 Task: Plan a deep work session for coding from 10 AM to 2 PM.
Action: Mouse moved to (590, 222)
Screenshot: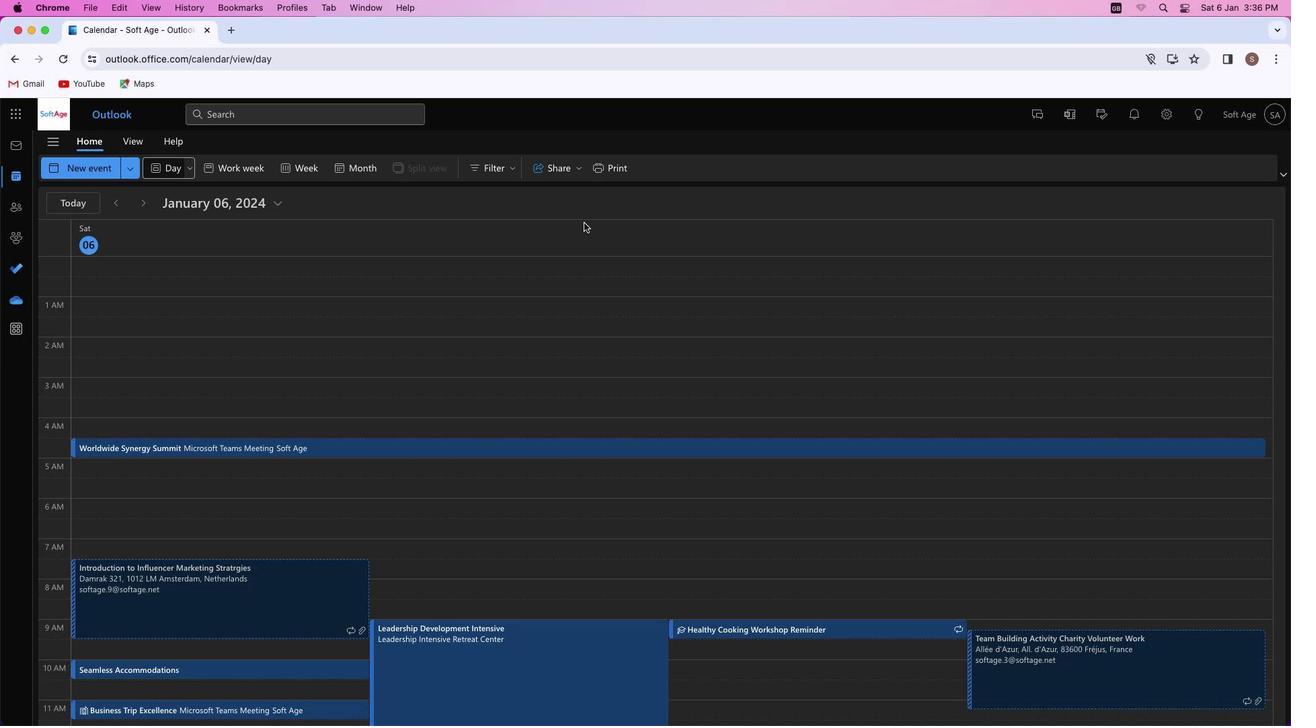 
Action: Mouse pressed left at (590, 222)
Screenshot: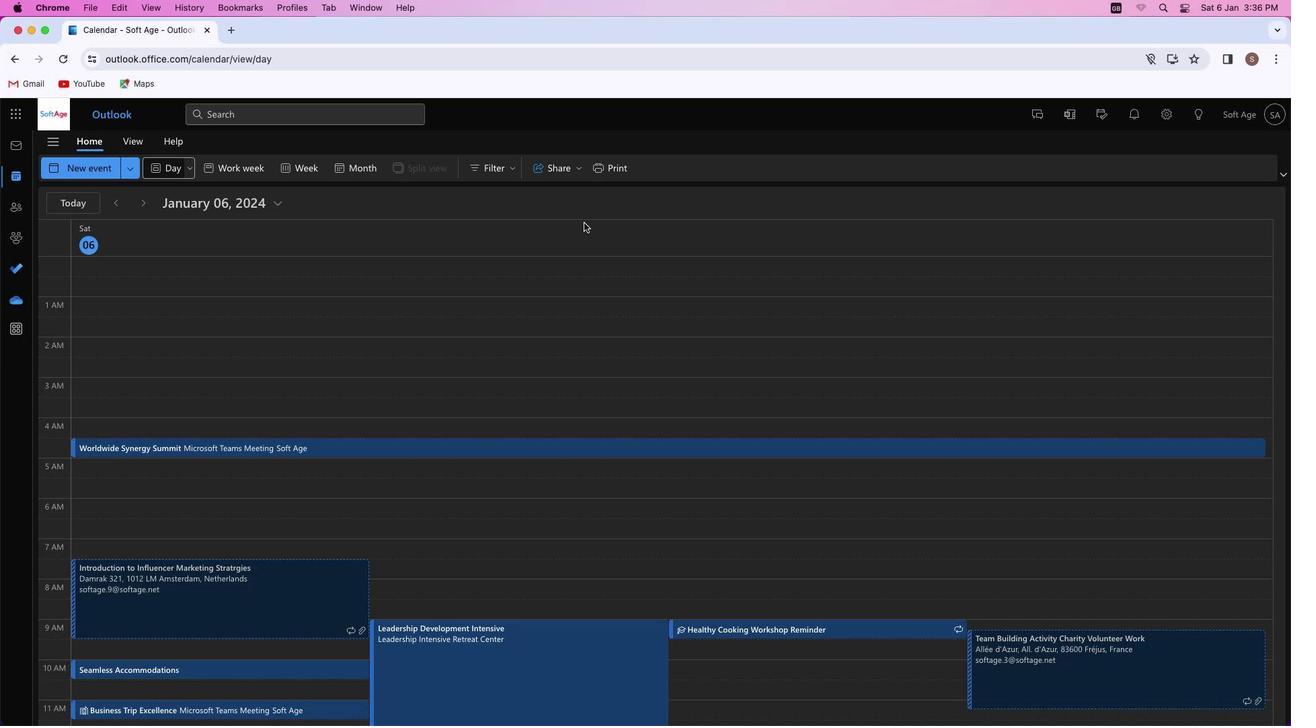 
Action: Mouse moved to (61, 168)
Screenshot: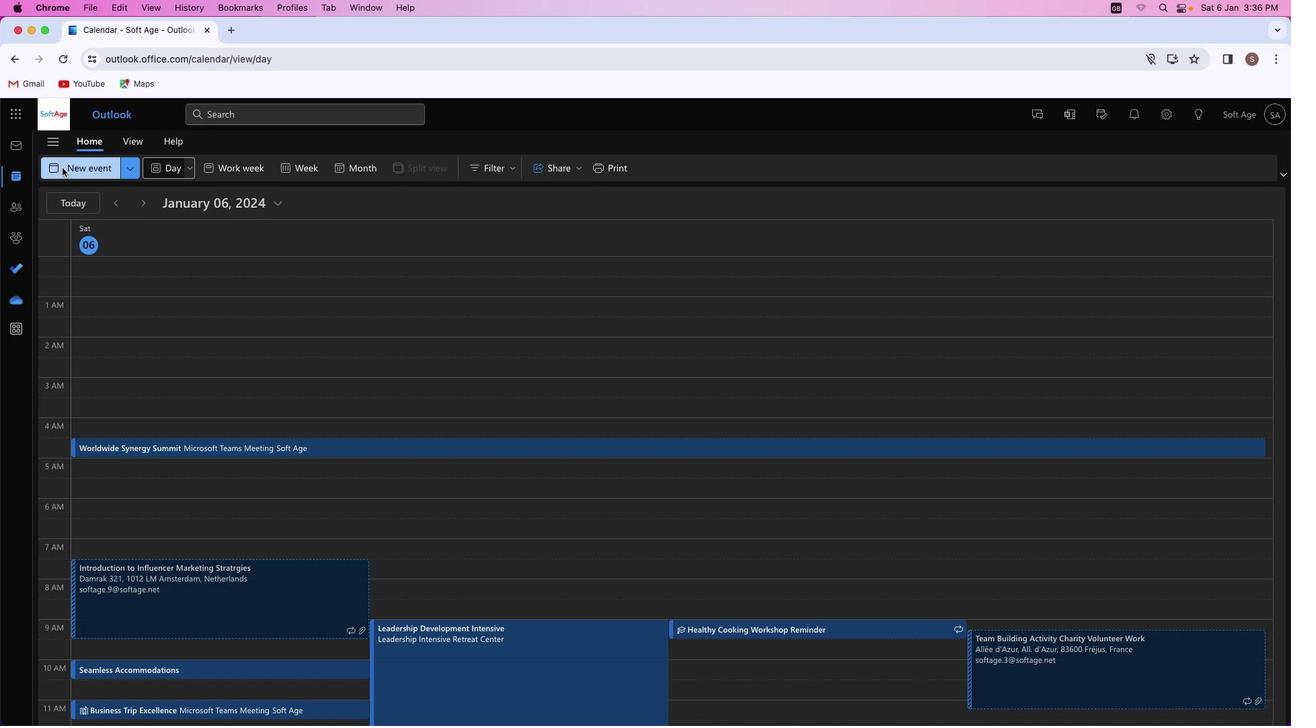 
Action: Mouse pressed left at (61, 168)
Screenshot: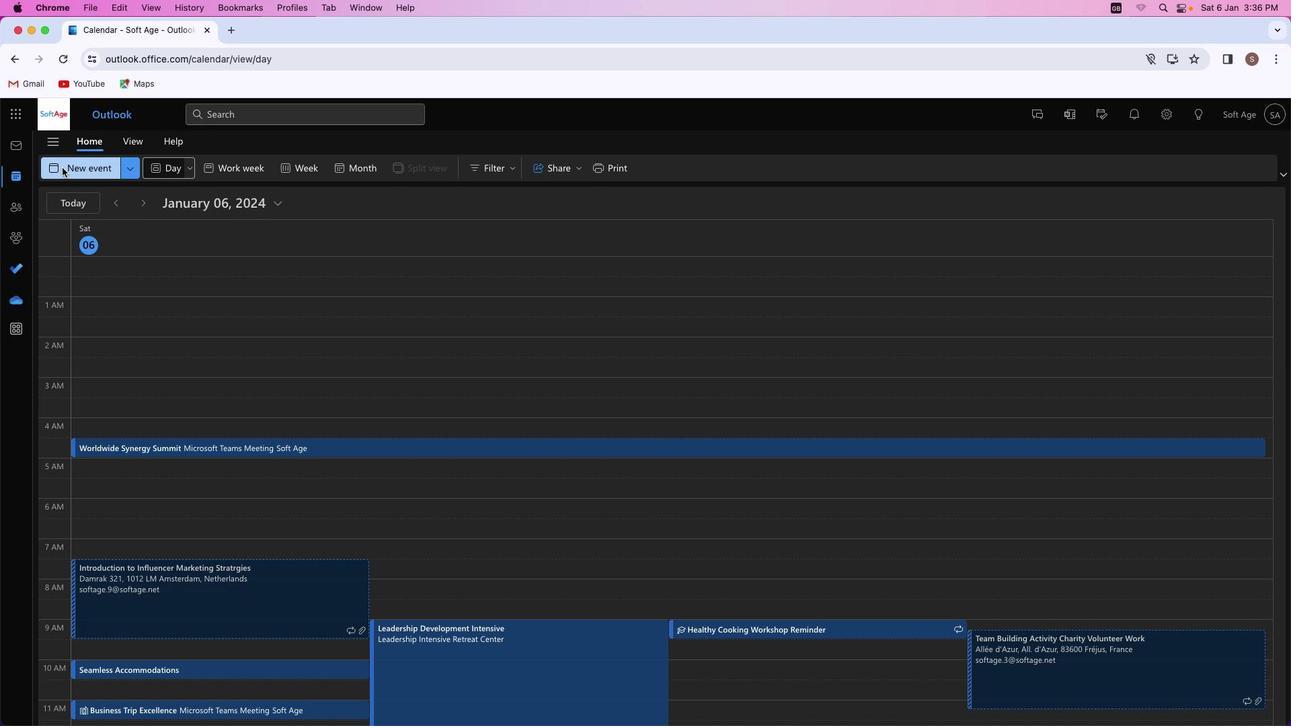 
Action: Mouse moved to (378, 257)
Screenshot: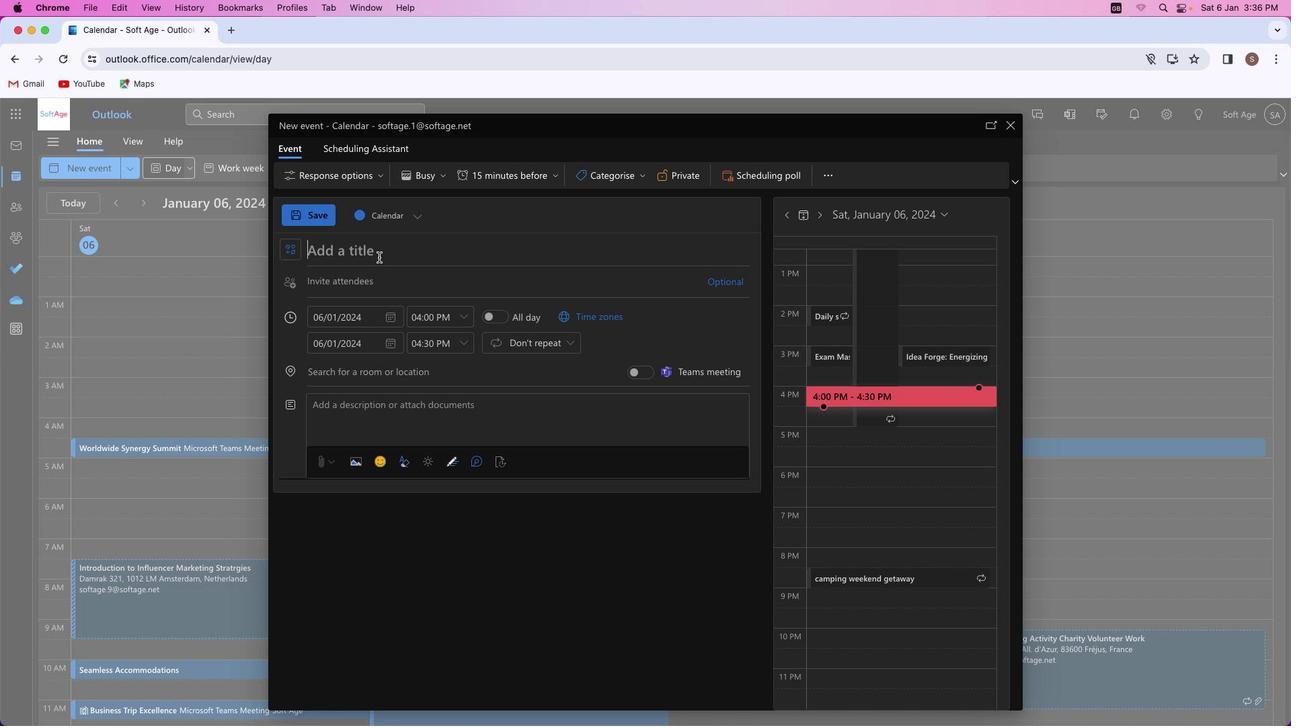 
Action: Key pressed Key.shift'C''o''d''e'Key.shift'C''r''a''f''t'Key.shift_r':'Key.spaceKey.shift'D''e''e''p'Key.spaceKey.shift'W''o''r''k'Key.spaceKey.shift'S''e''s''s''i''o''n'
Screenshot: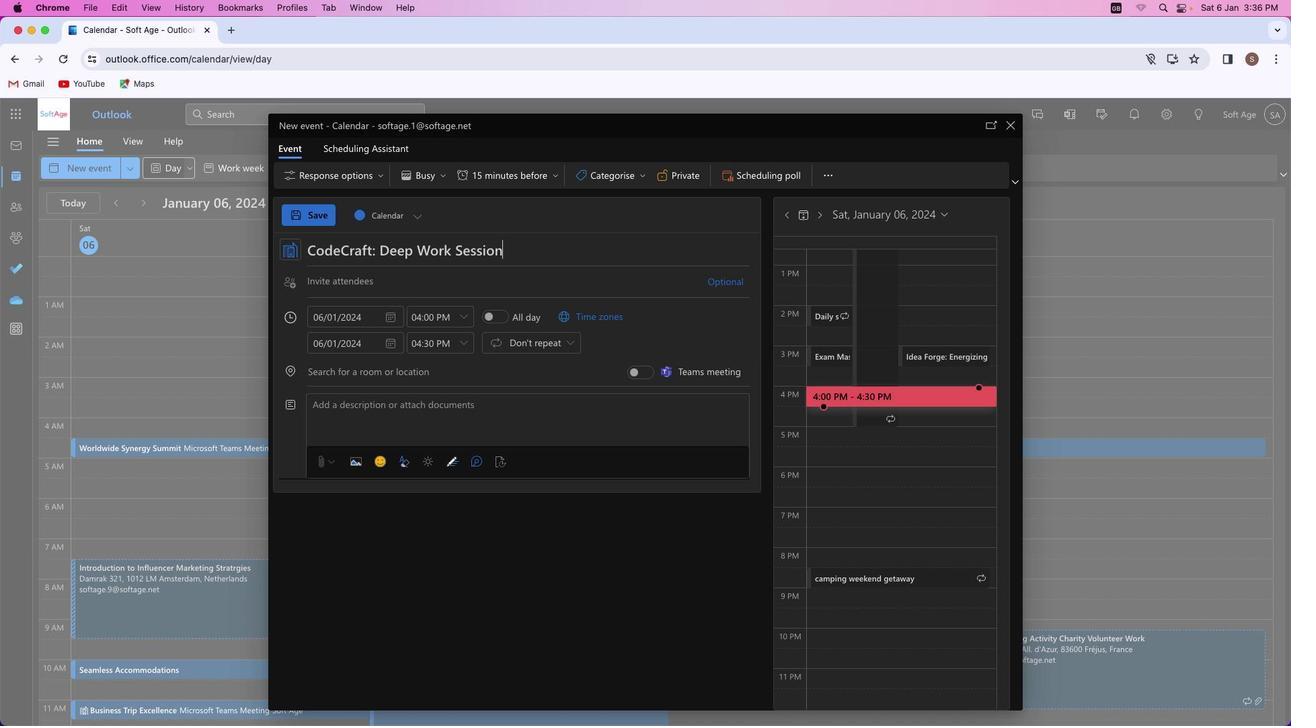 
Action: Mouse moved to (342, 280)
Screenshot: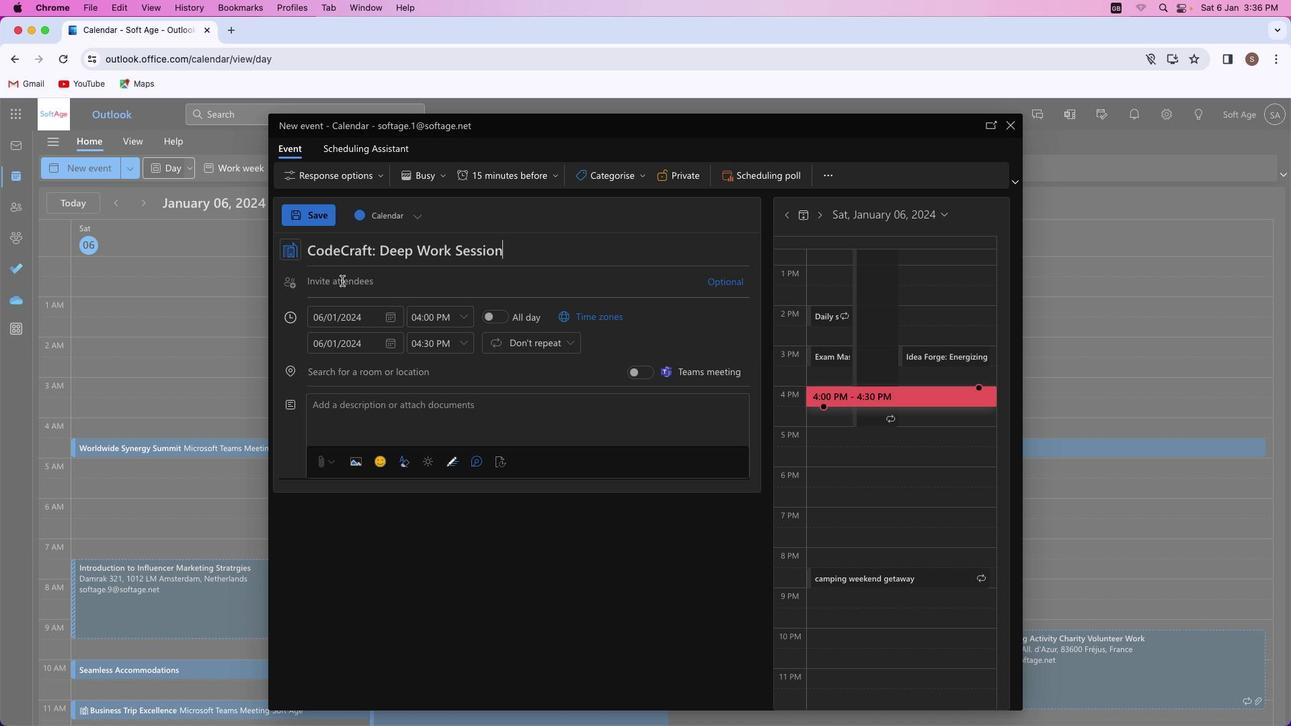 
Action: Mouse pressed left at (342, 280)
Screenshot: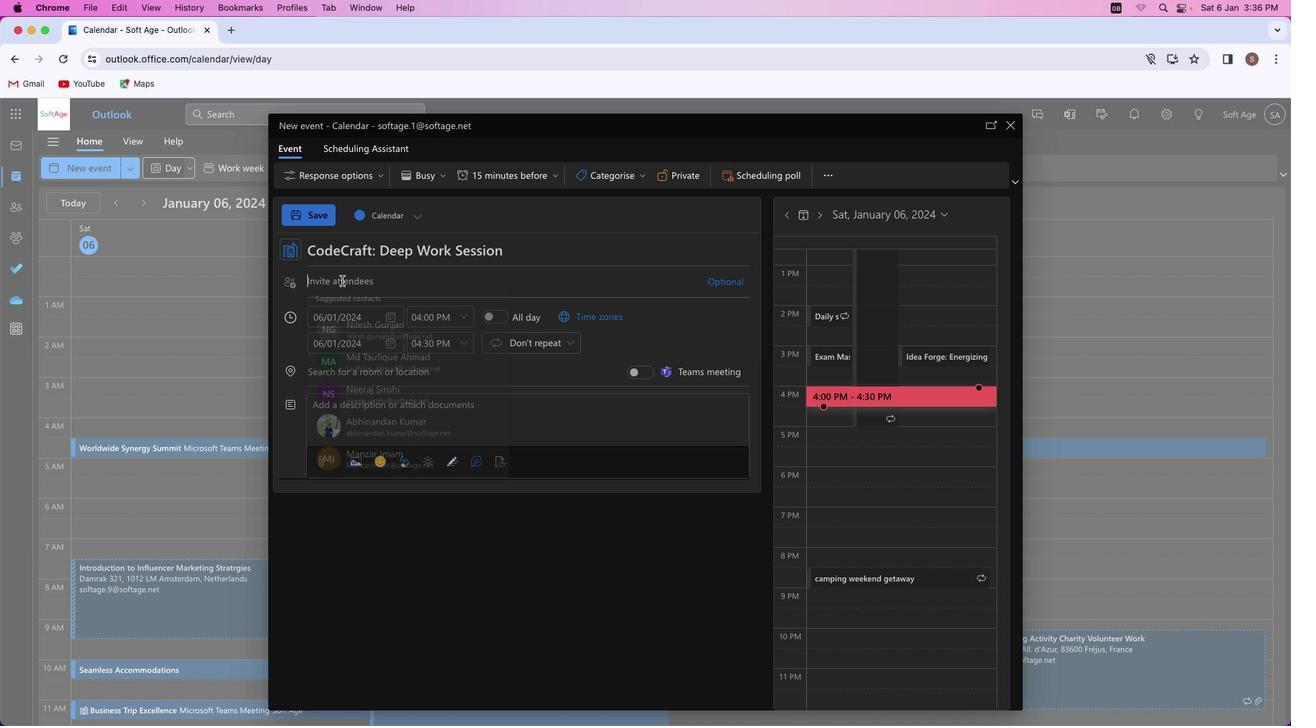 
Action: Mouse moved to (341, 279)
Screenshot: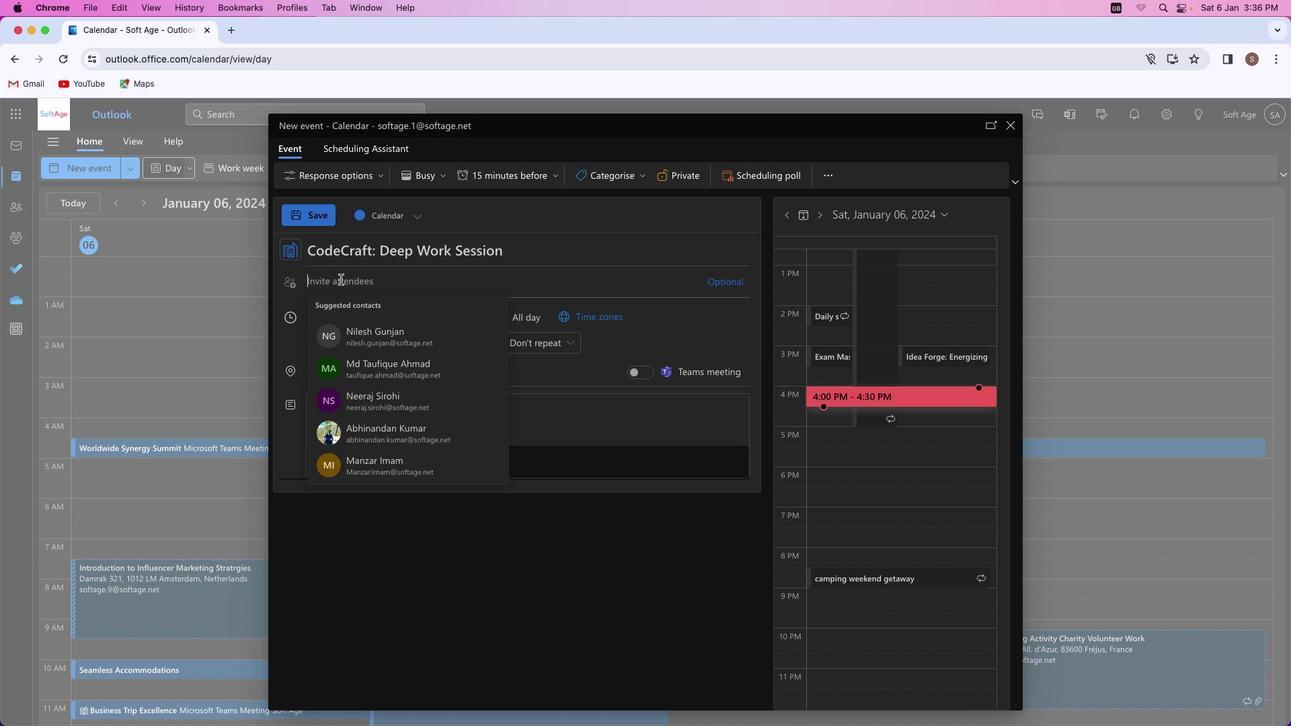 
Action: Key pressed 's''h''i''b'Key.backspace'v''a''m''y''a''d''a''v''s''m''4''1'Key.shift'@''o''u''t''l''o''o''k''.''c''o''m'
Screenshot: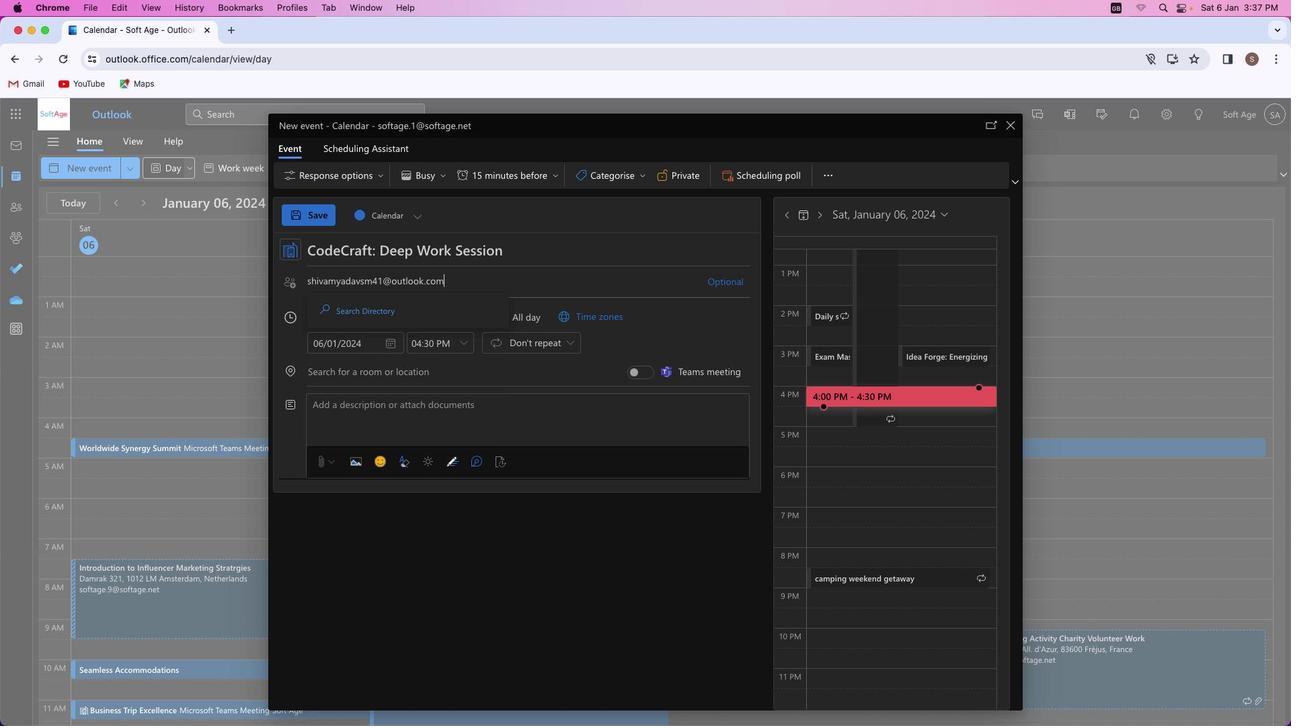 
Action: Mouse moved to (424, 308)
Screenshot: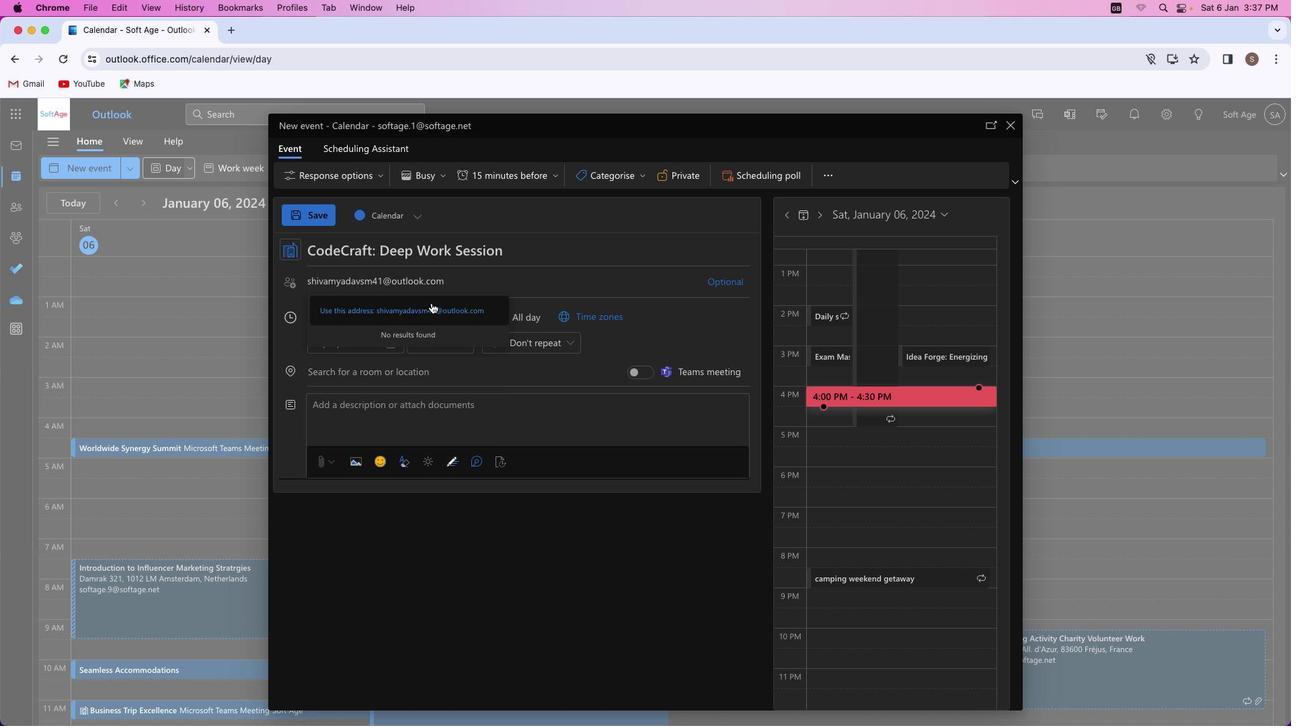 
Action: Mouse pressed left at (424, 308)
Screenshot: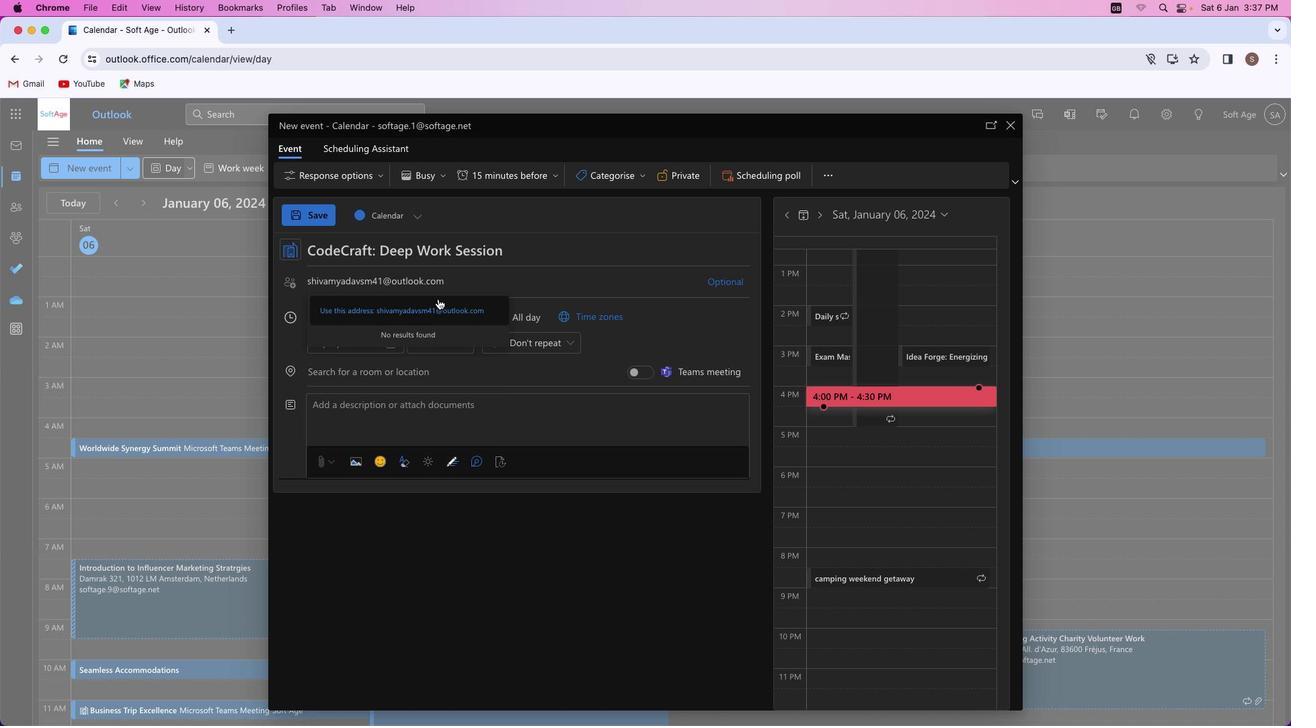 
Action: Mouse moved to (478, 307)
Screenshot: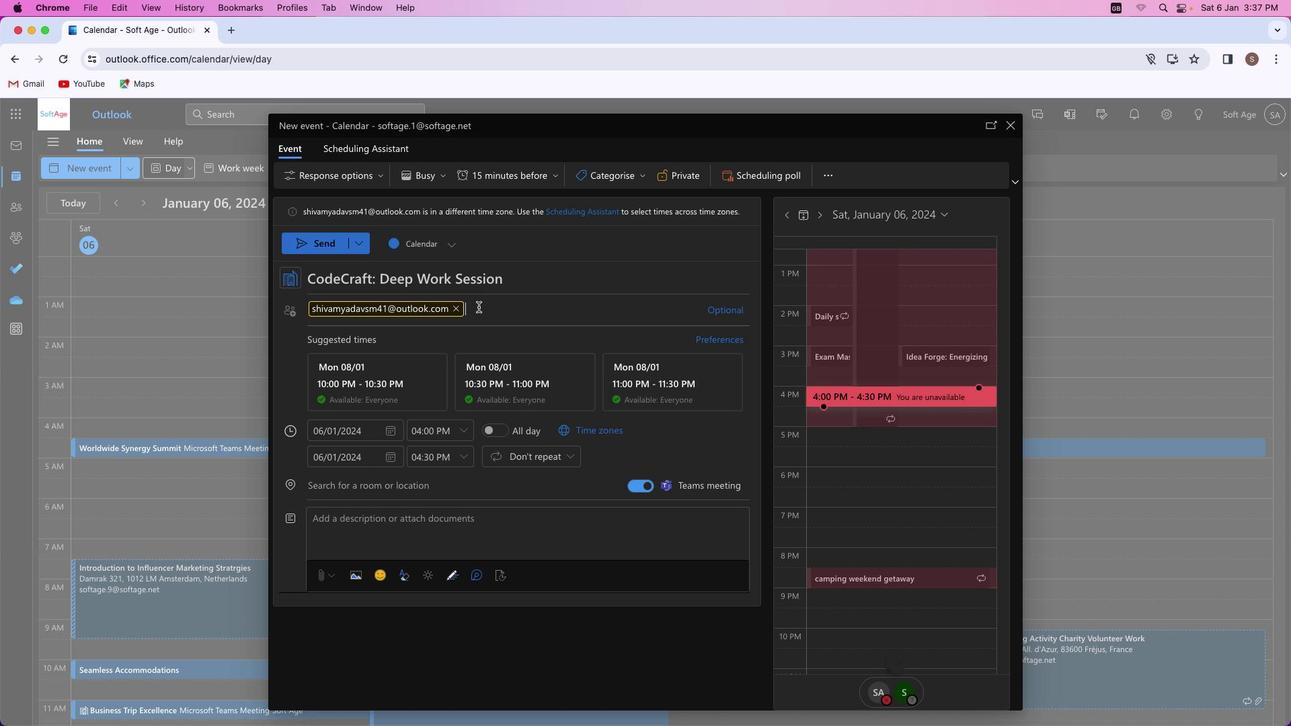 
Action: Key pressed Key.shift'A''k''a''s''h''r''a''j''p''u''t'Key.shift'@''o''u''t''l''o''o''k''.''c''o''m'
Screenshot: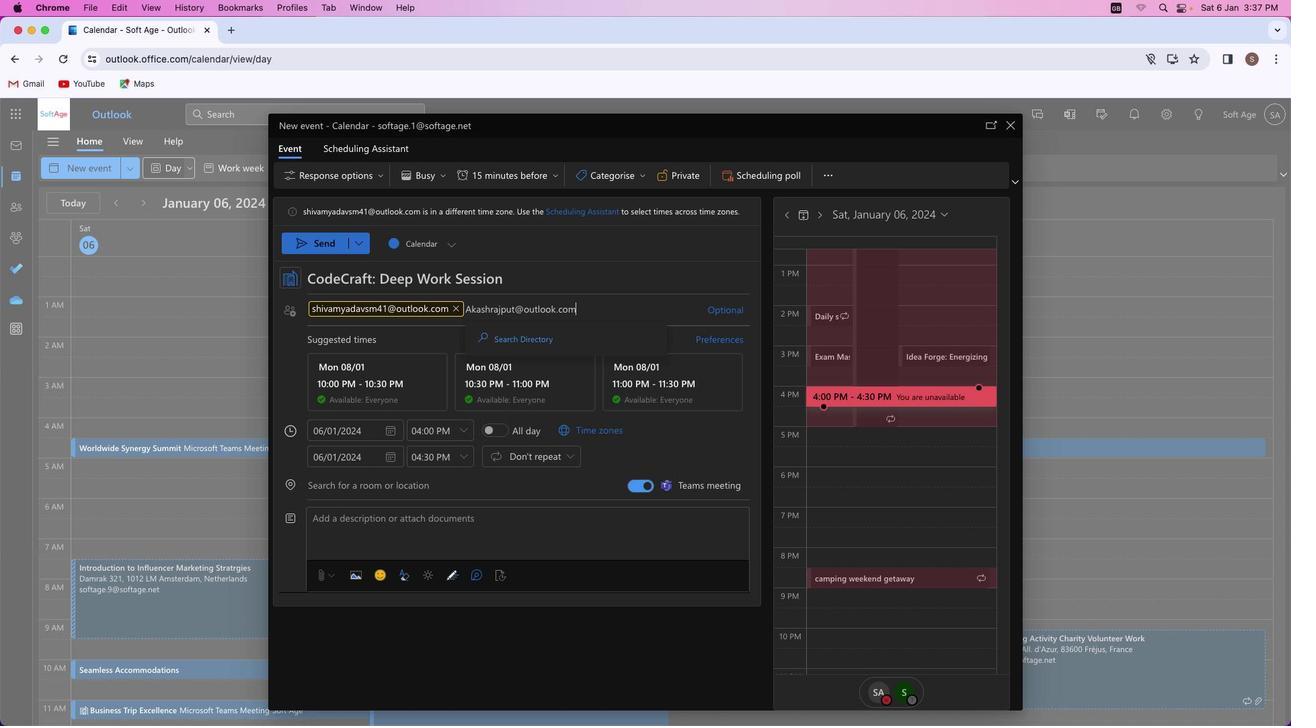 
Action: Mouse moved to (591, 345)
Screenshot: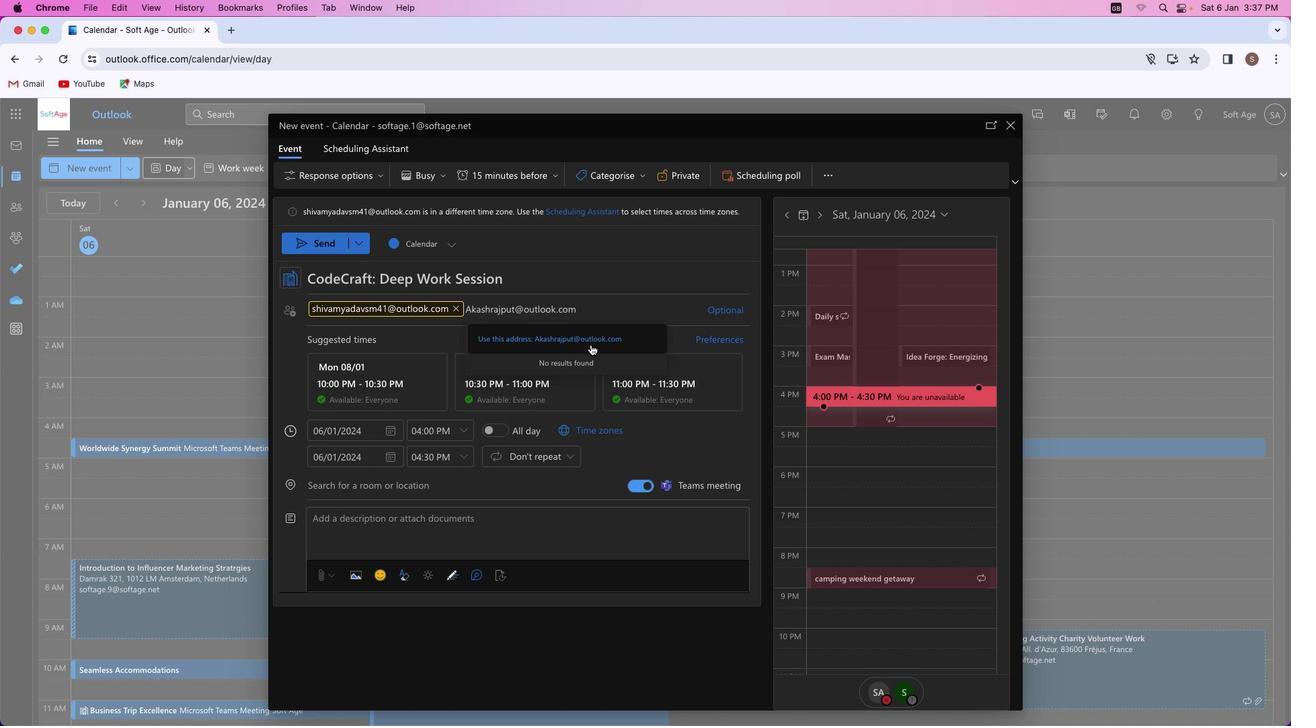 
Action: Mouse pressed left at (591, 345)
Screenshot: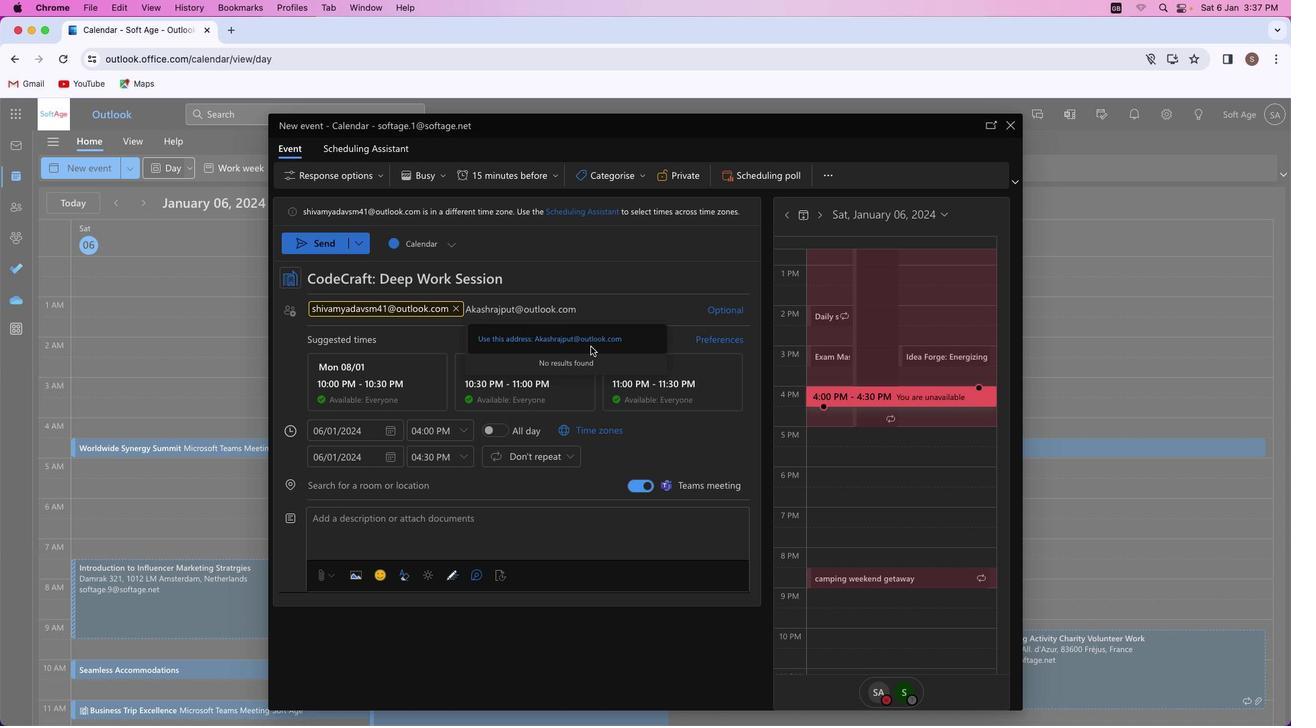 
Action: Mouse moved to (464, 438)
Screenshot: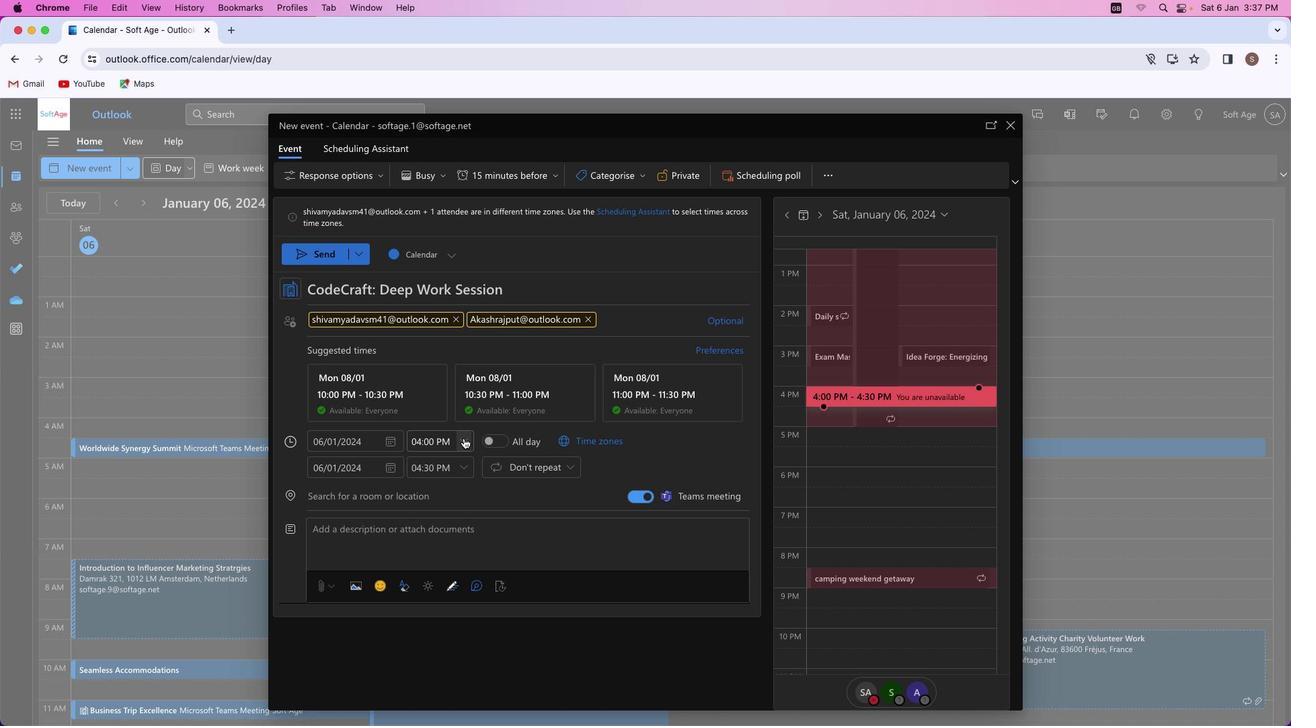 
Action: Mouse pressed left at (464, 438)
Screenshot: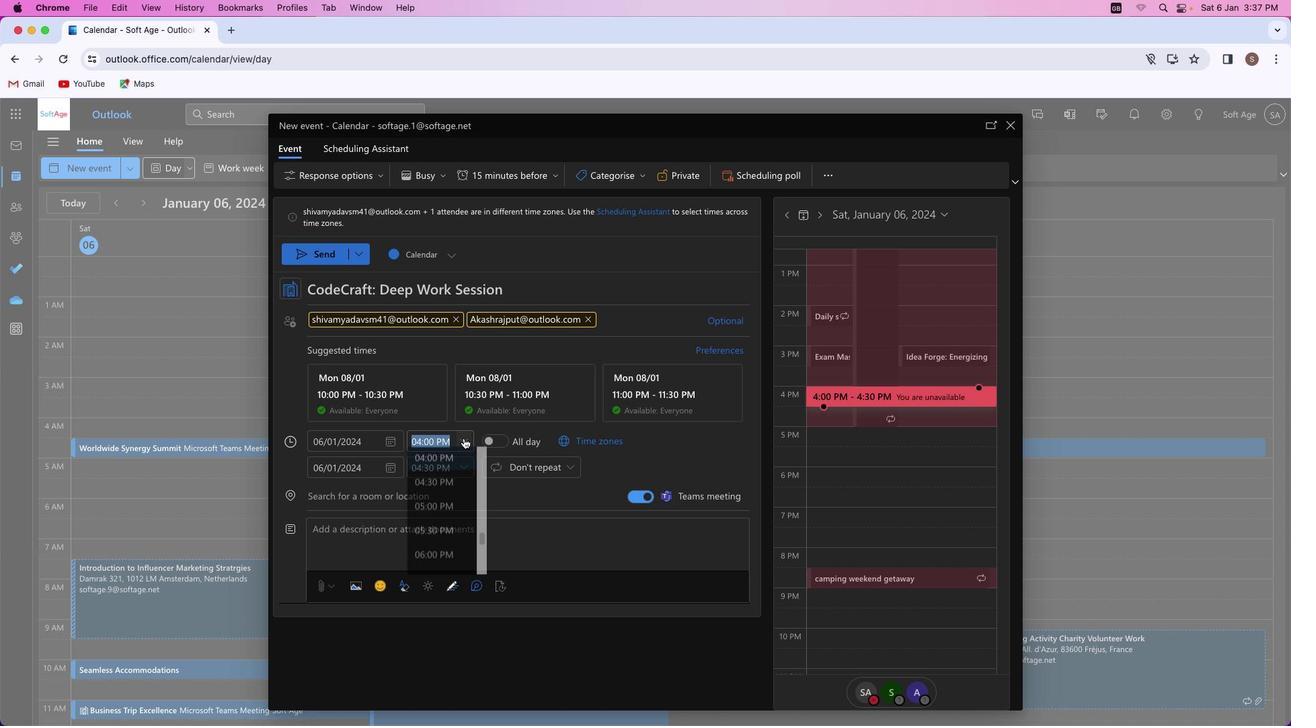 
Action: Mouse moved to (390, 440)
Screenshot: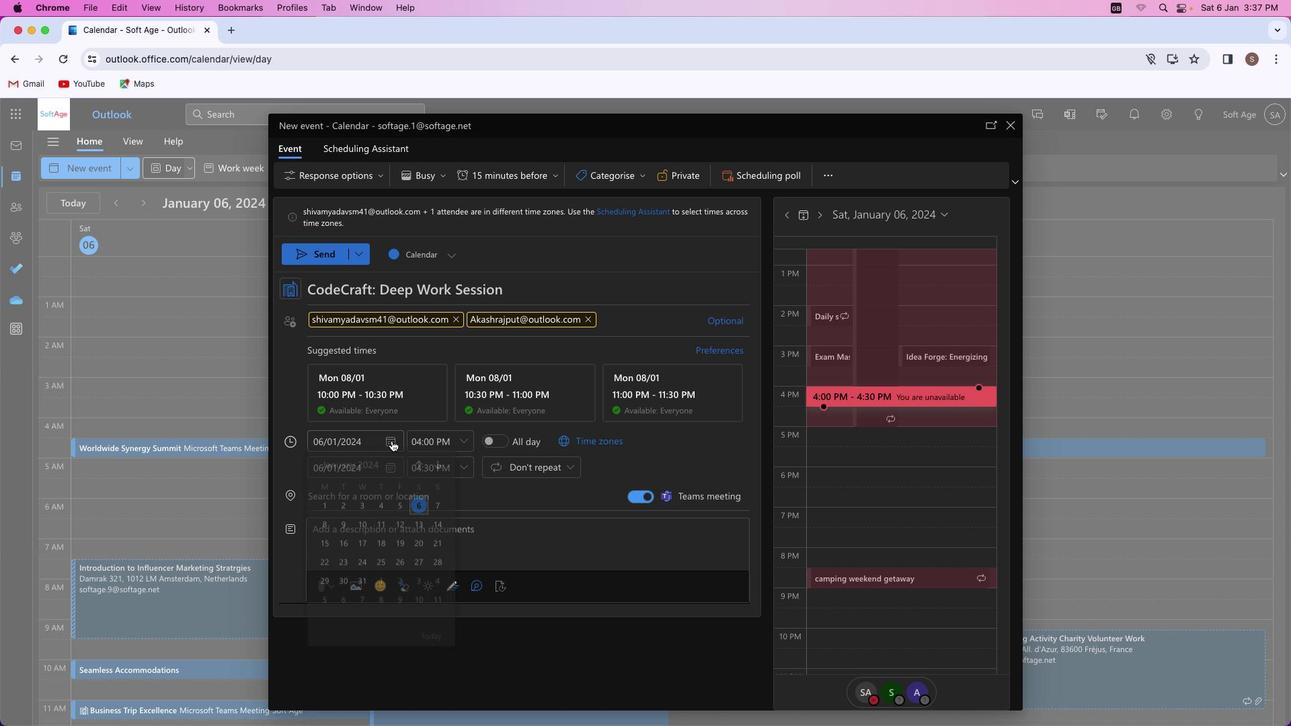 
Action: Mouse pressed left at (390, 440)
Screenshot: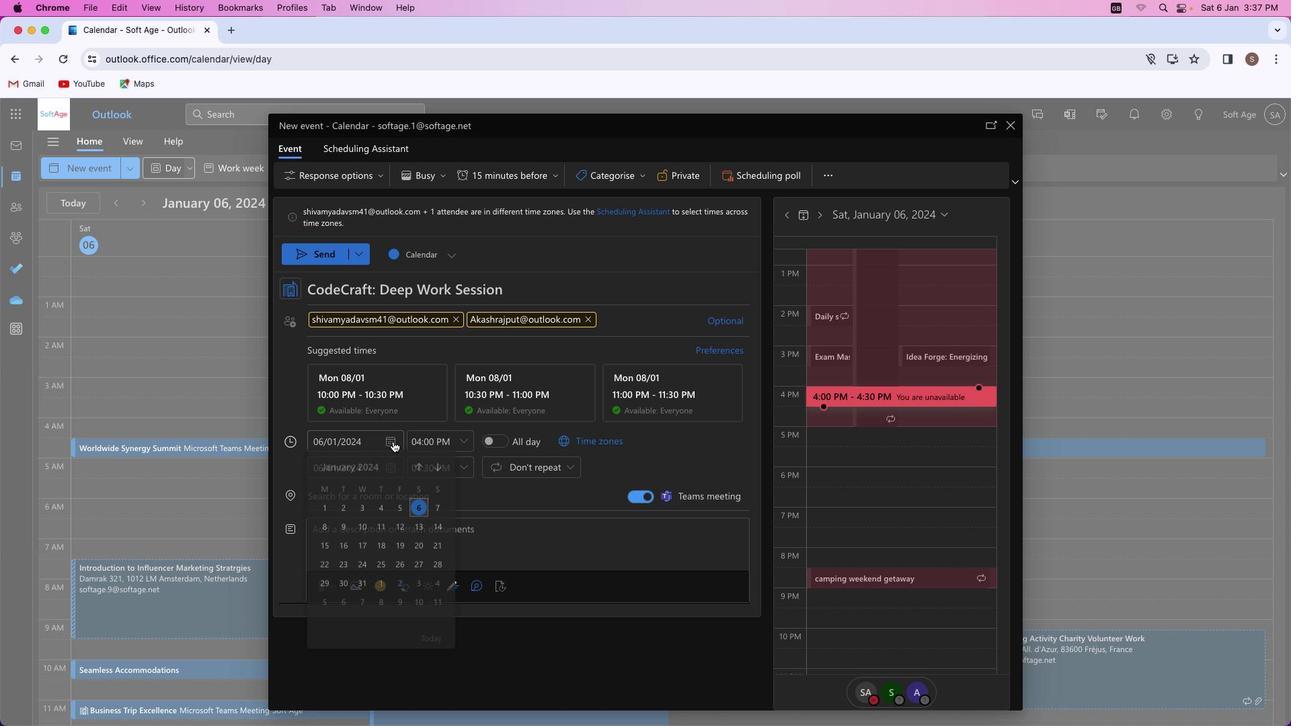 
Action: Mouse moved to (438, 507)
Screenshot: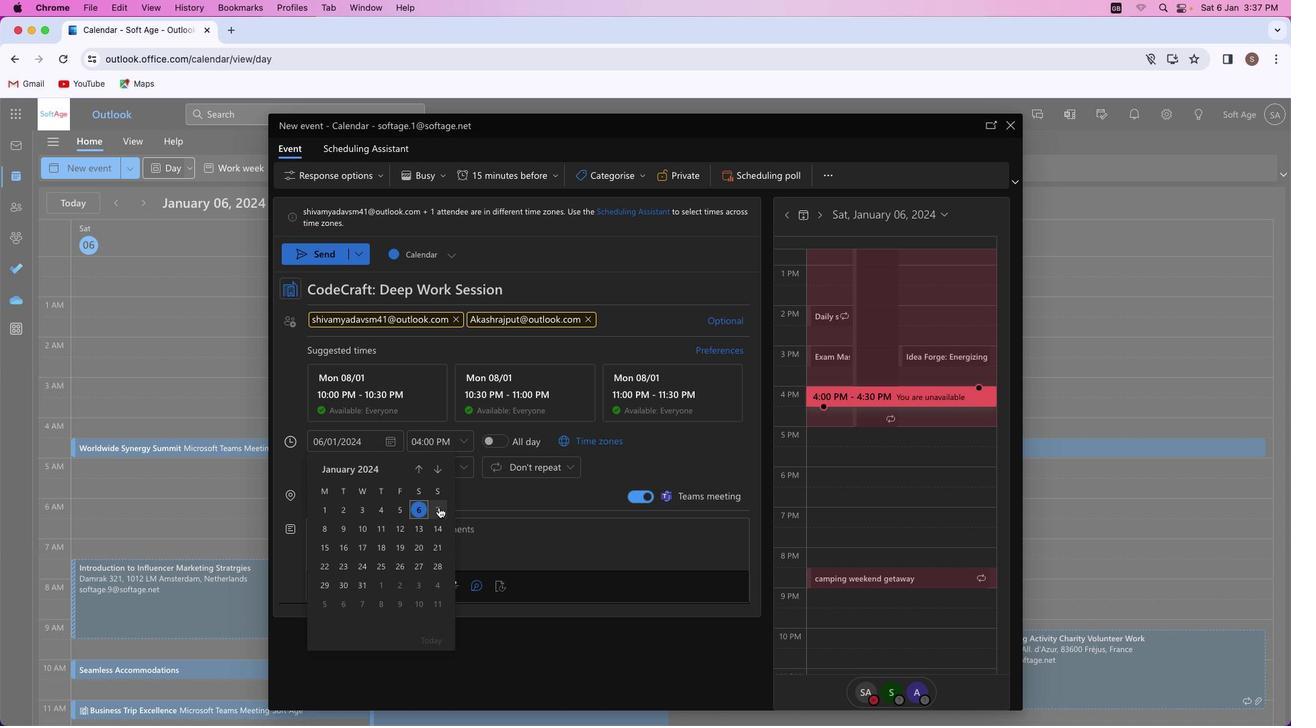 
Action: Mouse pressed left at (438, 507)
Screenshot: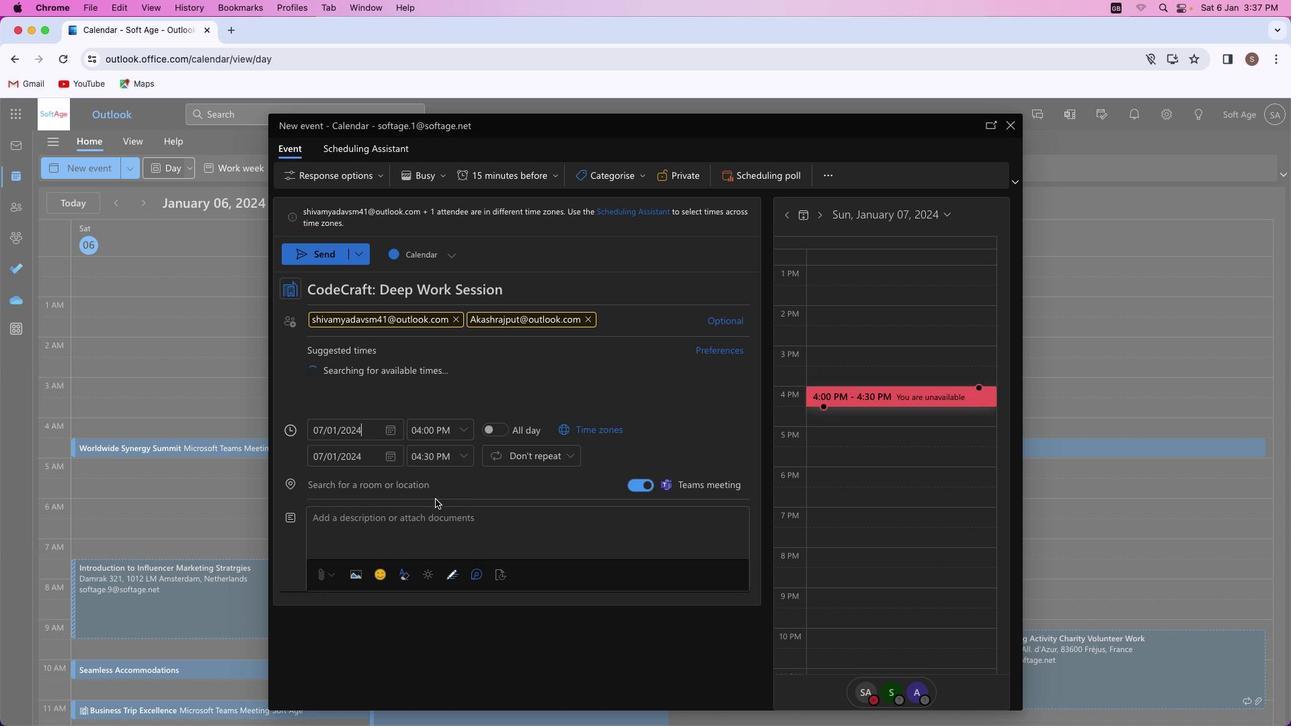 
Action: Mouse moved to (464, 429)
Screenshot: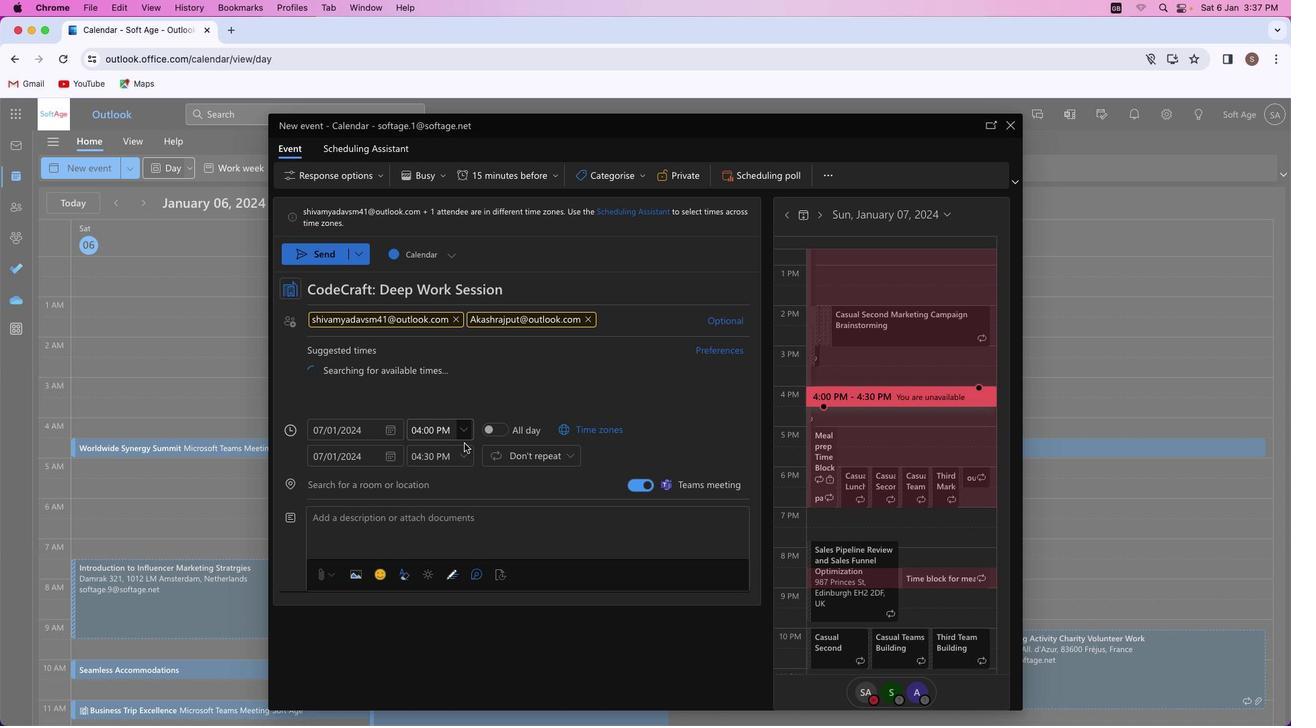 
Action: Mouse pressed left at (464, 429)
Screenshot: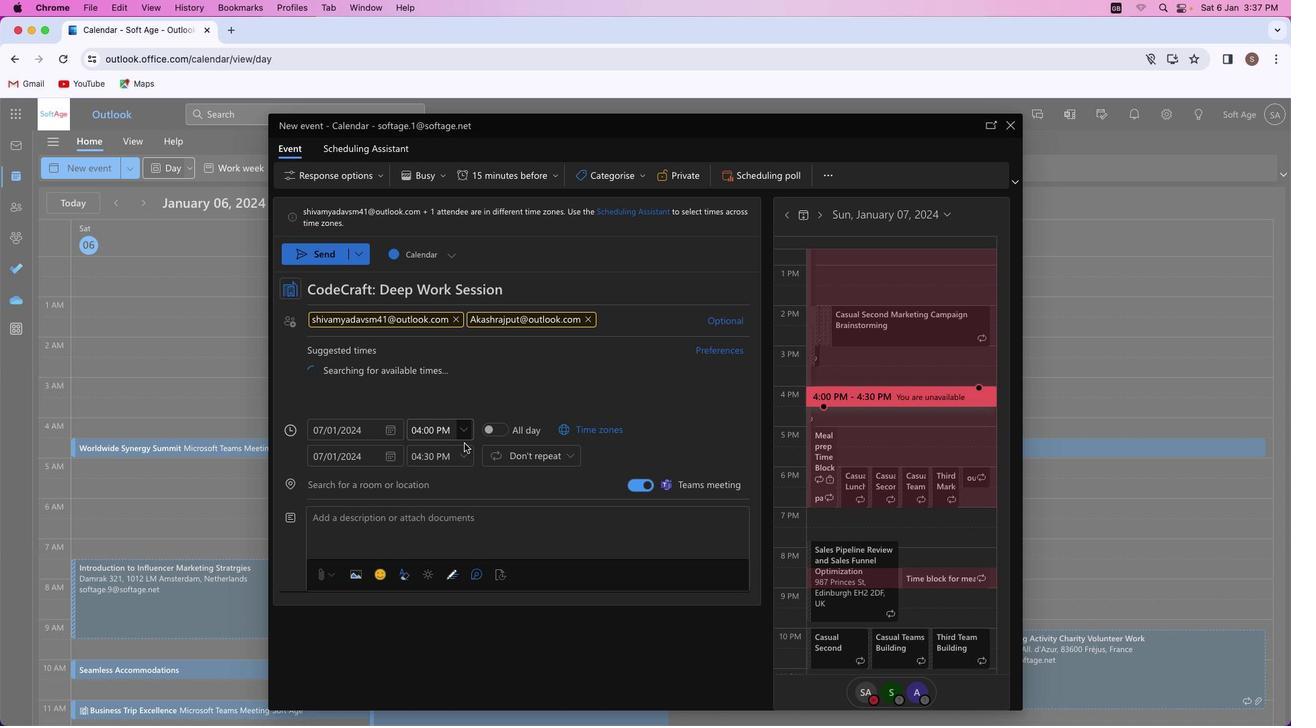 
Action: Mouse moved to (465, 444)
Screenshot: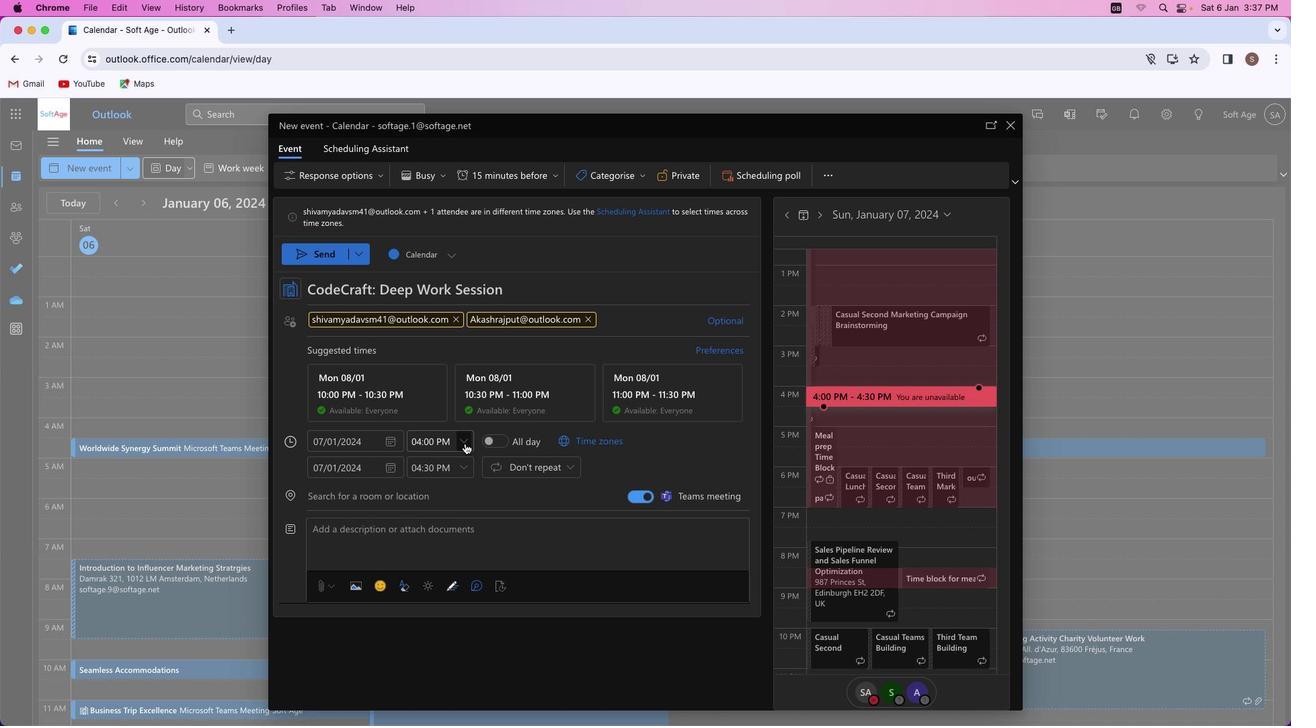 
Action: Mouse pressed left at (465, 444)
Screenshot: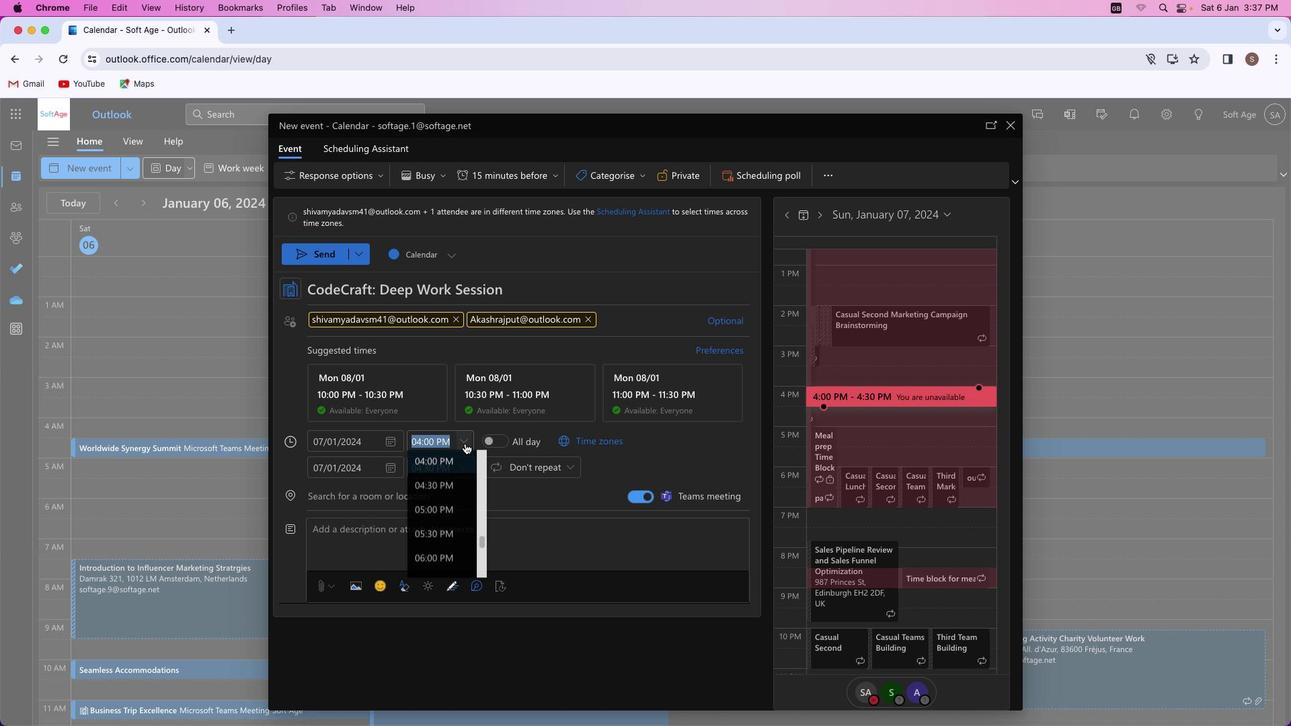 
Action: Mouse moved to (434, 512)
Screenshot: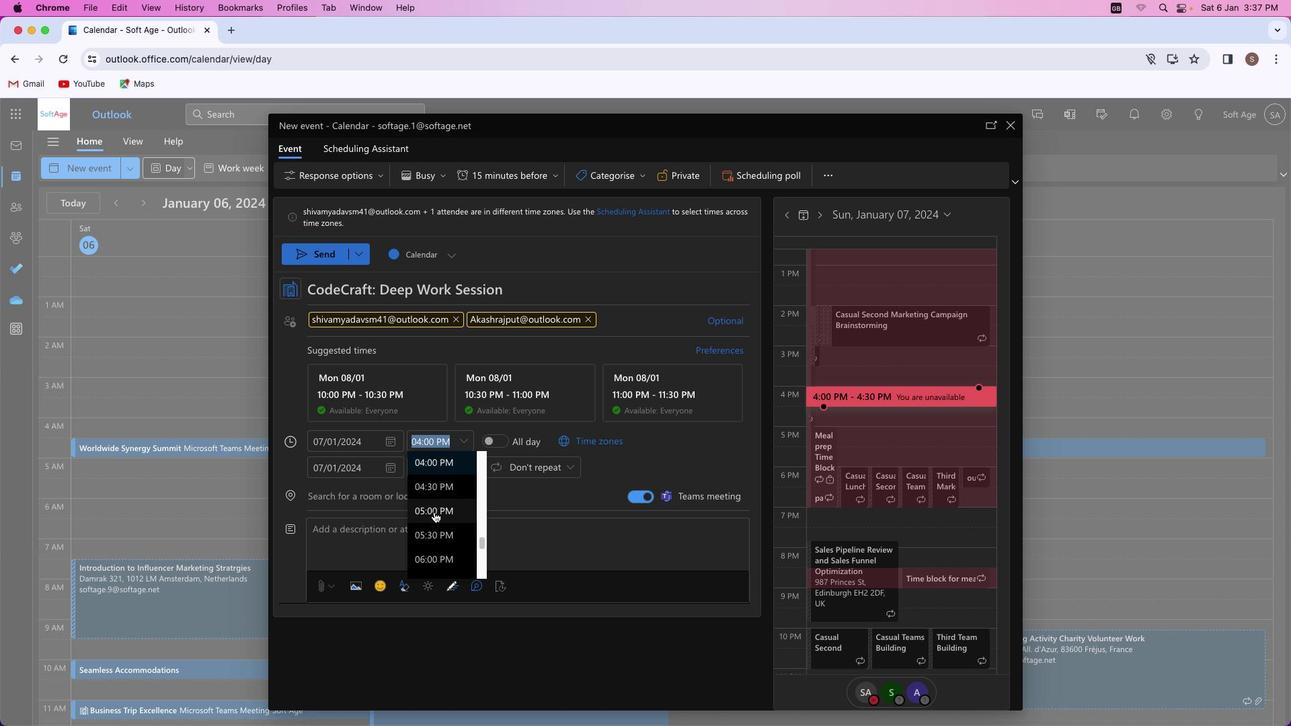 
Action: Mouse scrolled (434, 512) with delta (0, 0)
Screenshot: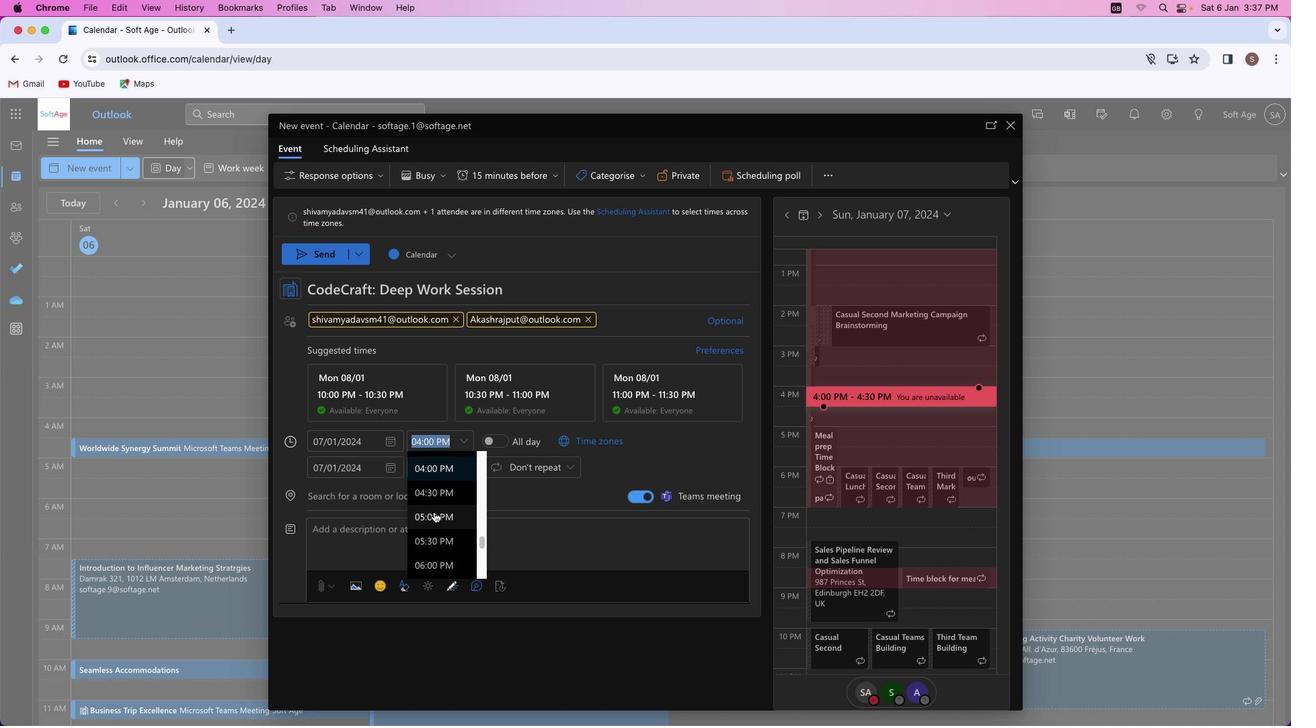 
Action: Mouse scrolled (434, 512) with delta (0, 0)
Screenshot: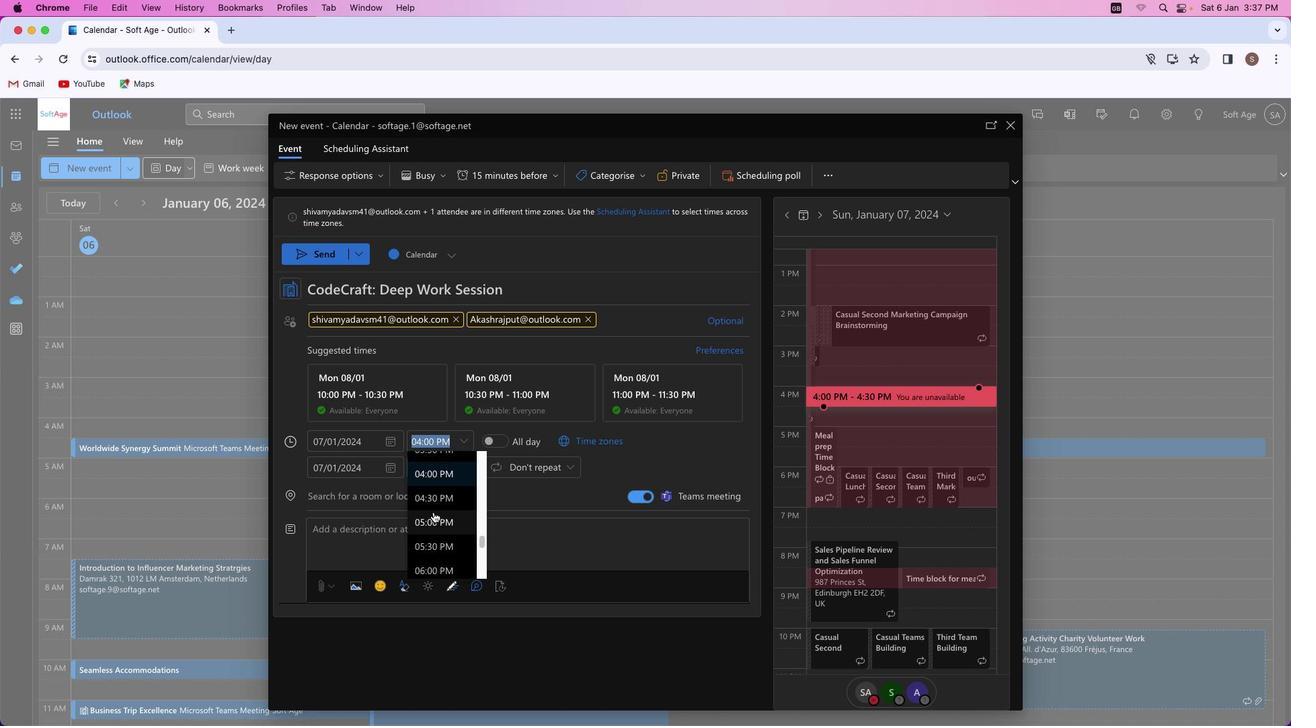
Action: Mouse scrolled (434, 512) with delta (0, 0)
Screenshot: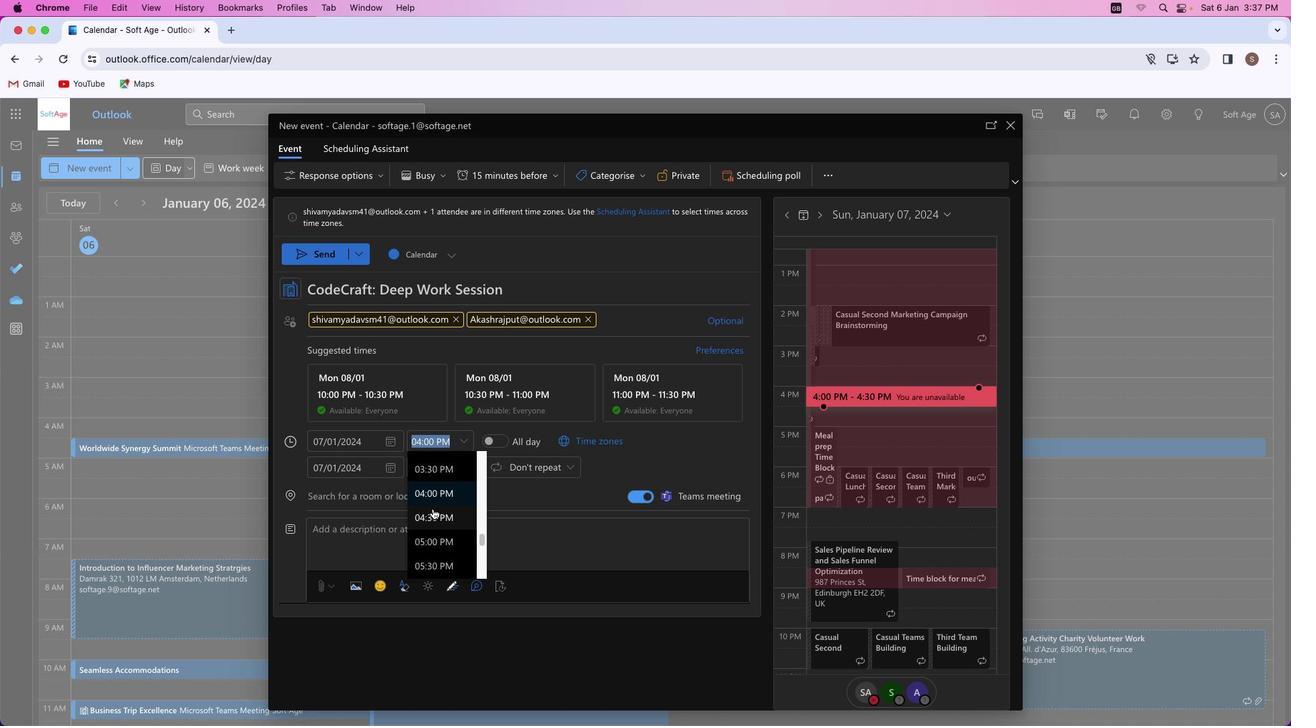 
Action: Mouse moved to (433, 512)
Screenshot: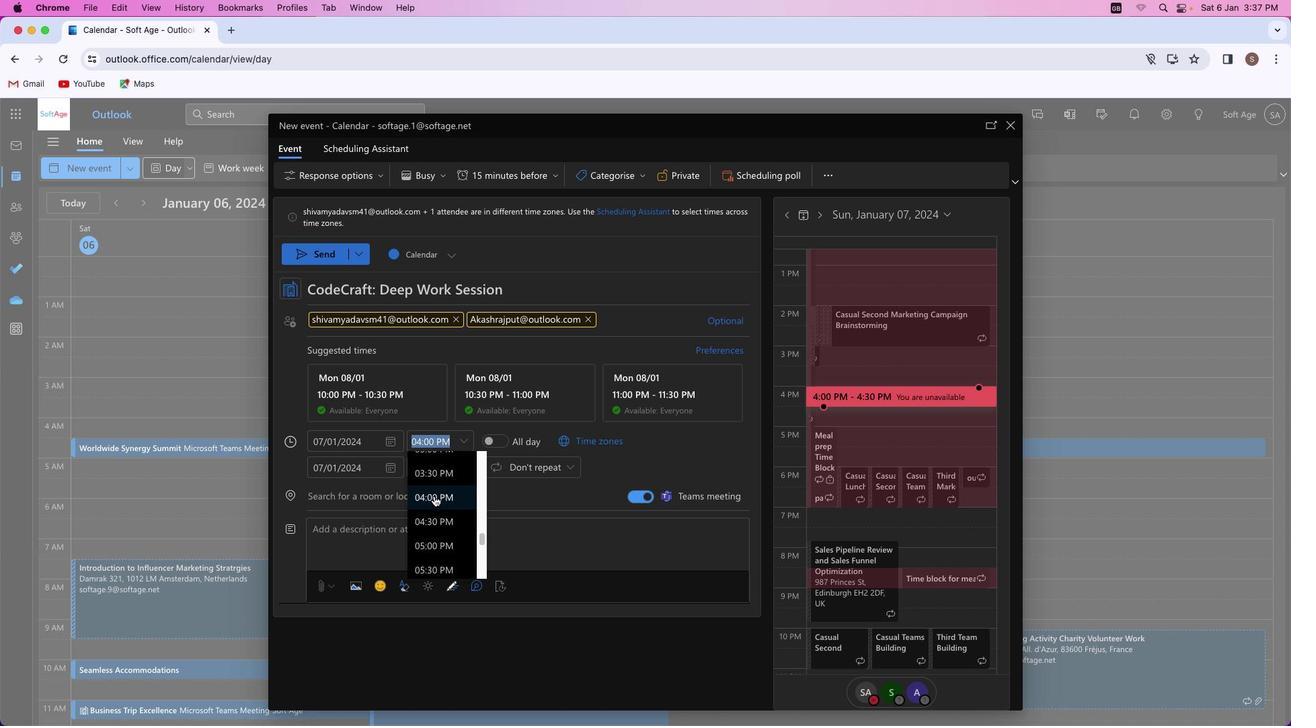 
Action: Mouse scrolled (433, 512) with delta (0, 0)
Screenshot: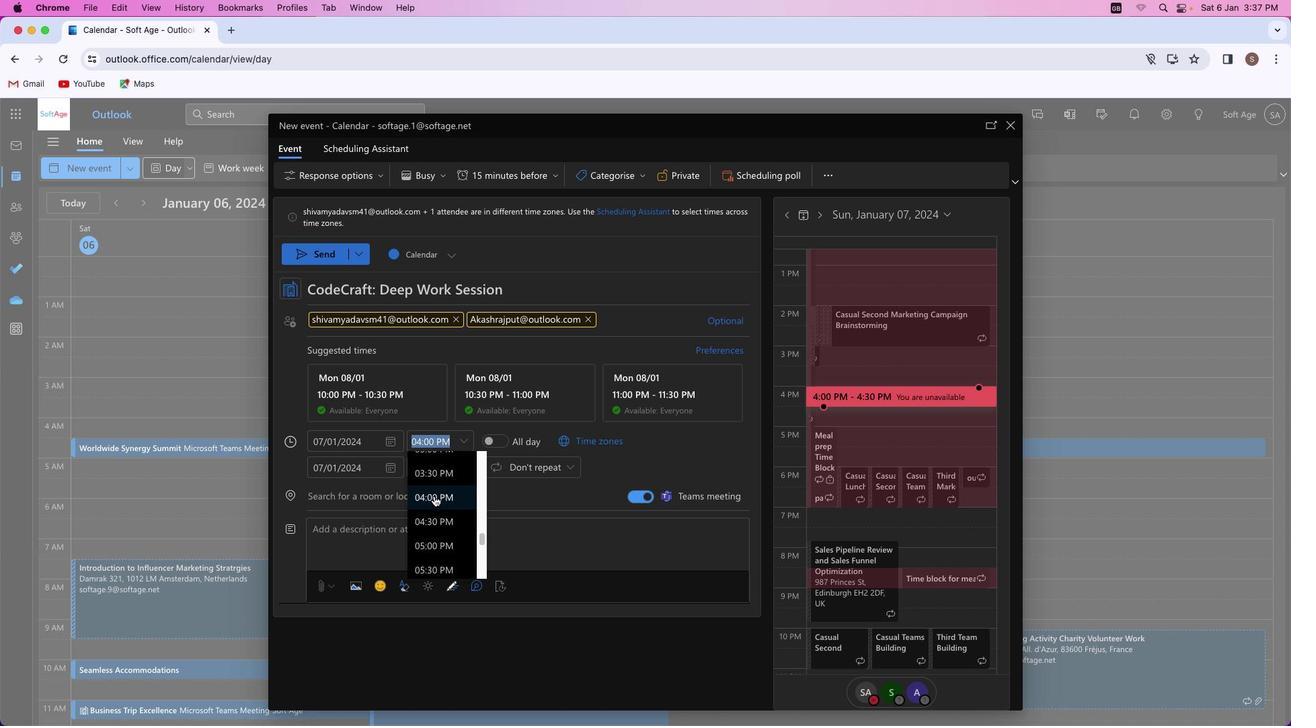 
Action: Mouse moved to (434, 495)
Screenshot: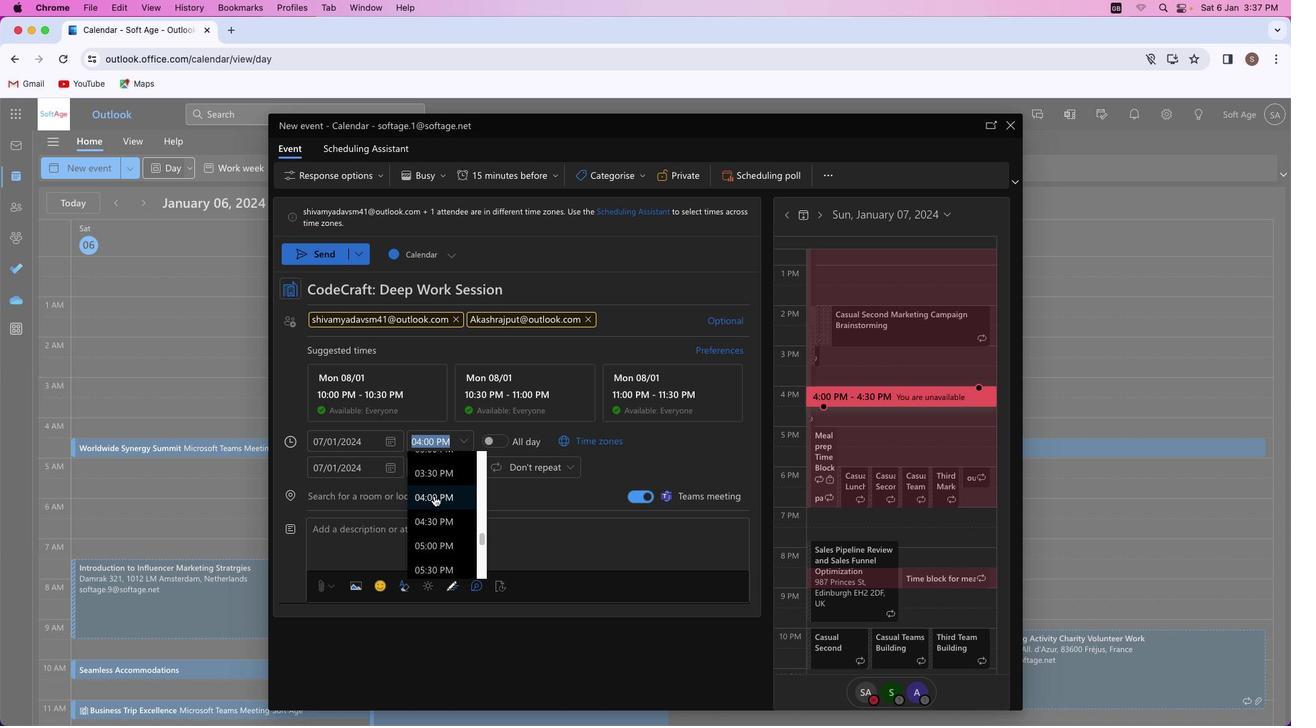 
Action: Mouse scrolled (434, 495) with delta (0, 0)
Screenshot: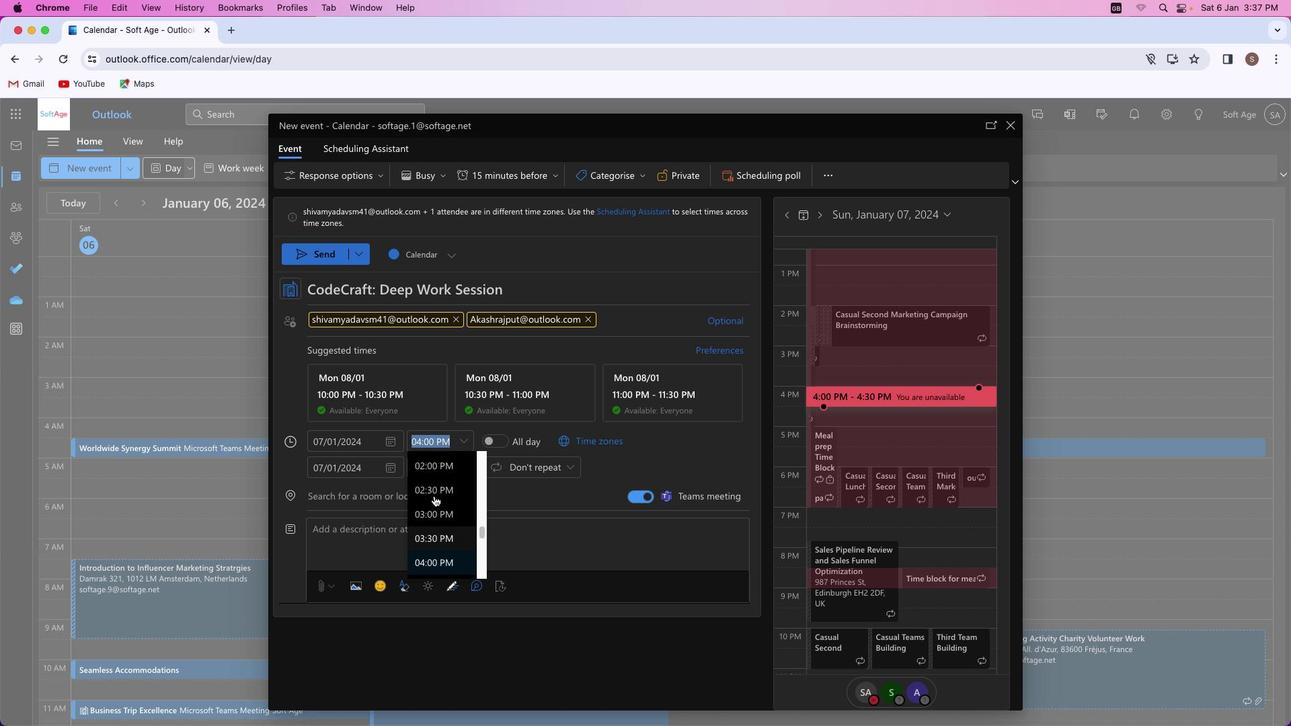 
Action: Mouse scrolled (434, 495) with delta (0, 0)
Screenshot: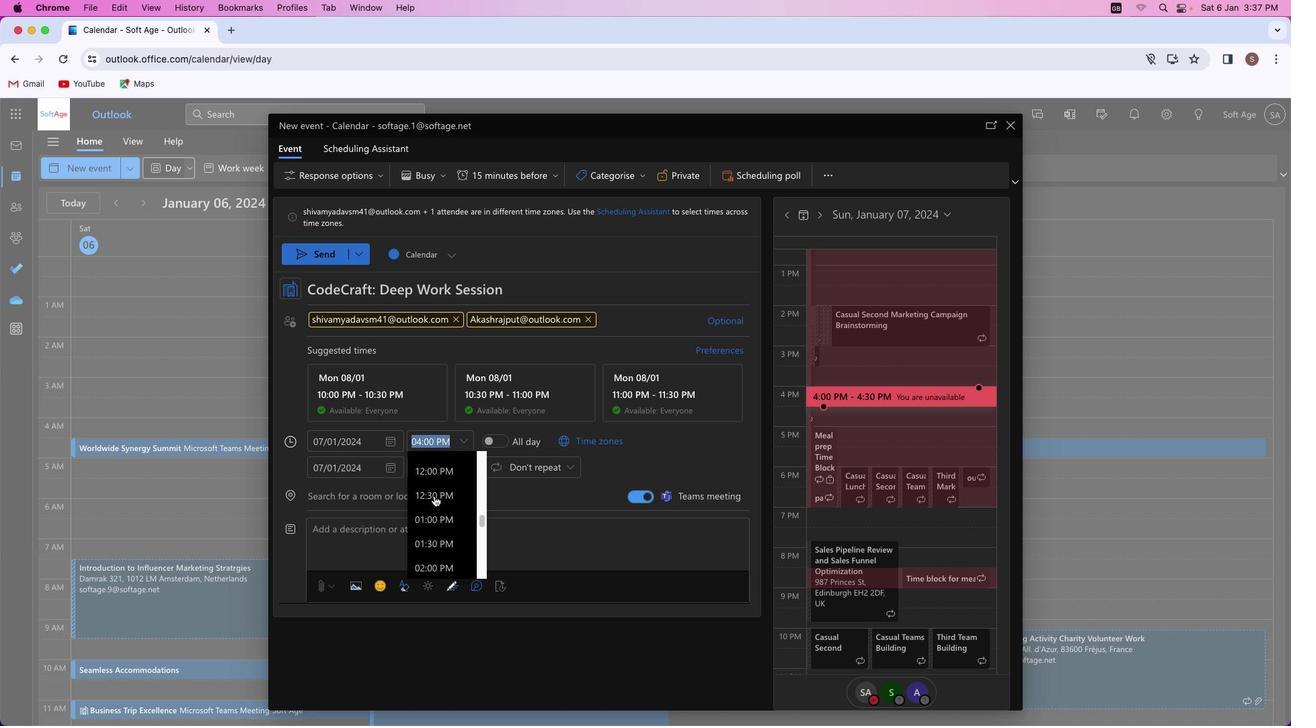 
Action: Mouse scrolled (434, 495) with delta (0, 1)
Screenshot: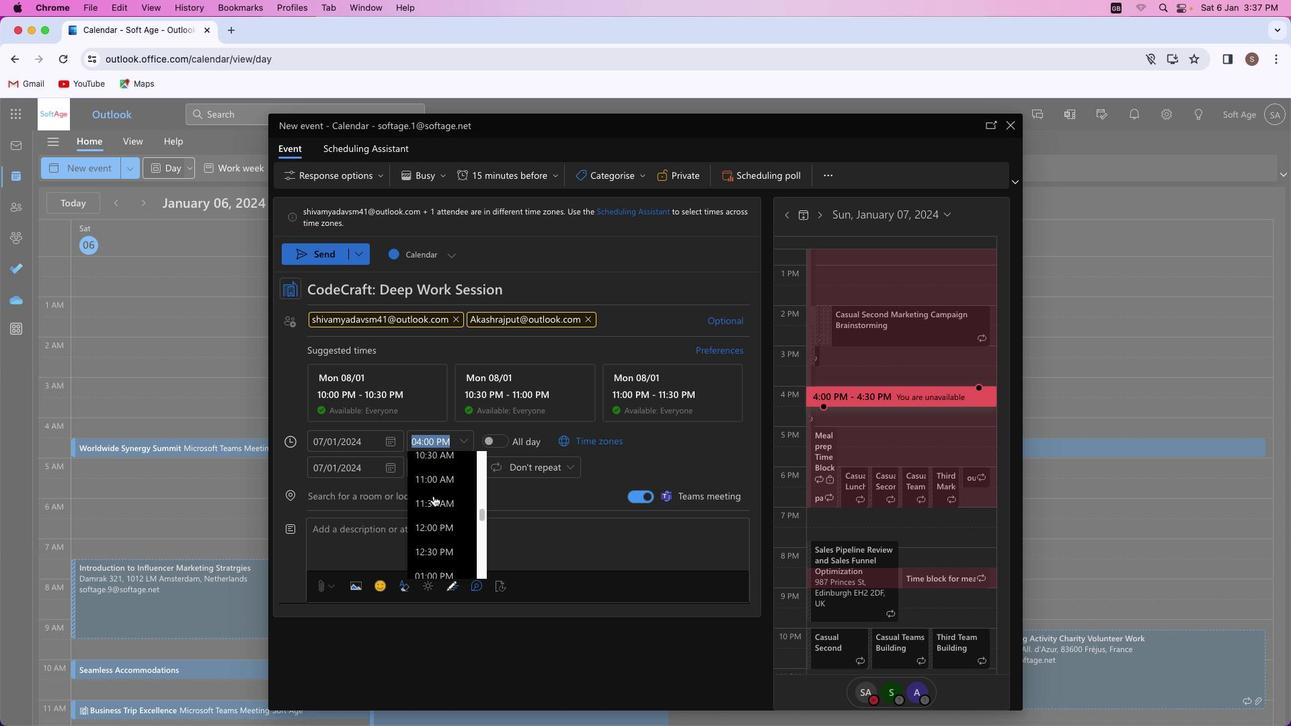 
Action: Mouse moved to (434, 495)
Screenshot: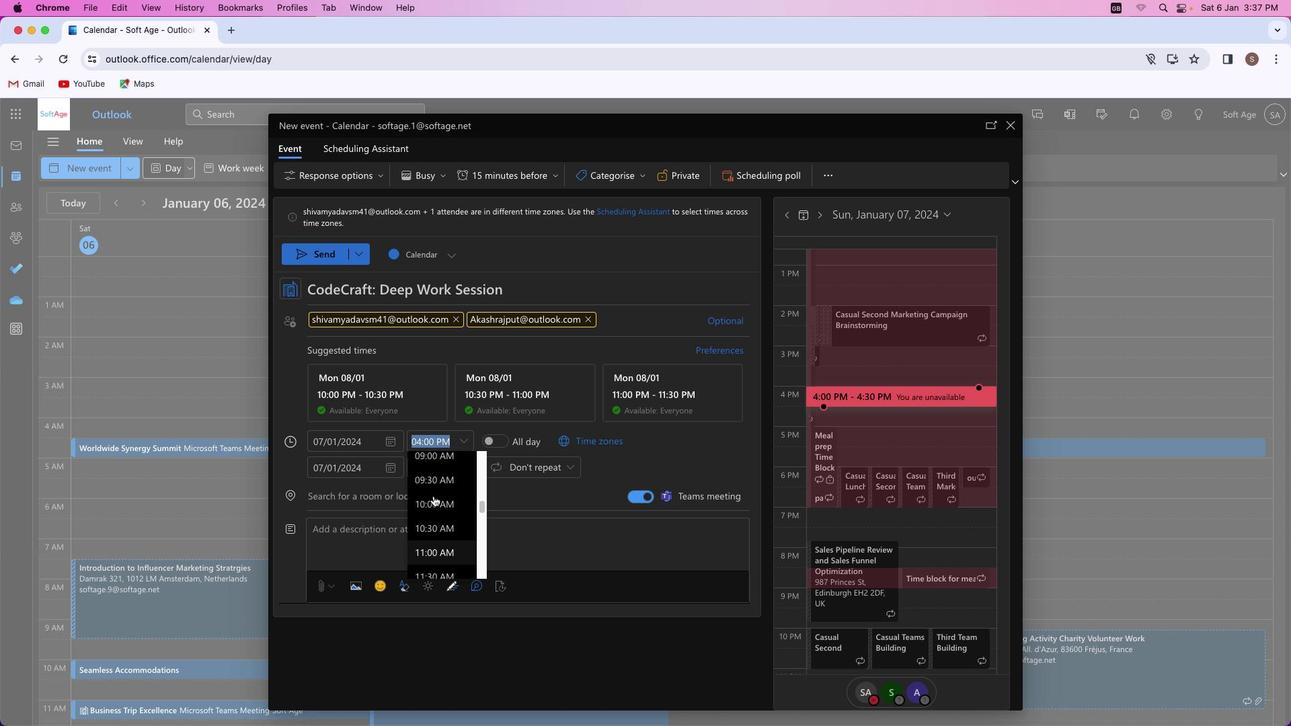 
Action: Mouse scrolled (434, 495) with delta (0, 2)
Screenshot: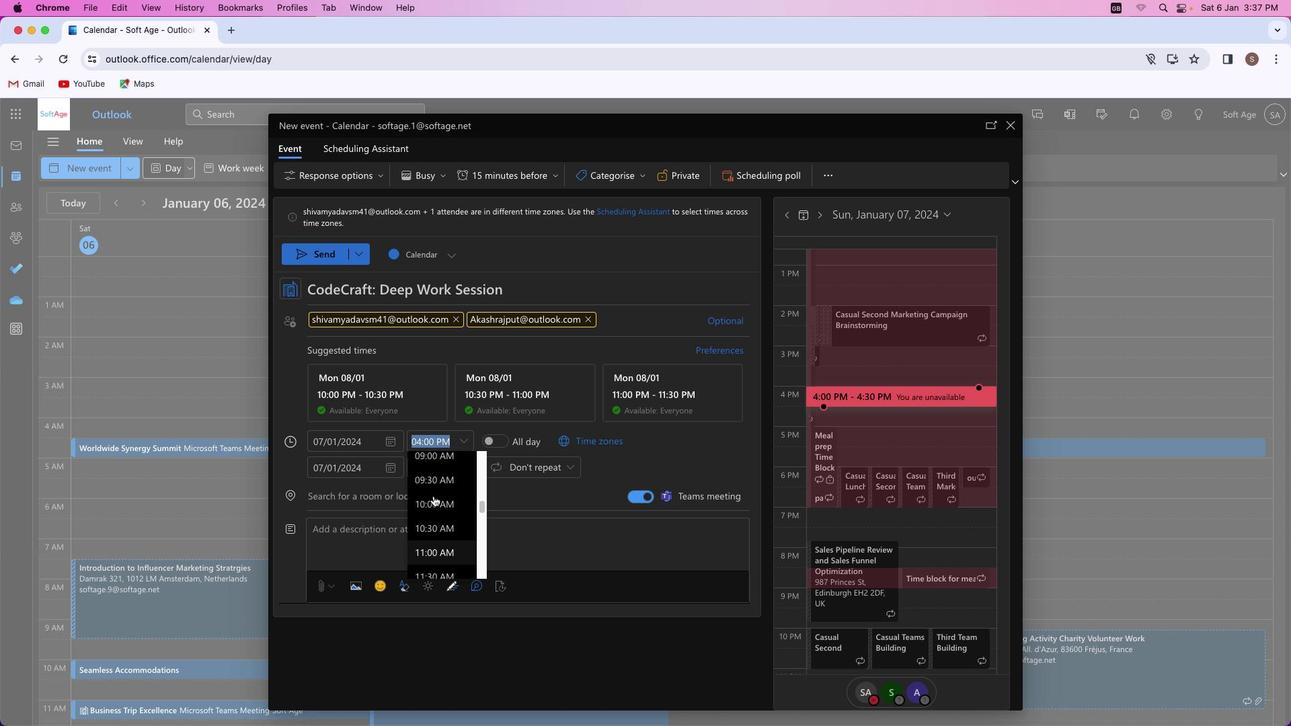 
Action: Mouse scrolled (434, 495) with delta (0, 2)
Screenshot: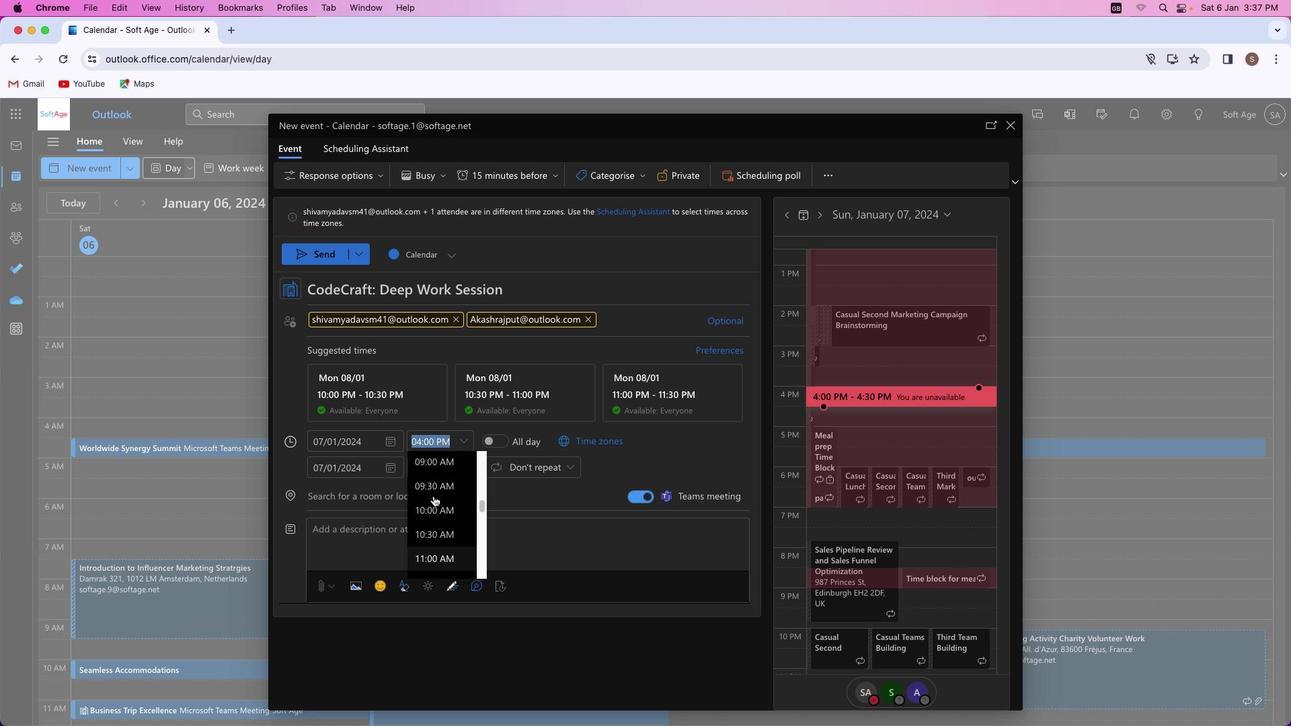 
Action: Mouse moved to (434, 495)
Screenshot: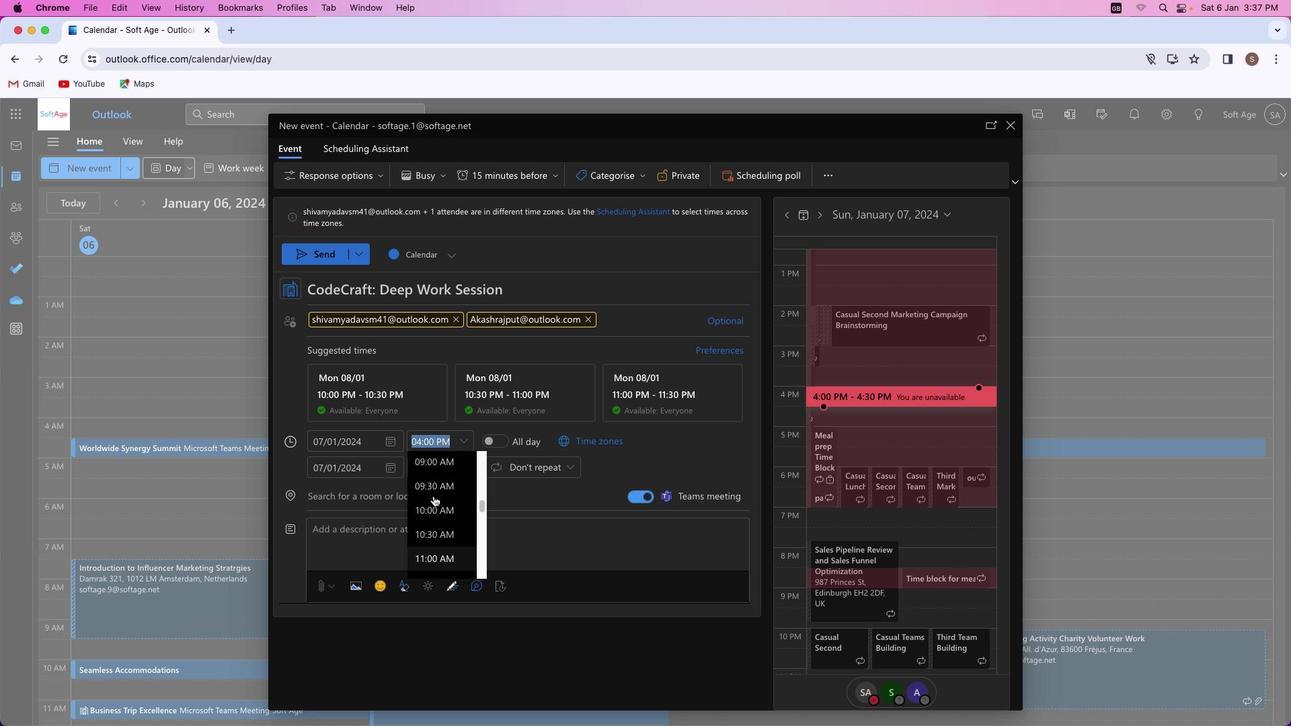 
Action: Mouse scrolled (434, 495) with delta (0, 0)
Screenshot: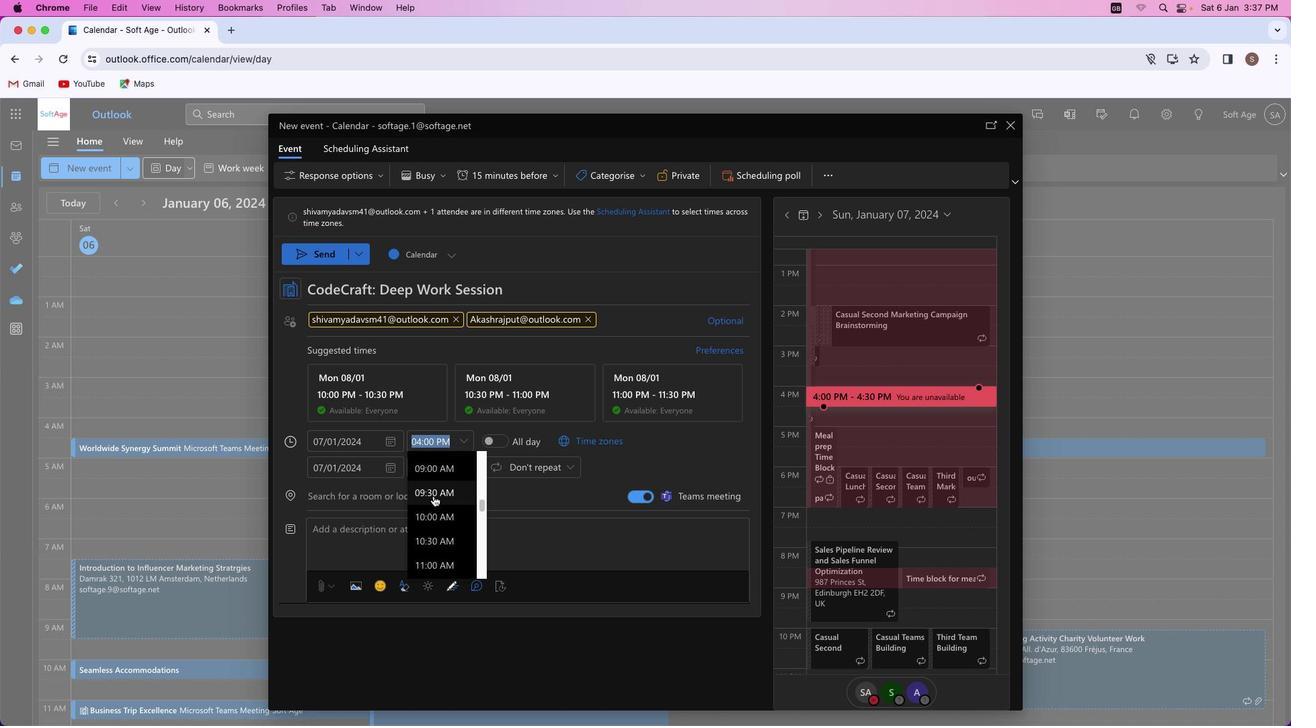
Action: Mouse scrolled (434, 495) with delta (0, 0)
Screenshot: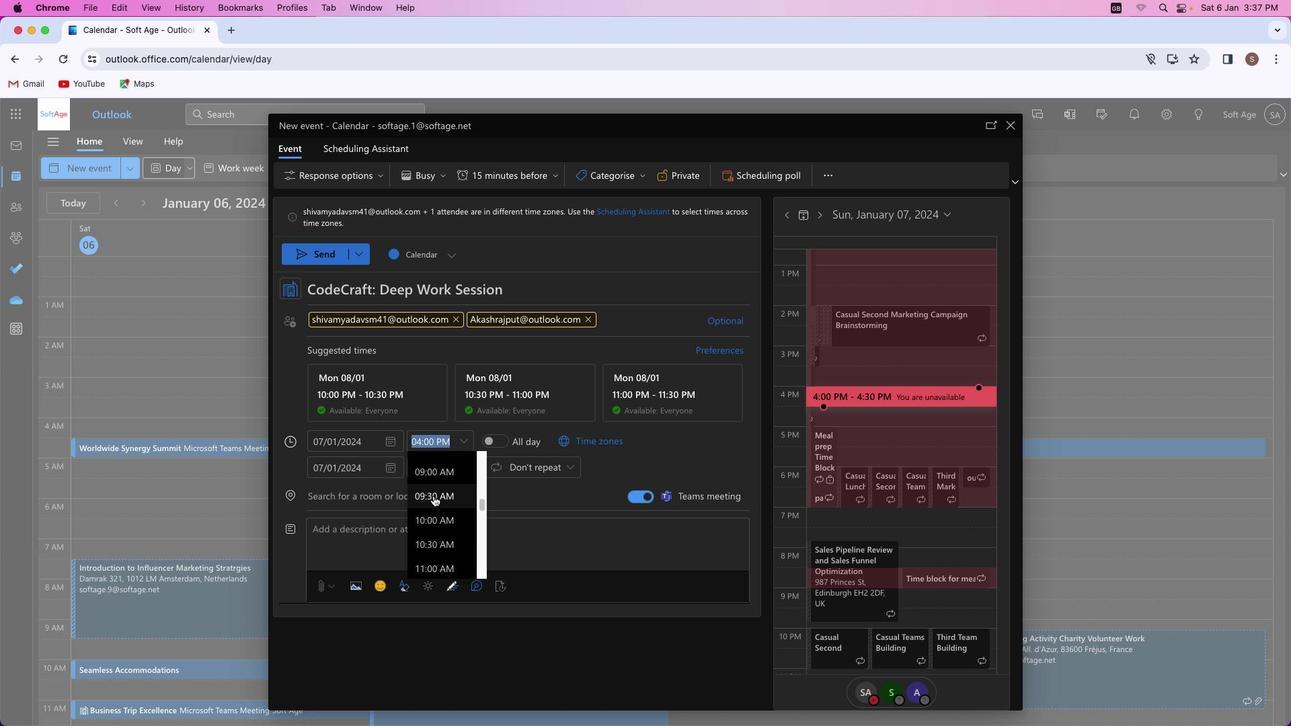 
Action: Mouse scrolled (434, 495) with delta (0, 0)
Screenshot: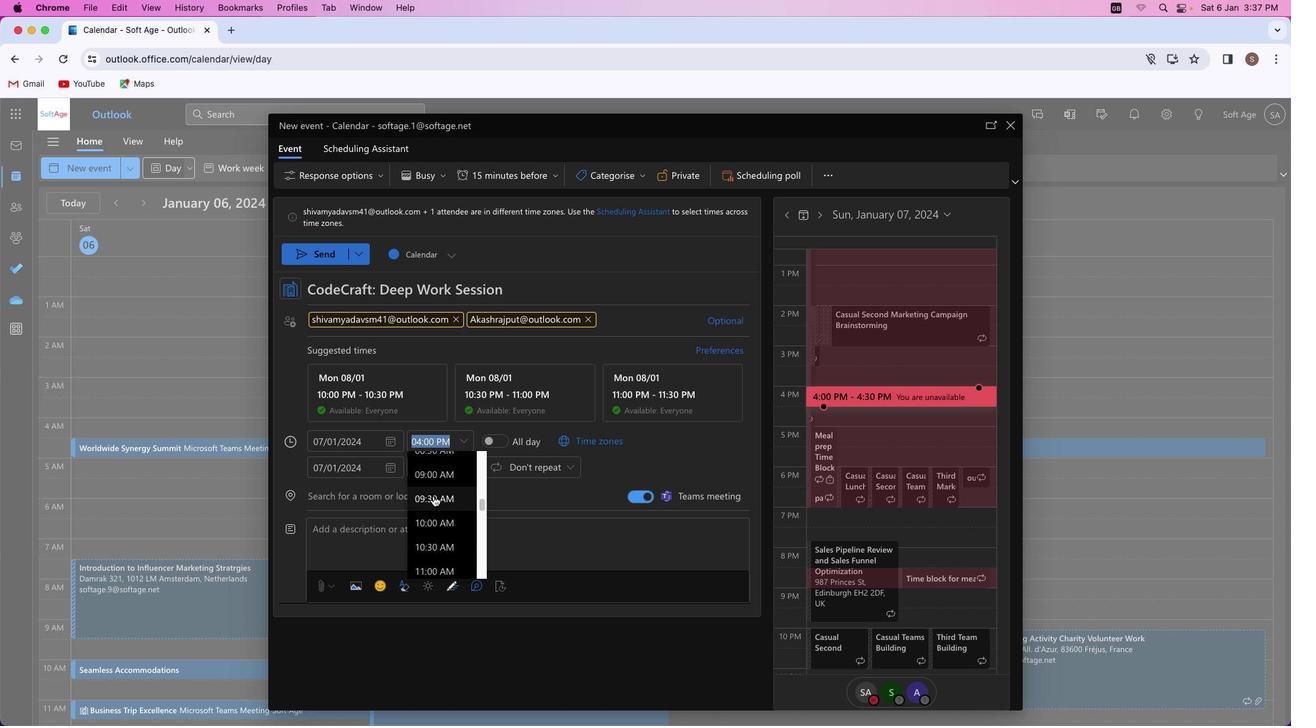 
Action: Mouse moved to (444, 527)
Screenshot: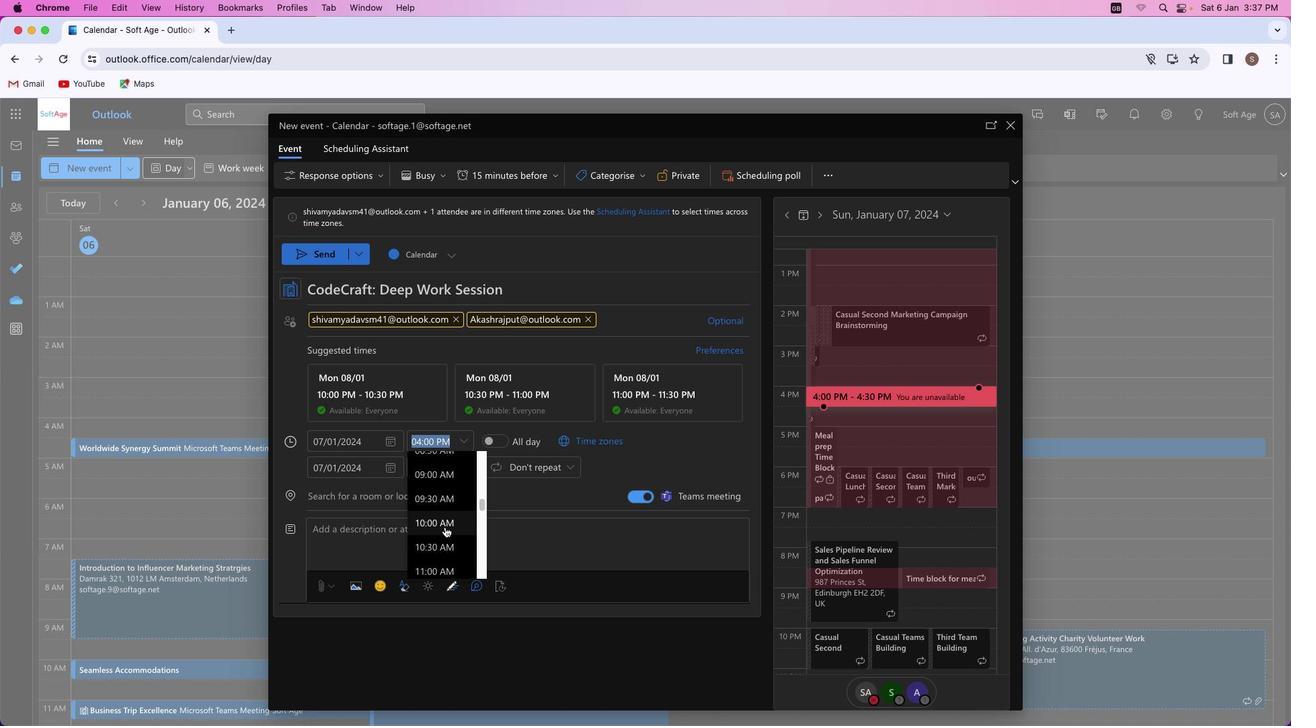 
Action: Mouse pressed left at (444, 527)
Screenshot: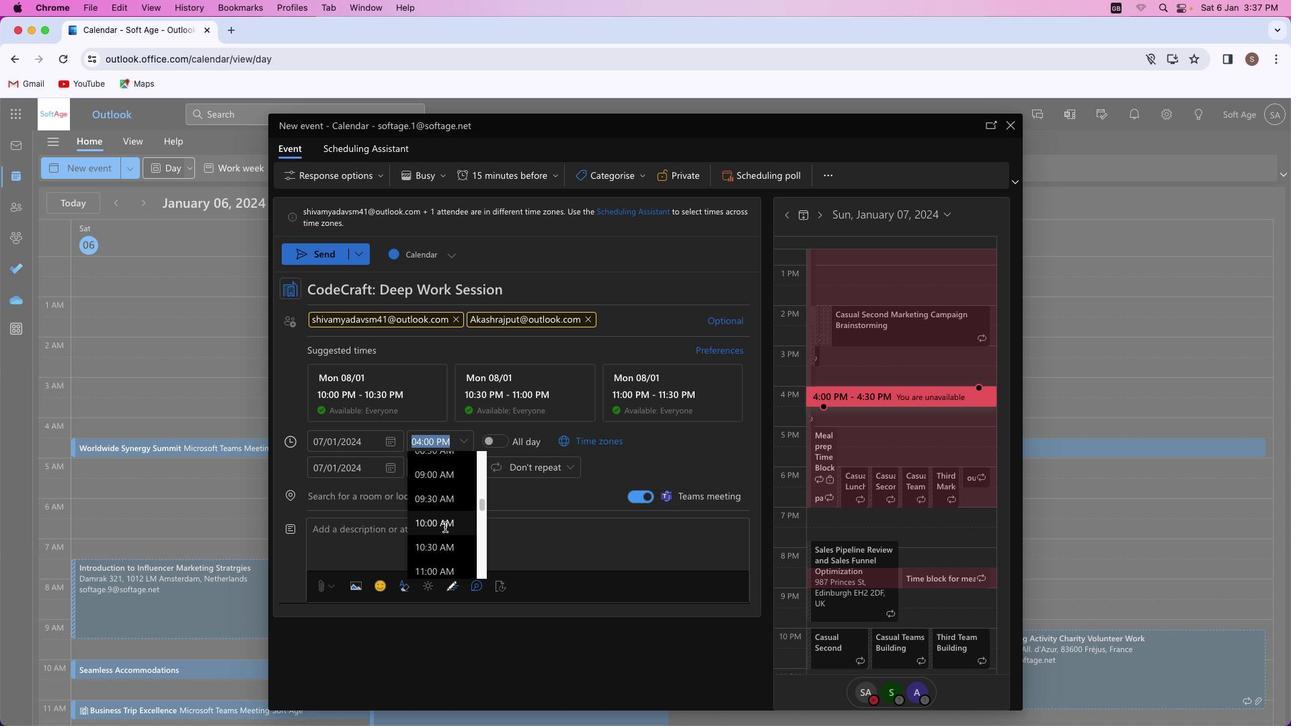 
Action: Mouse moved to (460, 471)
Screenshot: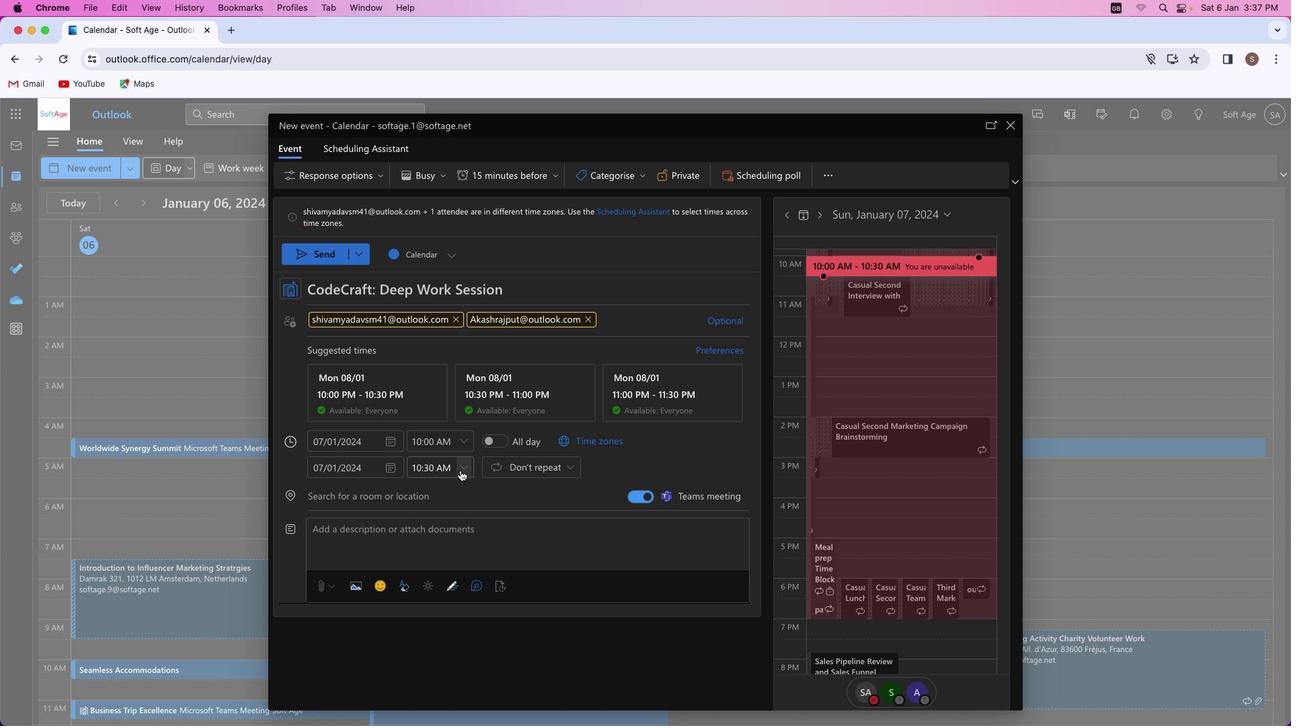 
Action: Mouse pressed left at (460, 471)
Screenshot: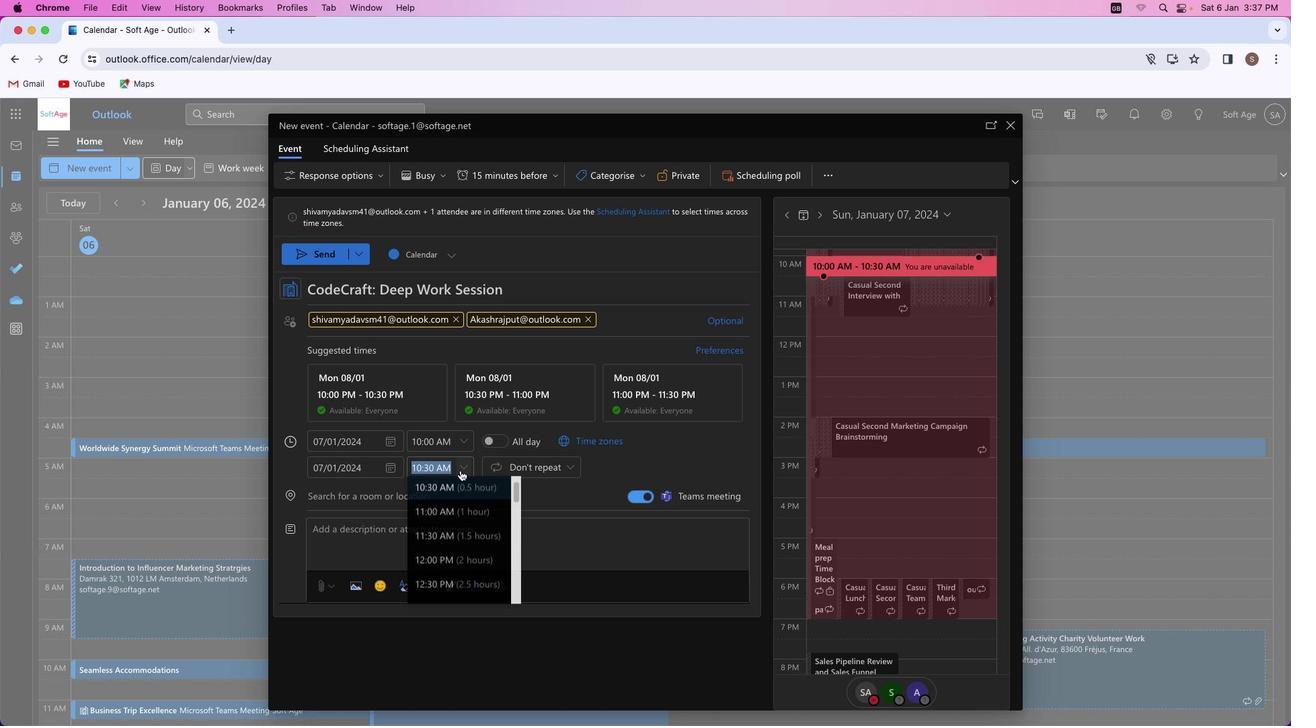 
Action: Mouse moved to (471, 528)
Screenshot: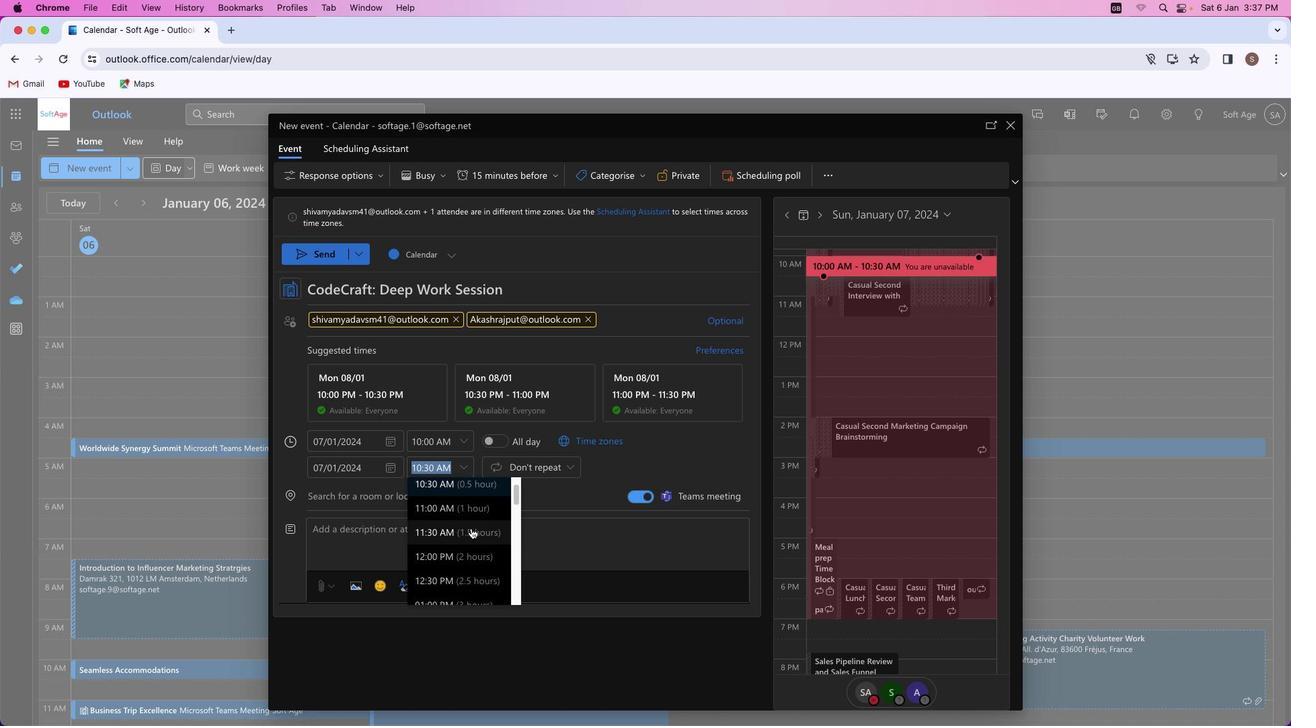 
Action: Mouse scrolled (471, 528) with delta (0, 0)
Screenshot: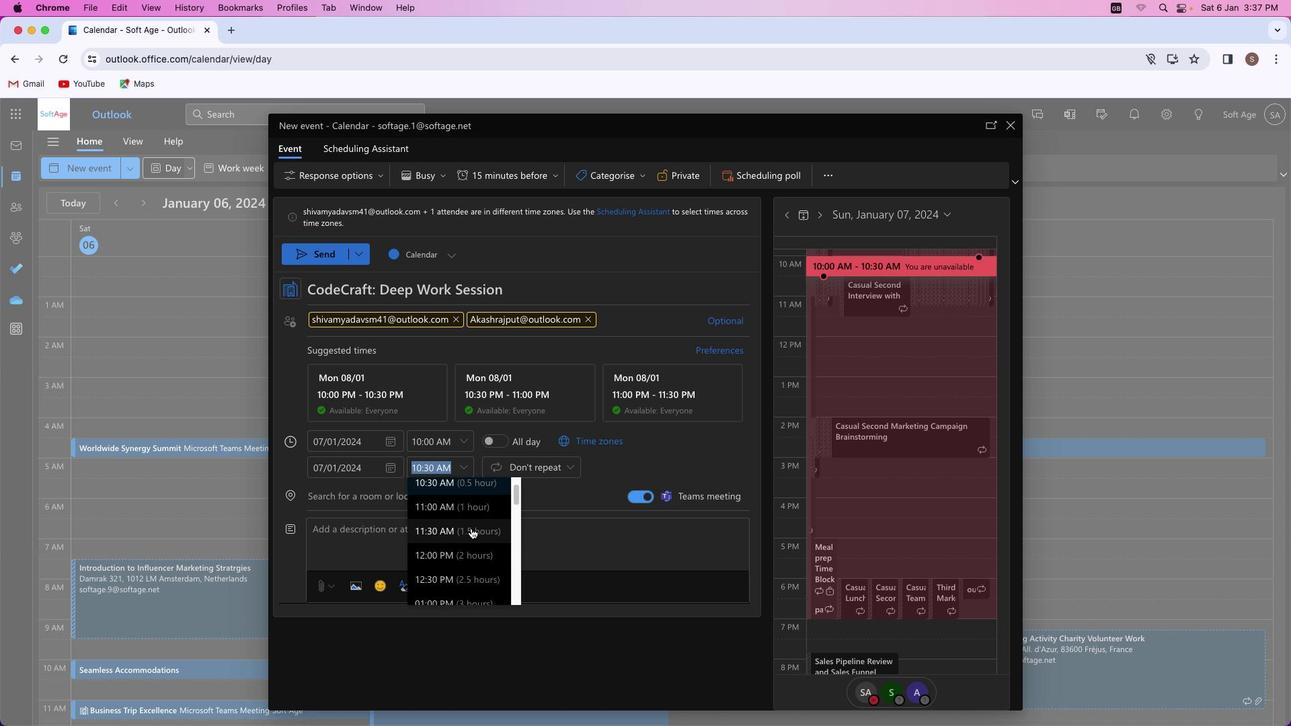 
Action: Mouse moved to (471, 528)
Screenshot: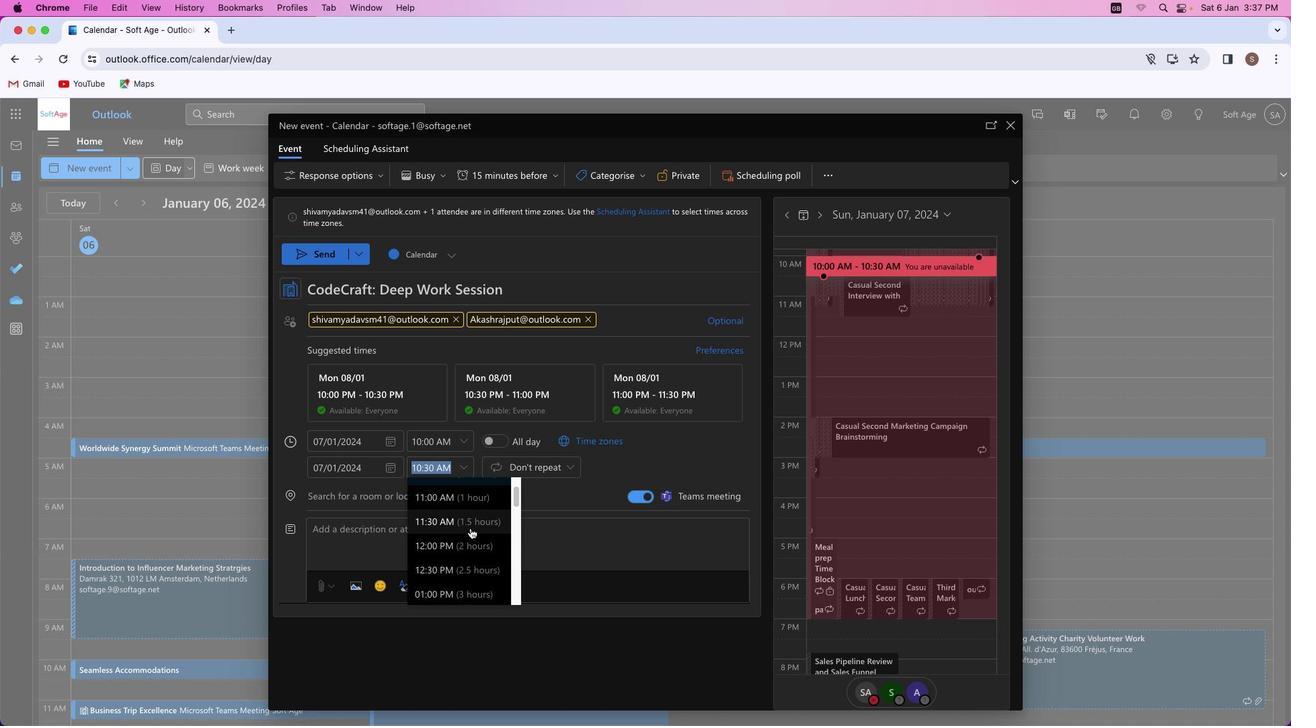 
Action: Mouse scrolled (471, 528) with delta (0, 0)
Screenshot: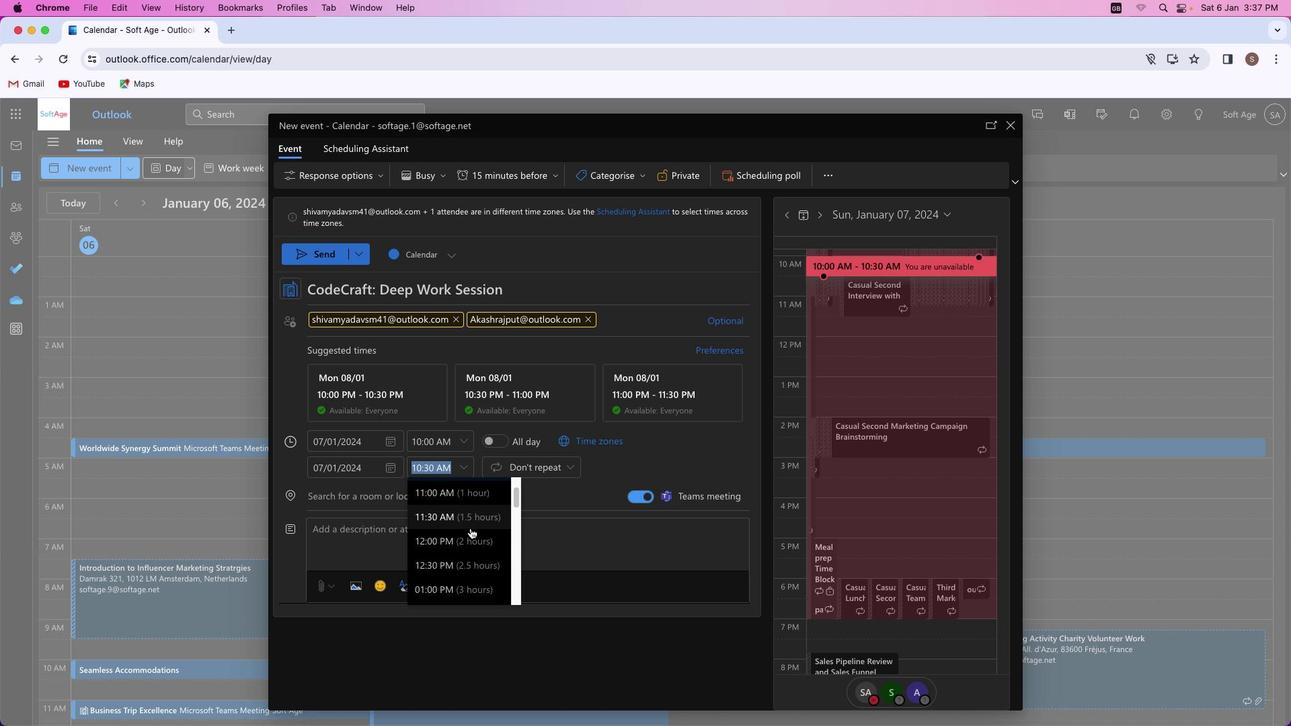 
Action: Mouse moved to (471, 528)
Screenshot: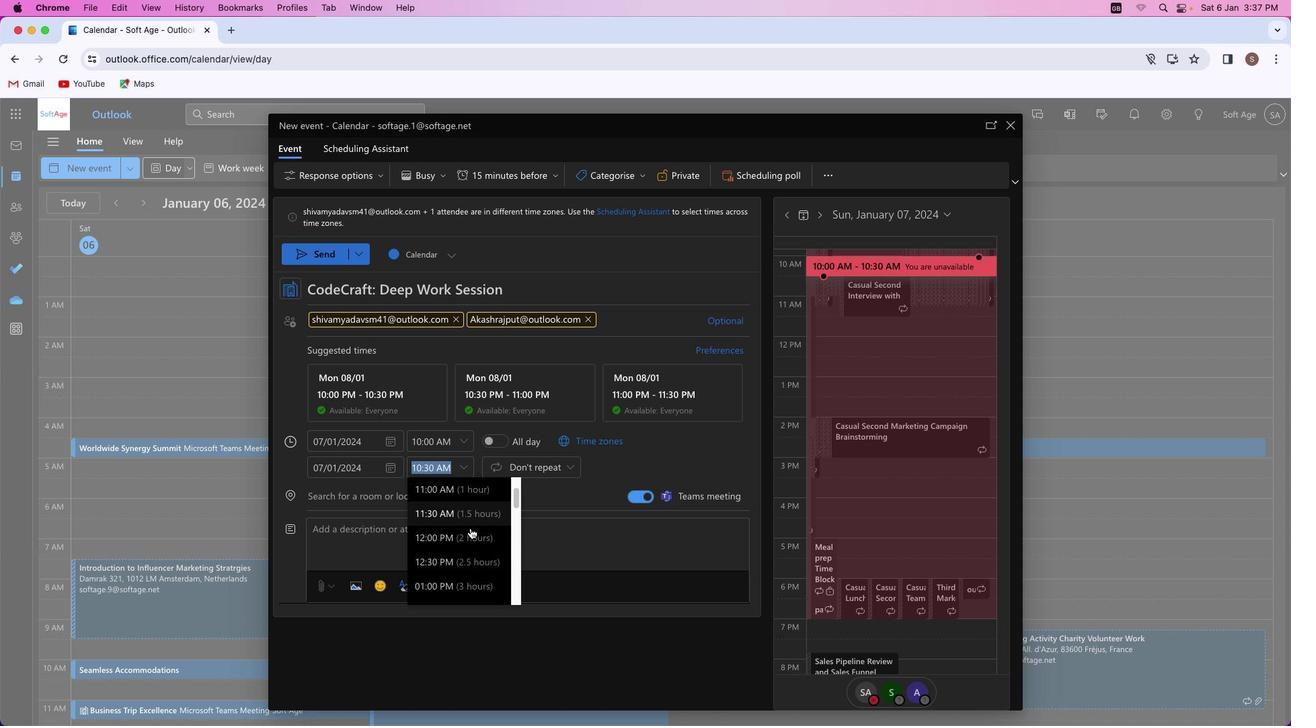 
Action: Mouse scrolled (471, 528) with delta (0, 0)
Screenshot: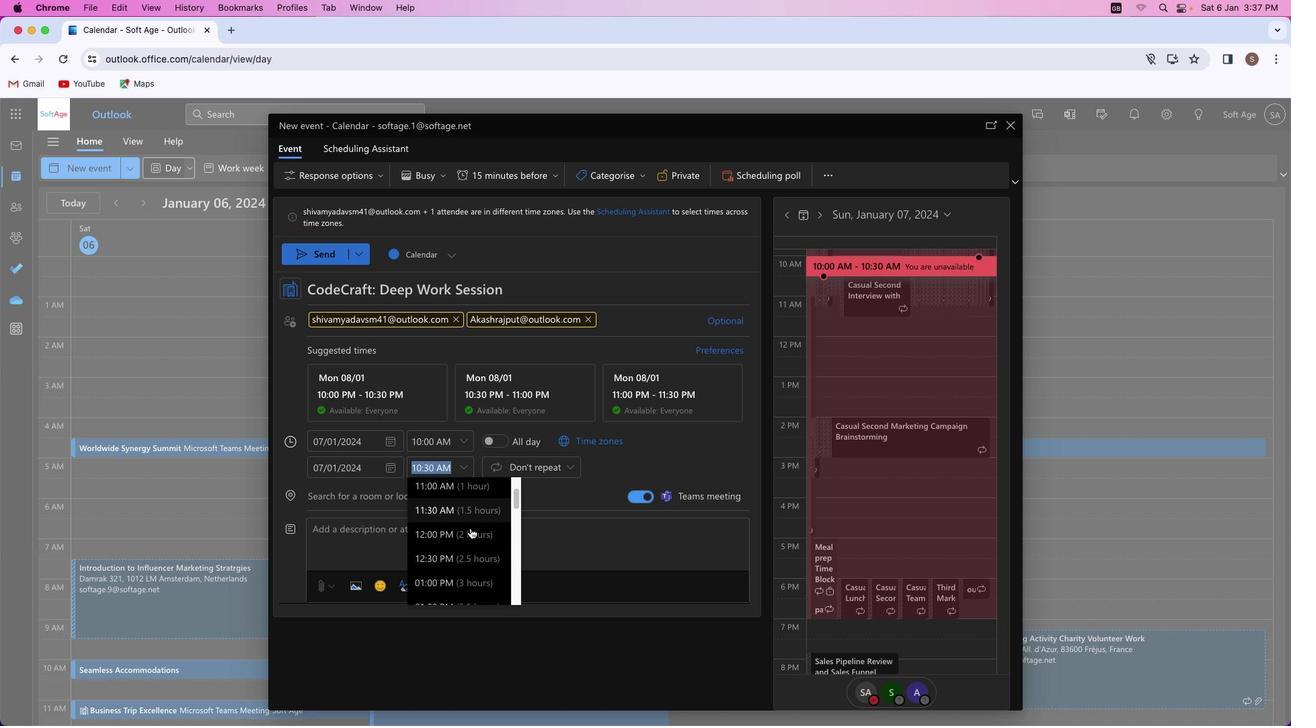 
Action: Mouse moved to (471, 528)
Screenshot: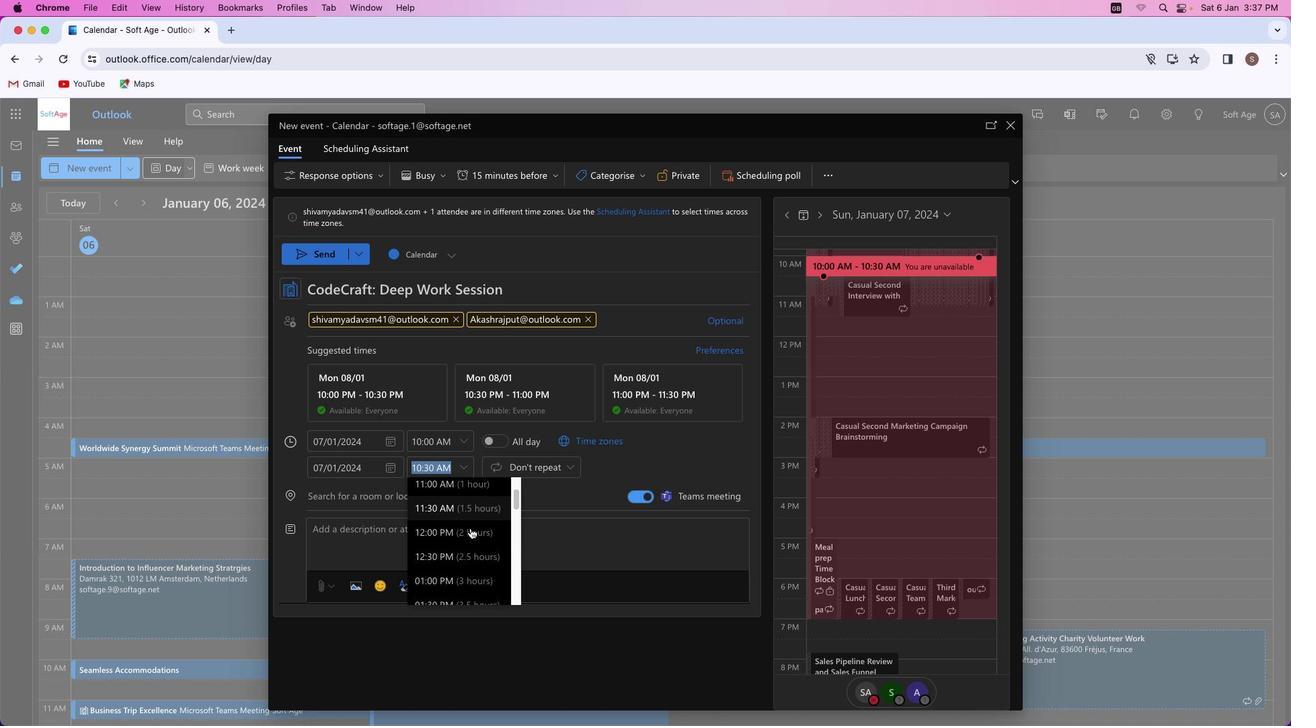 
Action: Mouse scrolled (471, 528) with delta (0, 0)
Screenshot: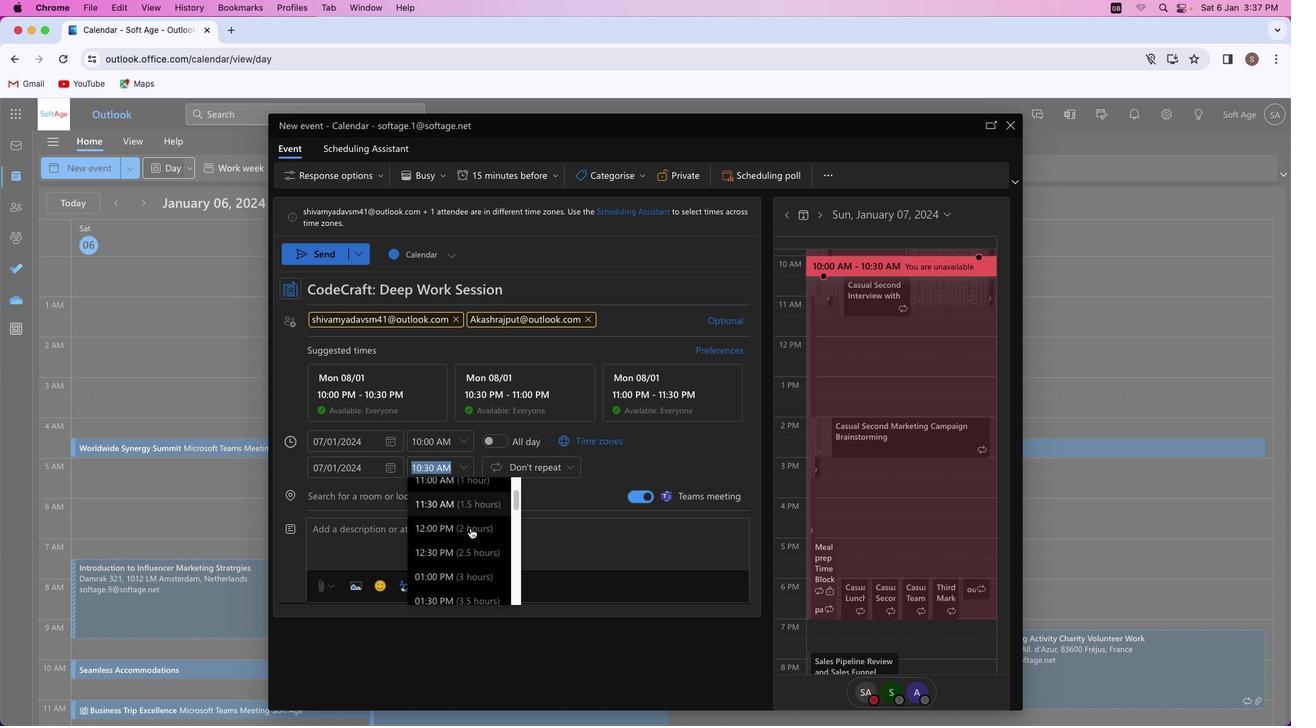 
Action: Mouse scrolled (471, 528) with delta (0, 0)
Screenshot: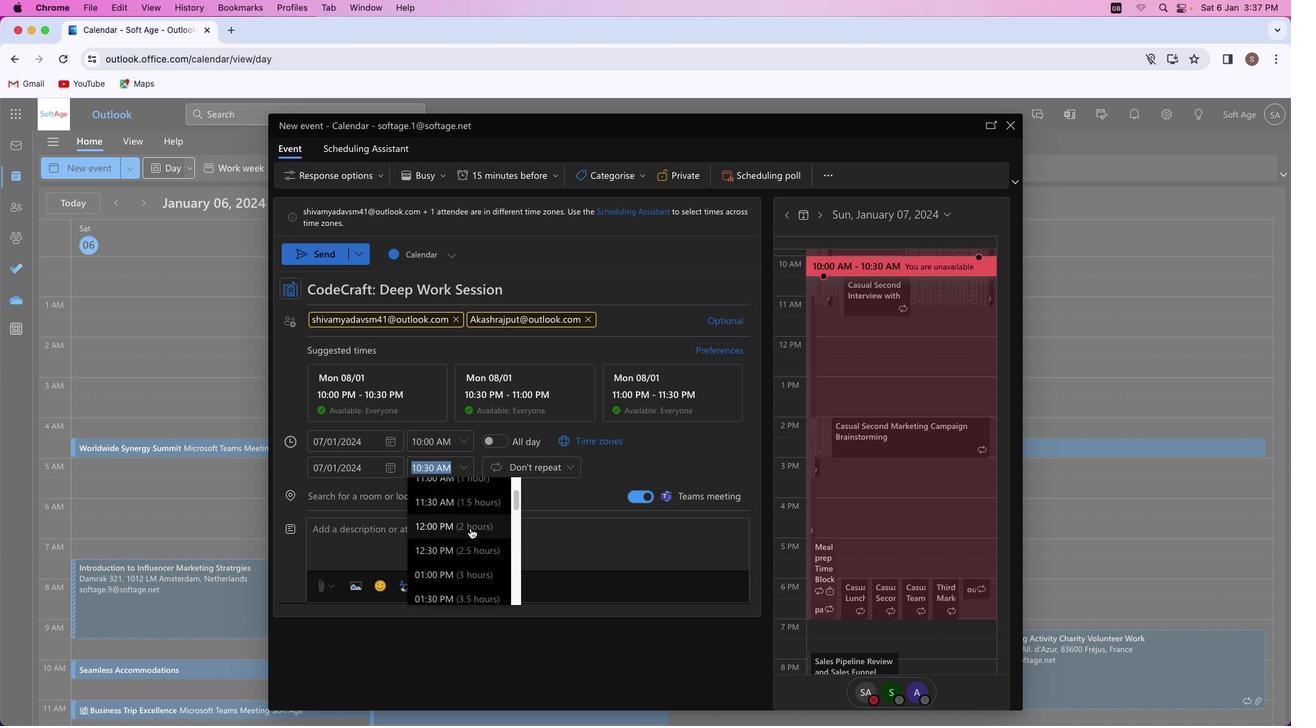 
Action: Mouse moved to (457, 530)
Screenshot: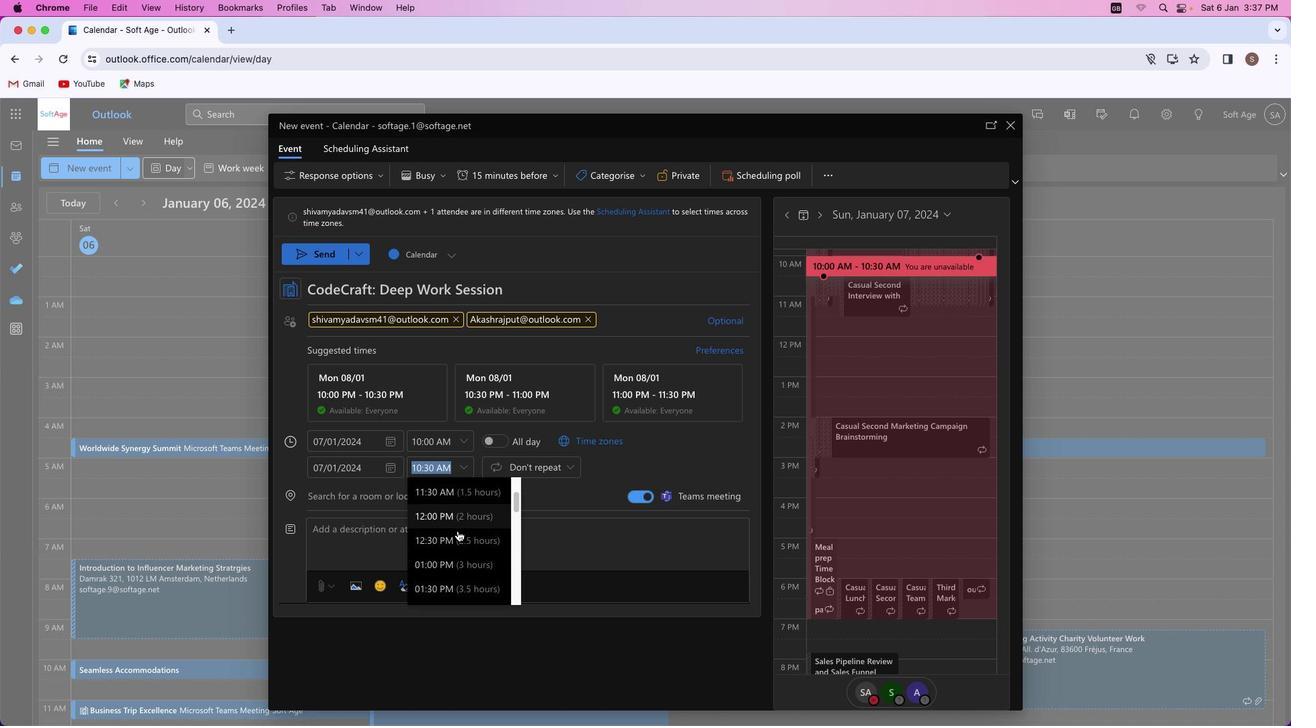 
Action: Mouse scrolled (457, 530) with delta (0, 0)
Screenshot: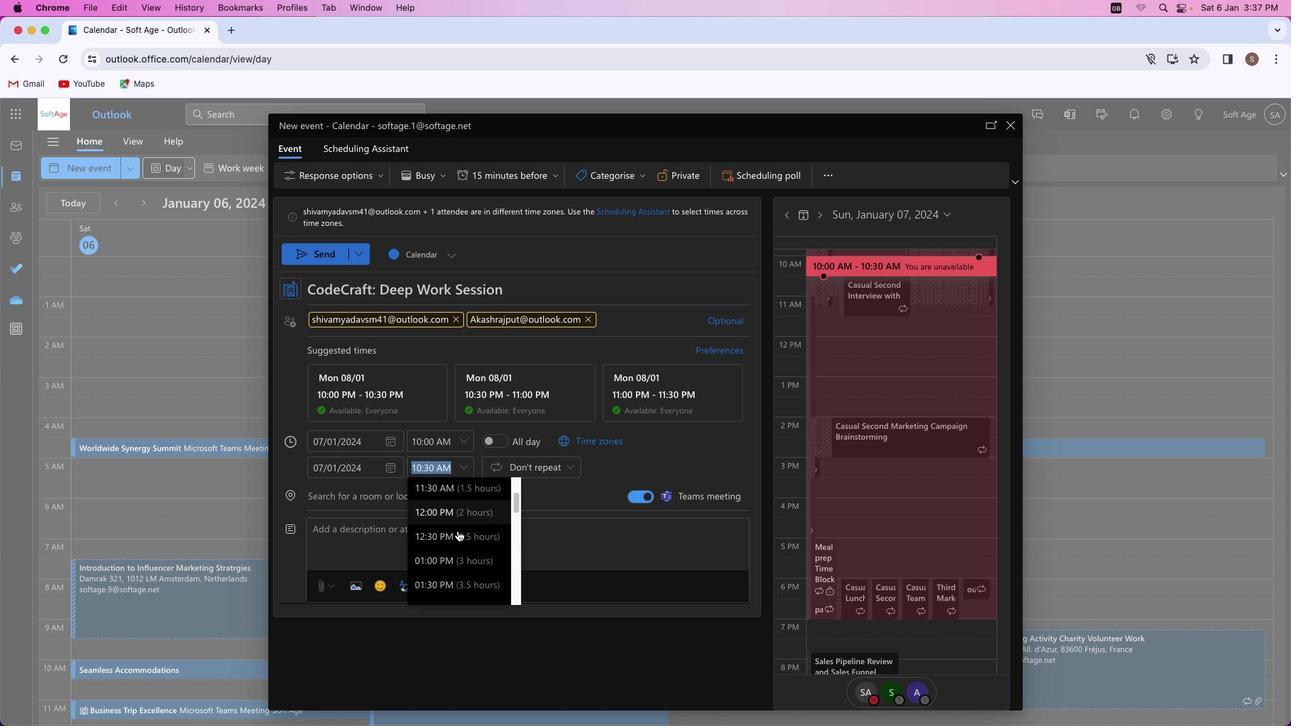 
Action: Mouse scrolled (457, 530) with delta (0, 0)
Screenshot: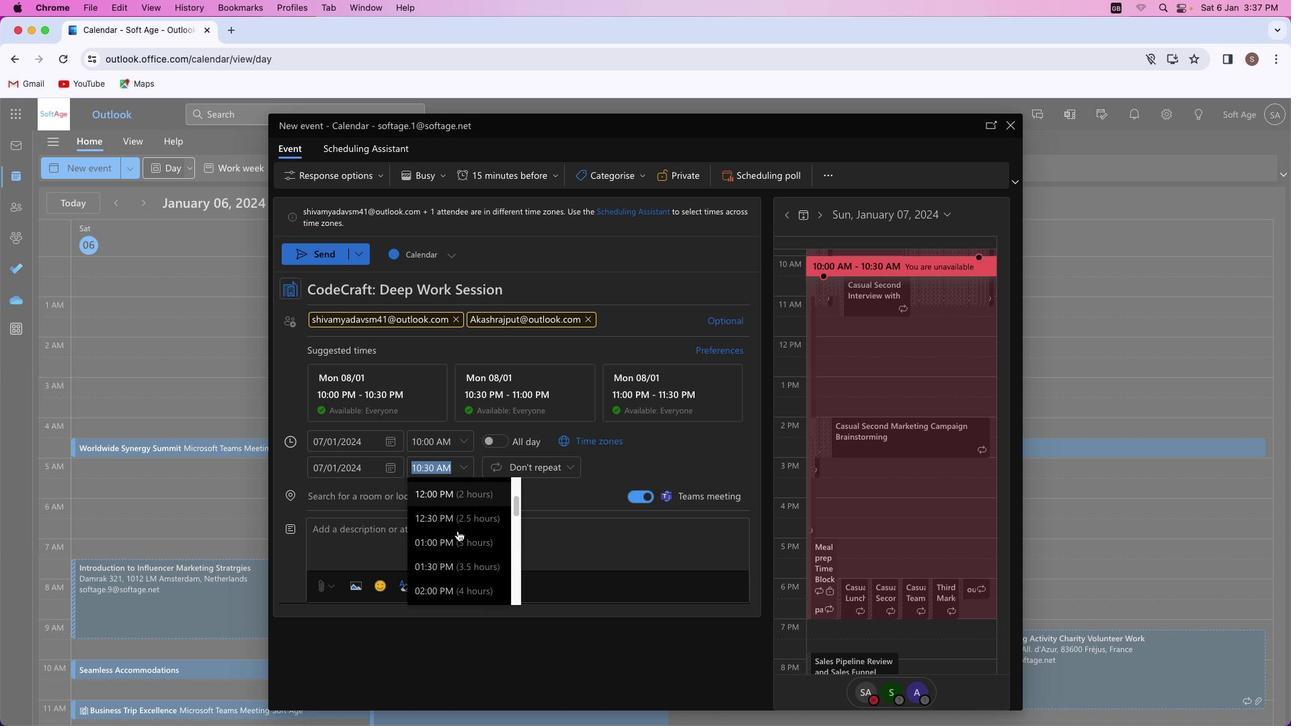 
Action: Mouse scrolled (457, 530) with delta (0, 0)
Screenshot: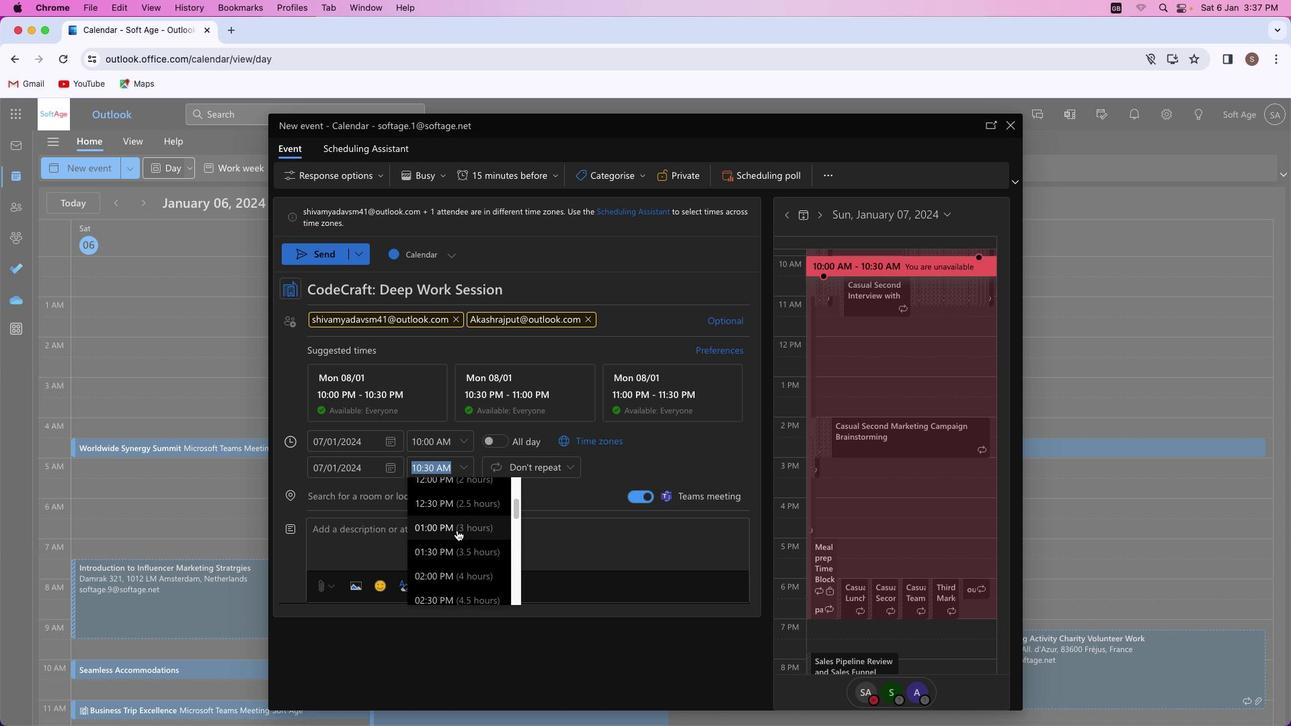 
Action: Mouse scrolled (457, 530) with delta (0, 0)
Screenshot: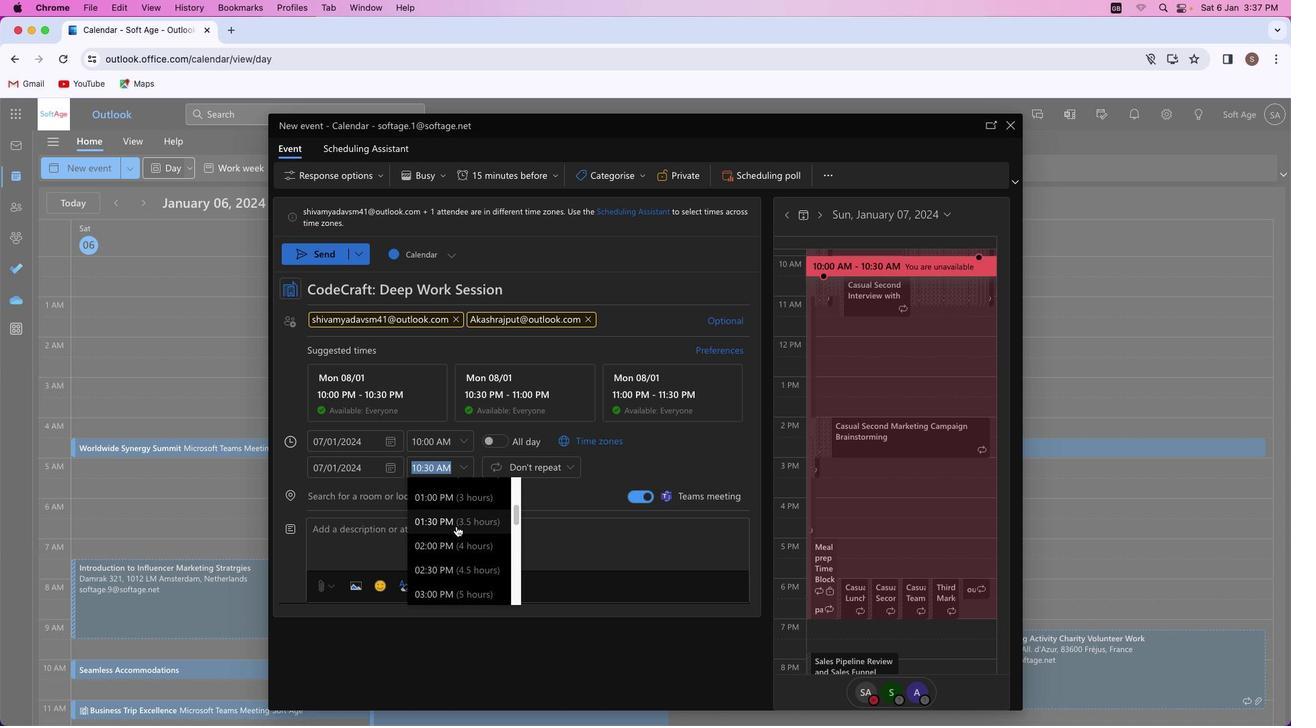 
Action: Mouse moved to (457, 529)
Screenshot: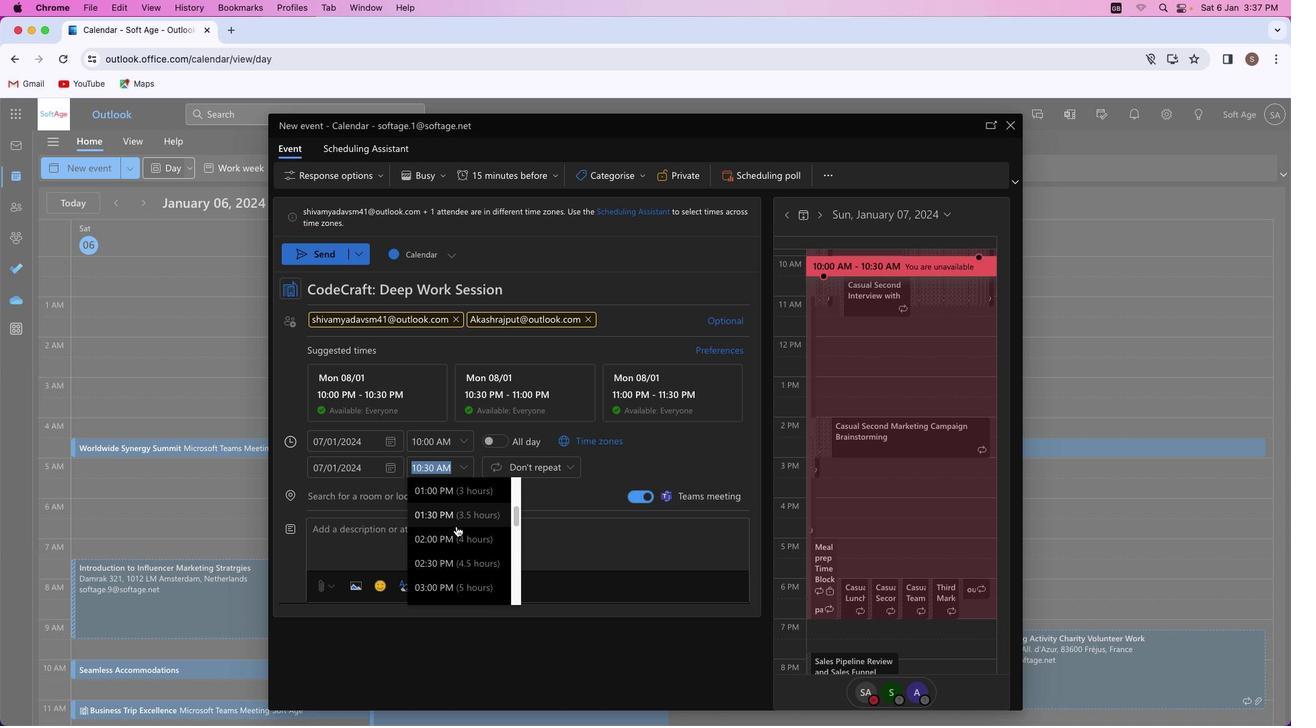 
Action: Mouse scrolled (457, 529) with delta (0, 0)
Screenshot: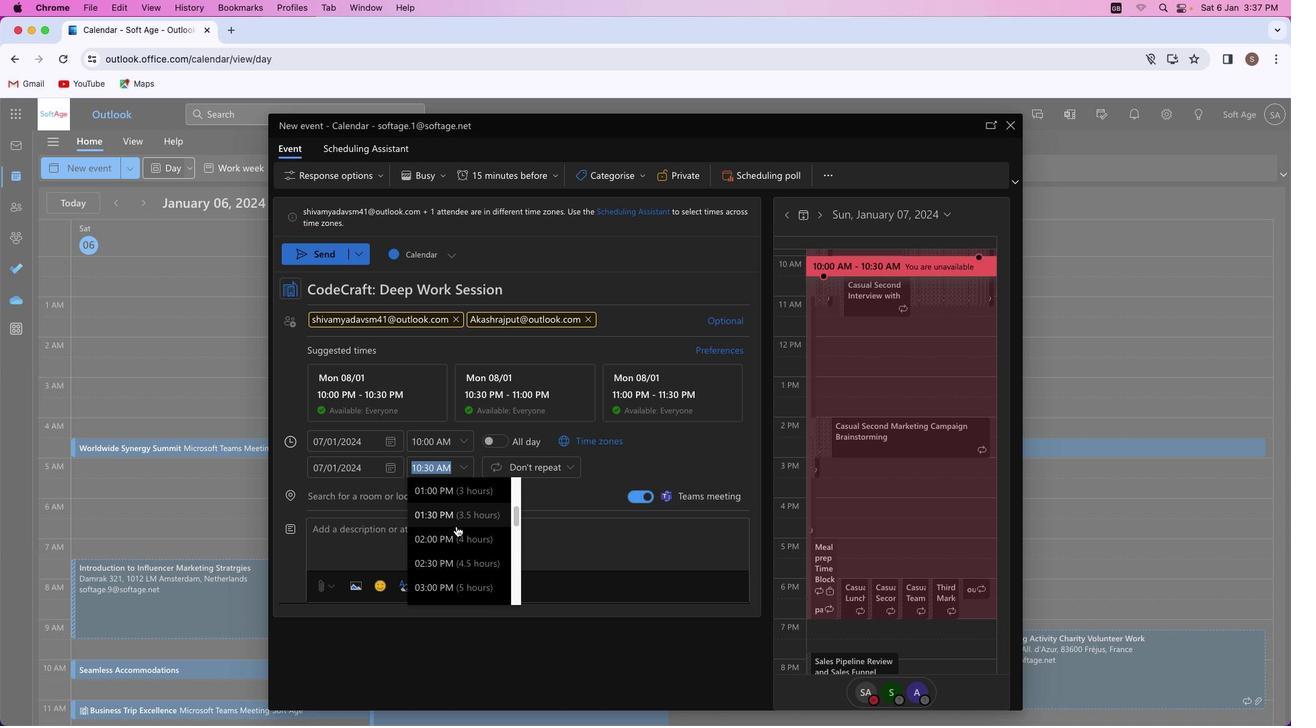 
Action: Mouse moved to (455, 525)
Screenshot: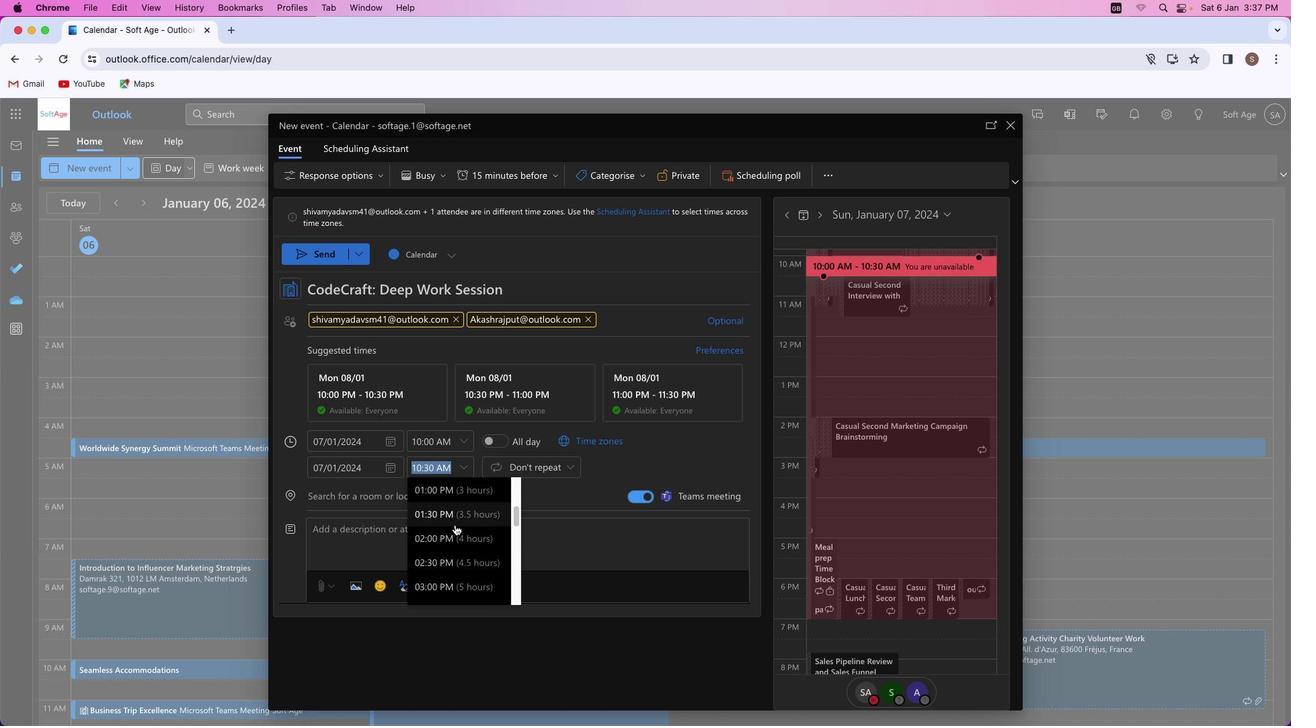 
Action: Mouse scrolled (455, 525) with delta (0, 0)
Screenshot: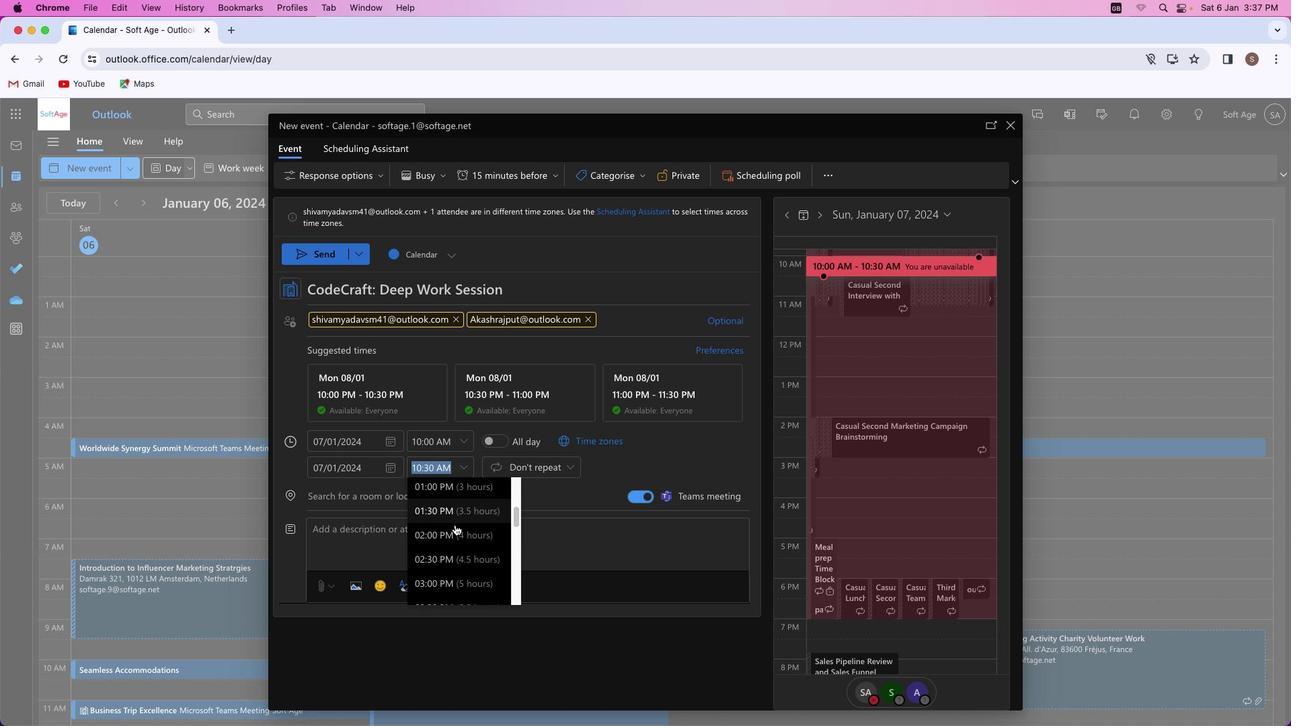 
Action: Mouse scrolled (455, 525) with delta (0, 0)
Screenshot: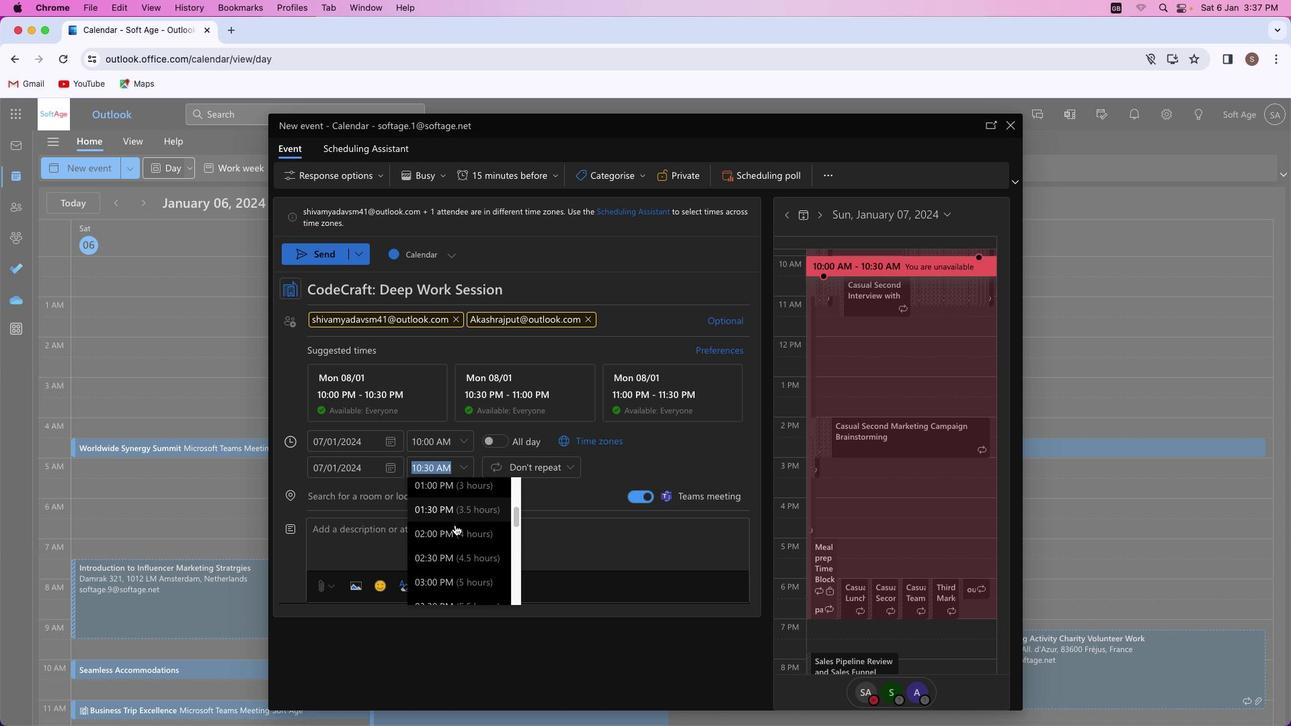 
Action: Mouse moved to (436, 530)
Screenshot: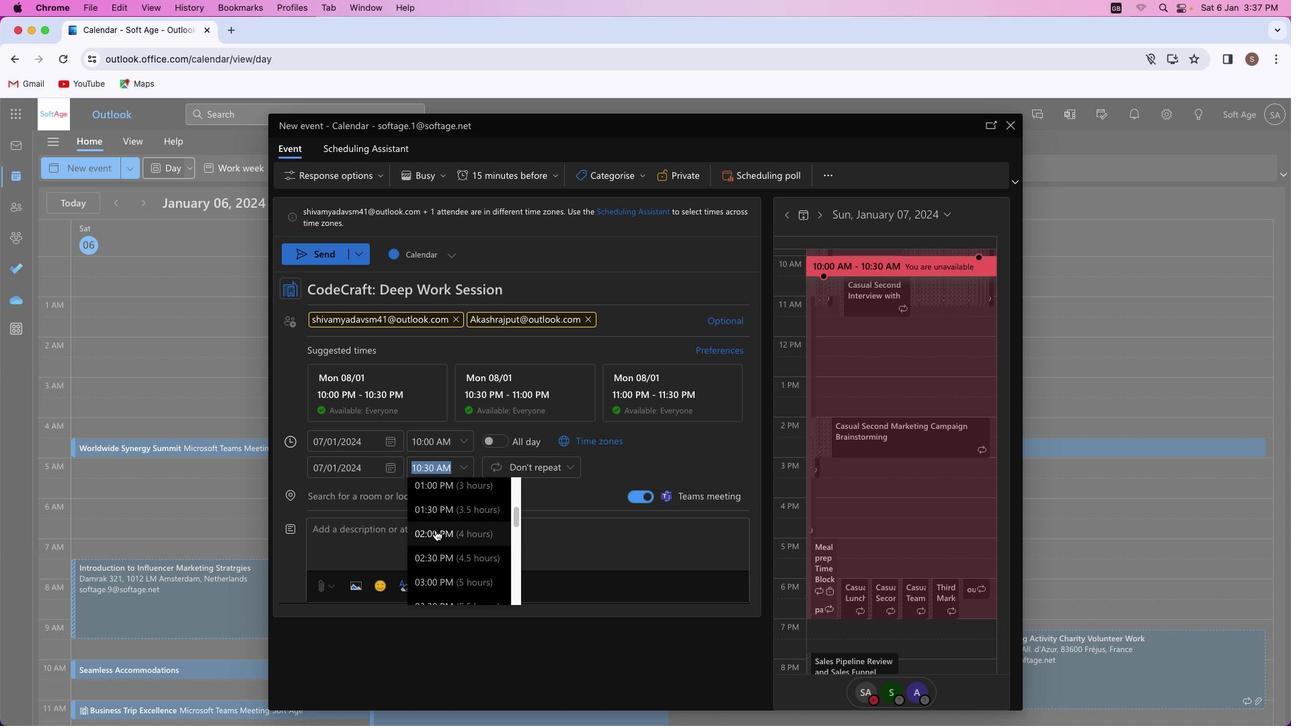 
Action: Mouse pressed left at (436, 530)
Screenshot: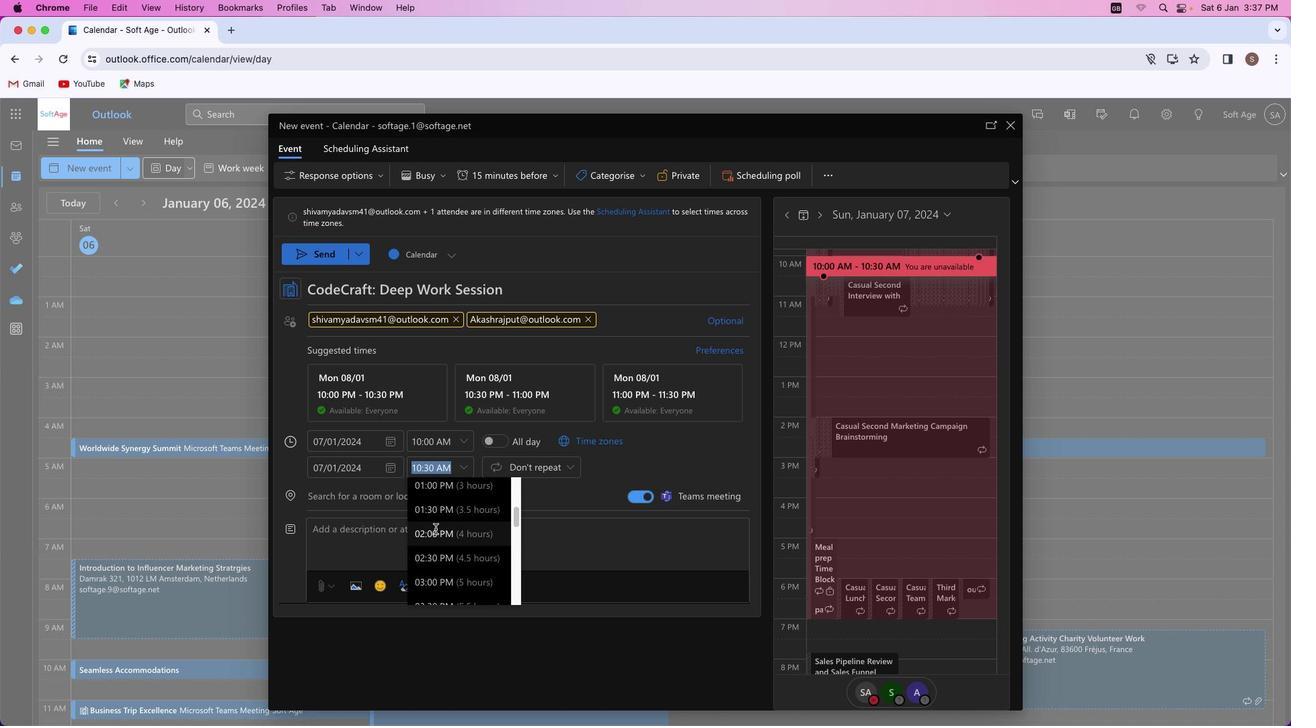 
Action: Mouse moved to (421, 534)
Screenshot: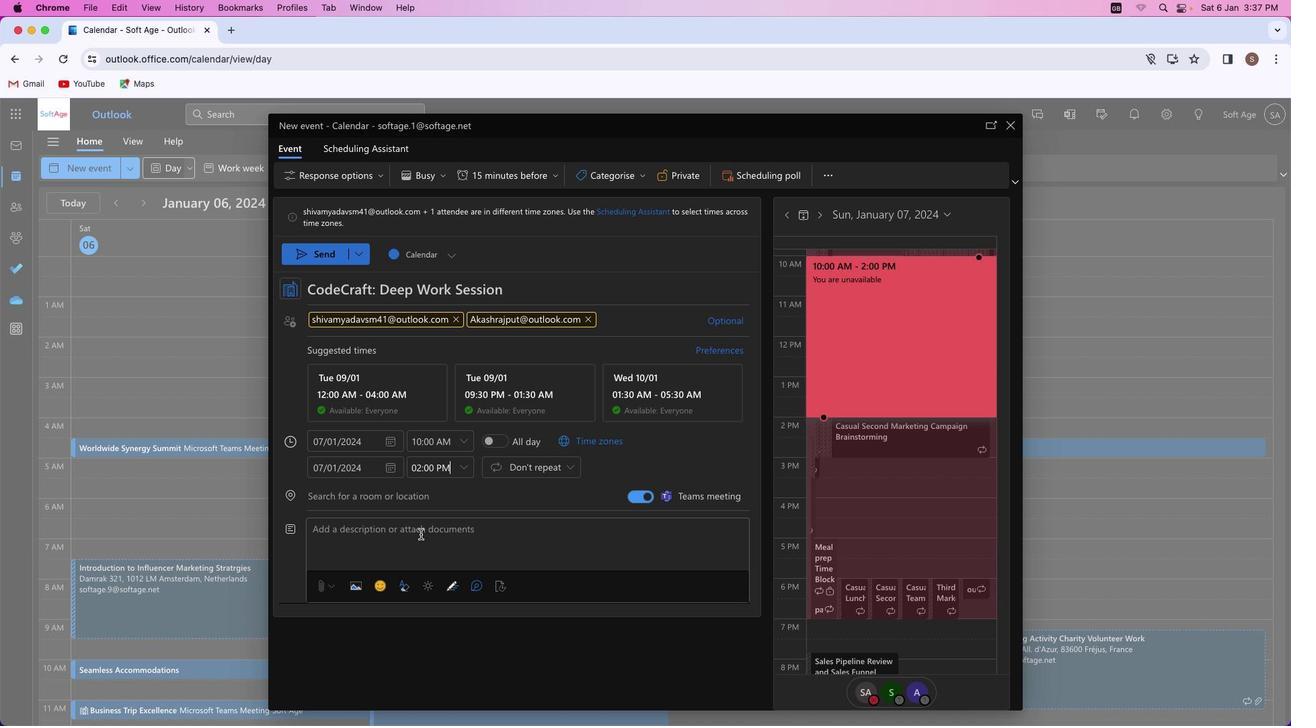 
Action: Mouse pressed left at (421, 534)
Screenshot: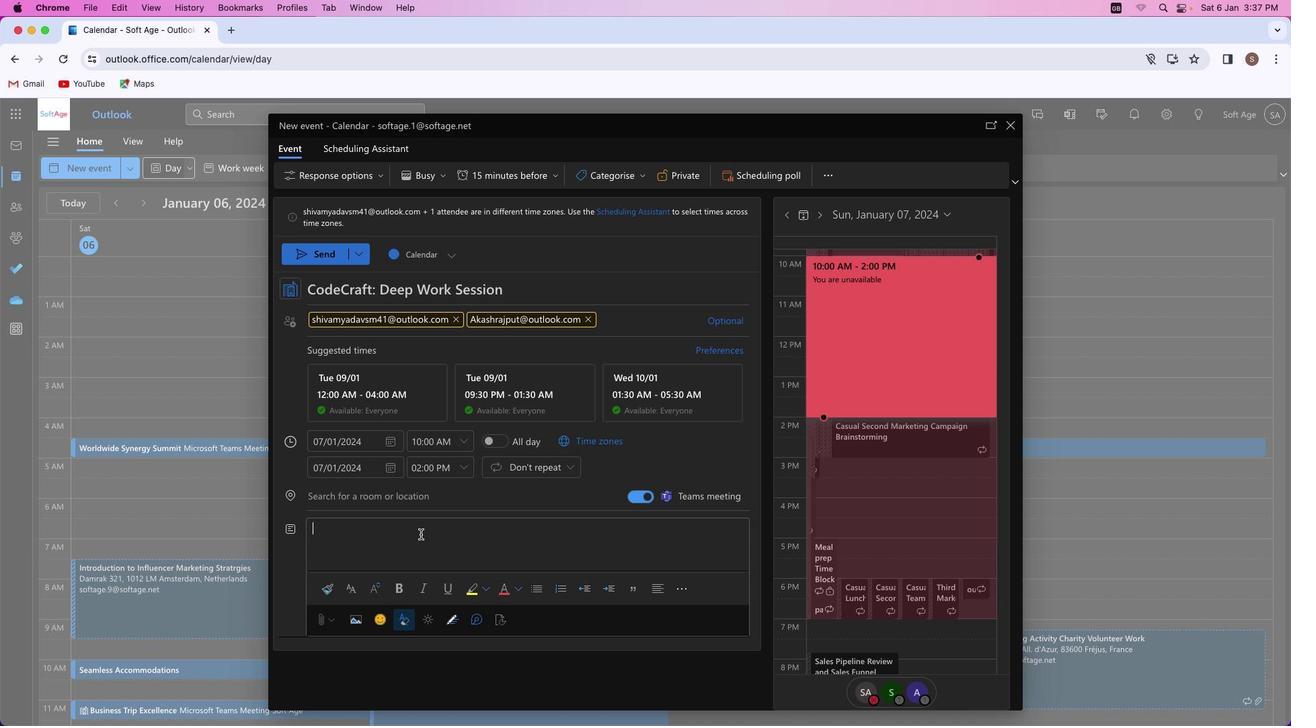 
Action: Mouse moved to (422, 530)
Screenshot: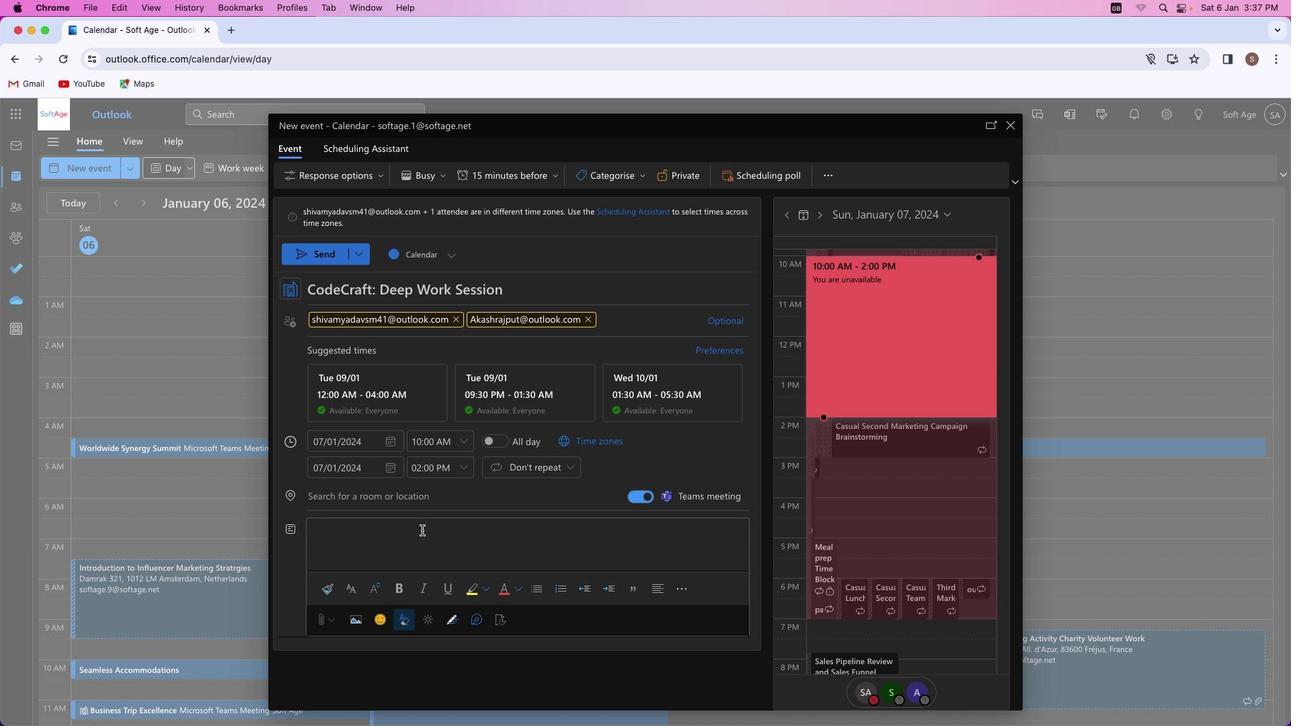 
Action: Key pressed Key.shift_r'I''m''m''e''s''e'Key.leftKey.left'r'Key.rightKey.rightKey.space'y''o''u''r''s''e''l''f''e'Key.backspaceKey.space'i''n'Key.space'a'Key.space'd''i''s''t''r''a''c''t''i''o''n''-''f''r''e''e'Key.space'c''o''d''i''n''g'Key.space'e''x''p''e''r''i''e''n''c''e'Key.space'f''r''o''m'Key.space'1''0'Key.space't''o'Key.leftKey.left'a''m'Key.spaceKey.rightKey.leftKey.leftKey.leftKey.leftKey.backspaceKey.rightKey.rightKey.rightKey.rightKey.rightKey.space'2''p''m'Key.spaceKey.backspace'.'Key.spaceKey.shift_r'B''o''o''s''t'Key.space'p''r''o''d''u''c''t''i''v''i''t''y'Key.space'a''n''d'Key.space'm''a''k''e'Key.space's''i''g''n''i''f''i''c''a''n''t'Key.space'p''r''o''g''r''e''s''s'Key.space'i''n'Key.space'y''o''u''r'Key.space'p''r''o''j''e''c''t''s'Key.space'd''u''r''i''n''g'Key.space't''h''i''s'Key.space'f''o''c''u''s''e''d'Key.space'c''o''d''i''n''g'Key.space's''e''s''s''i''o''n''.'
Screenshot: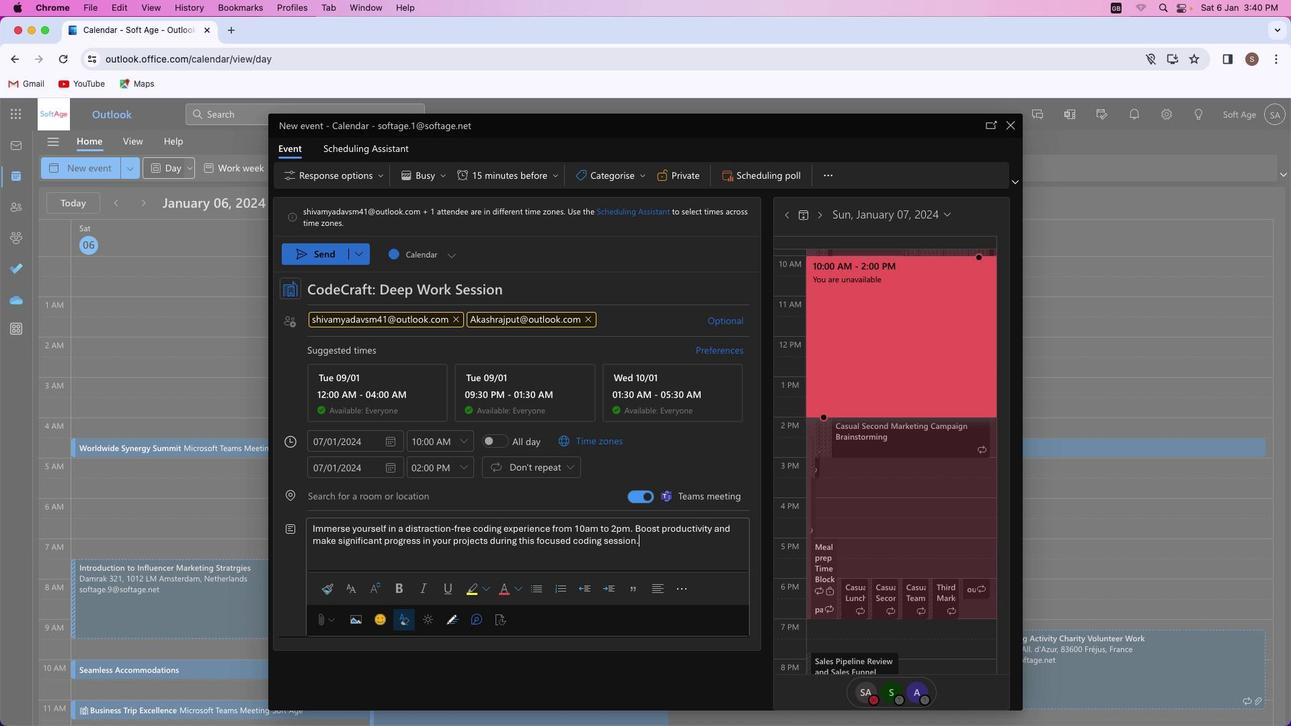 
Action: Mouse moved to (637, 541)
Screenshot: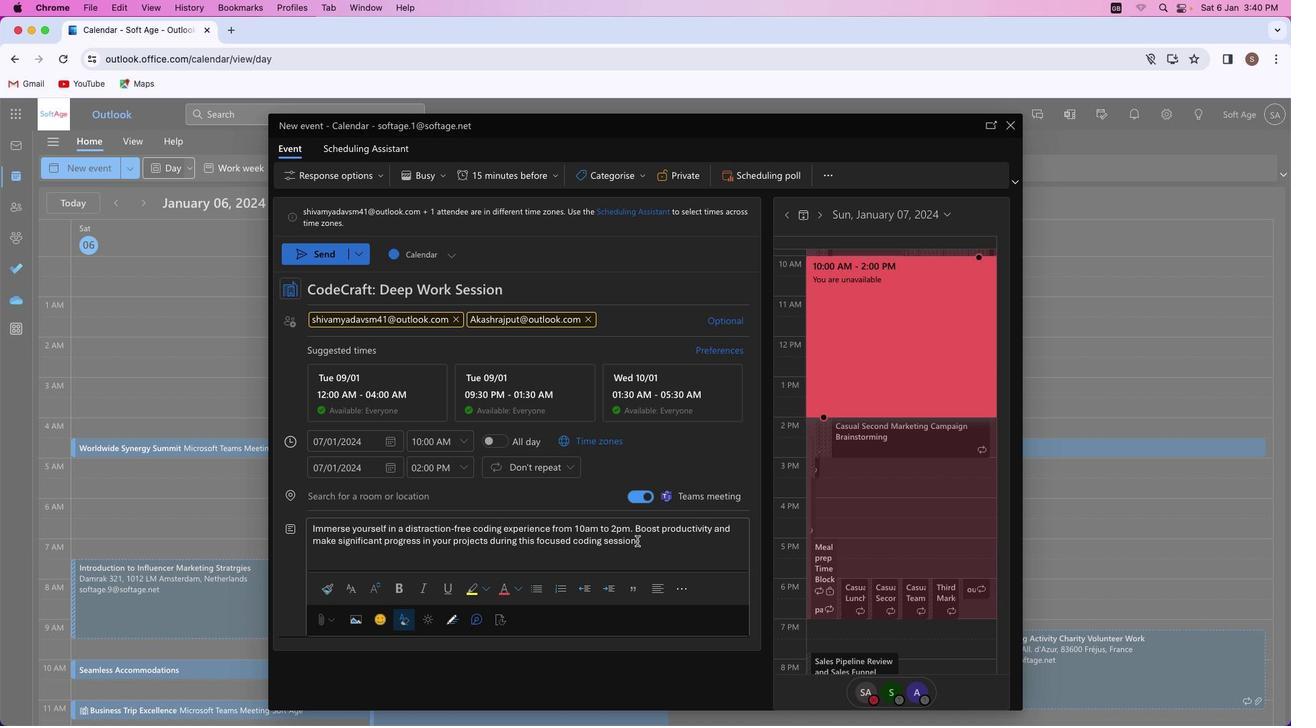 
Action: Mouse pressed left at (637, 541)
Screenshot: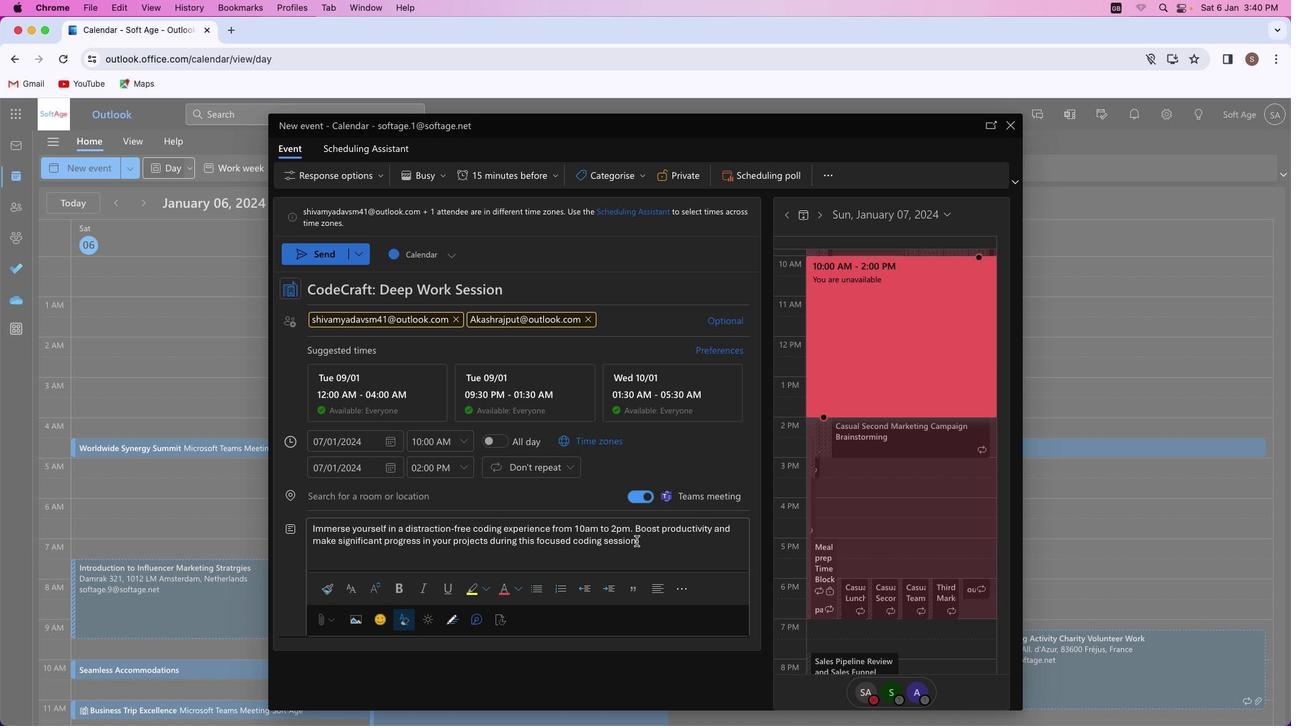 
Action: Mouse moved to (403, 586)
Screenshot: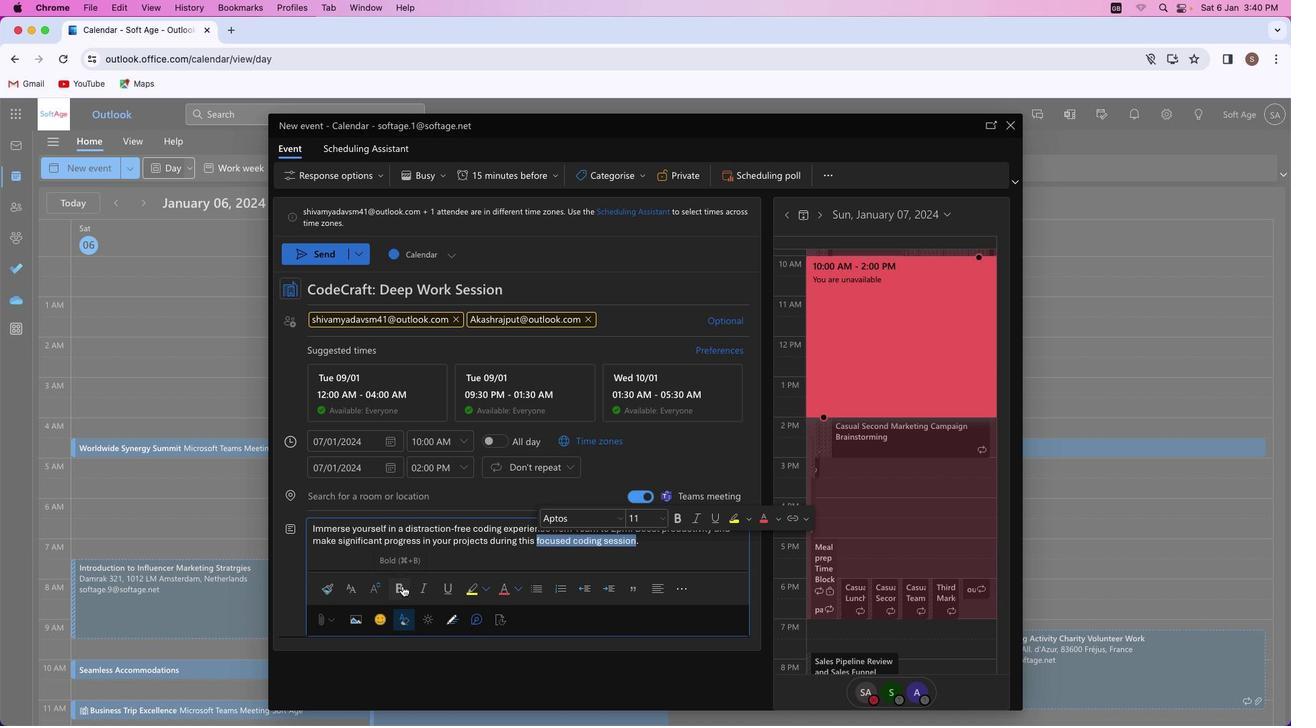 
Action: Mouse pressed left at (403, 586)
Screenshot: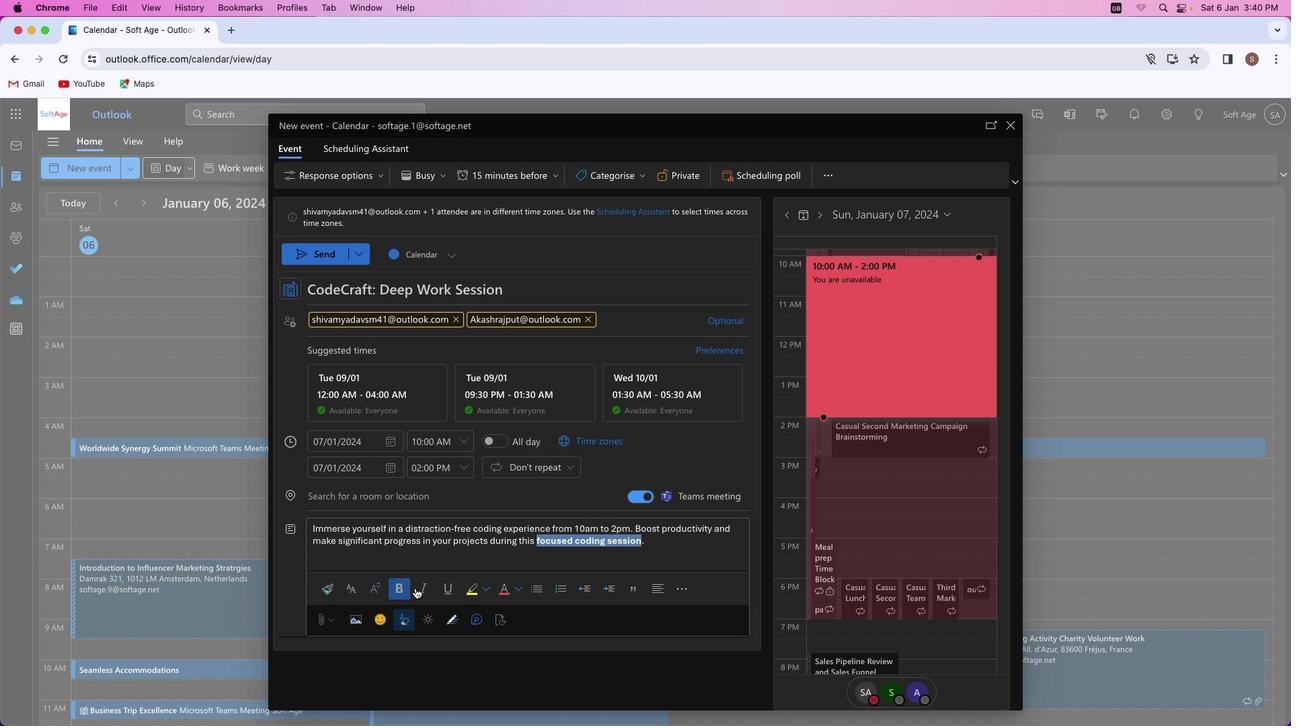 
Action: Mouse moved to (425, 589)
Screenshot: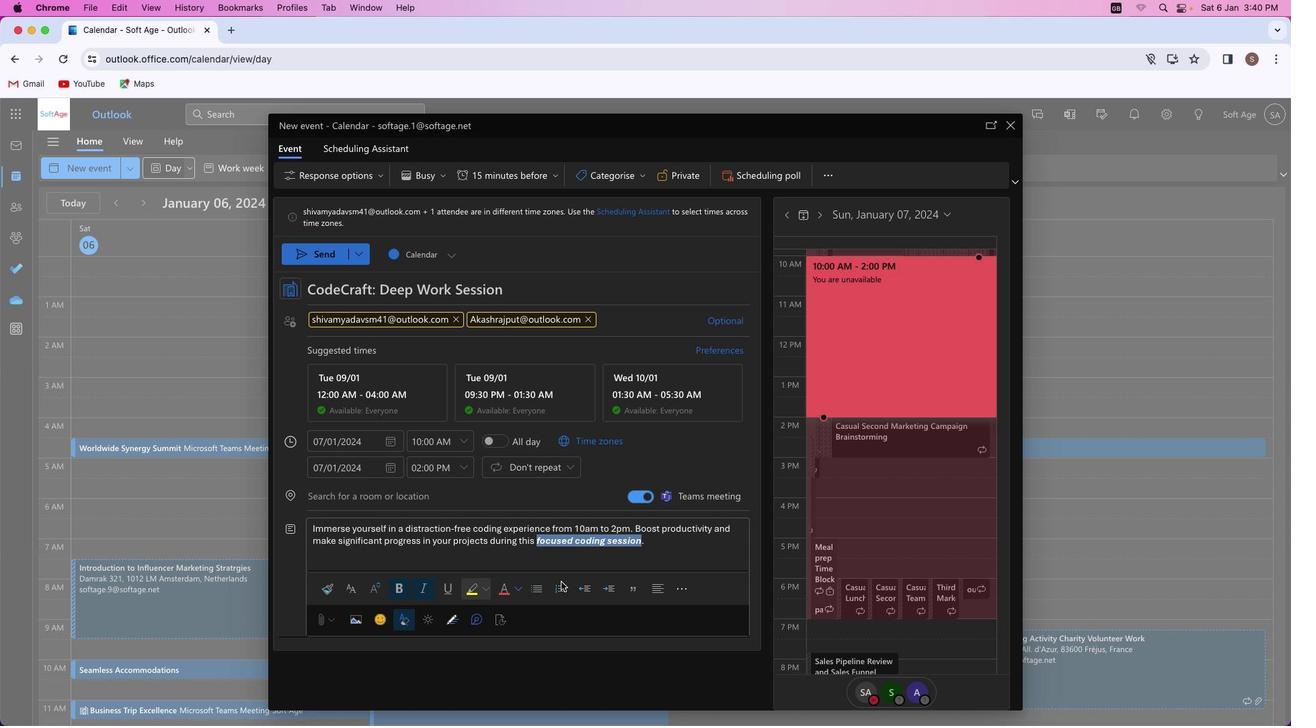 
Action: Mouse pressed left at (425, 589)
Screenshot: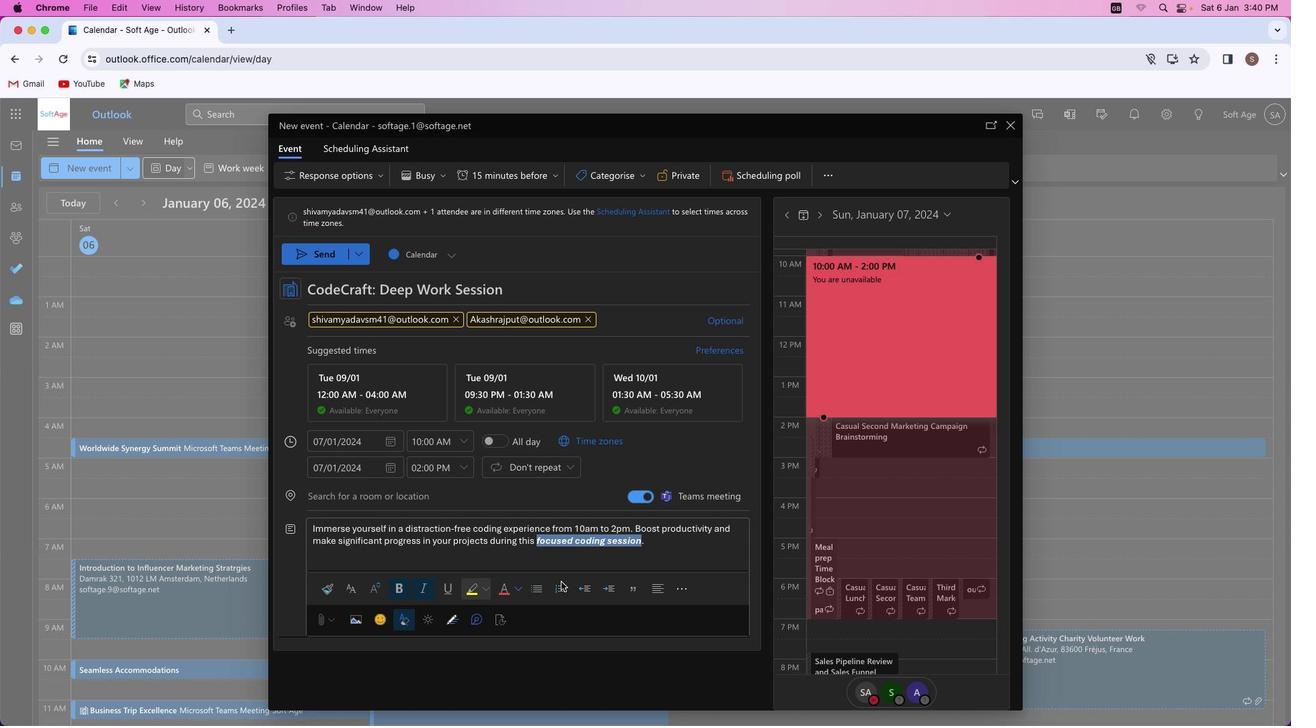 
Action: Mouse moved to (704, 561)
Screenshot: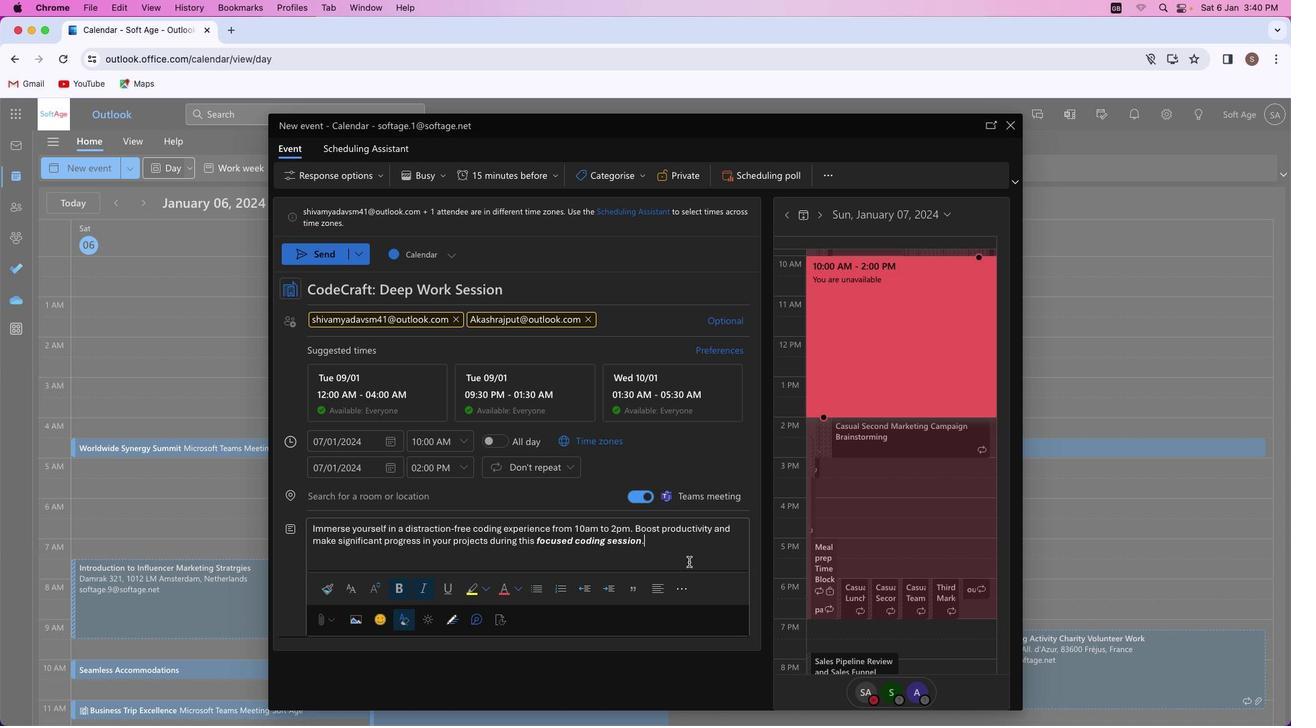 
Action: Mouse pressed left at (704, 561)
Screenshot: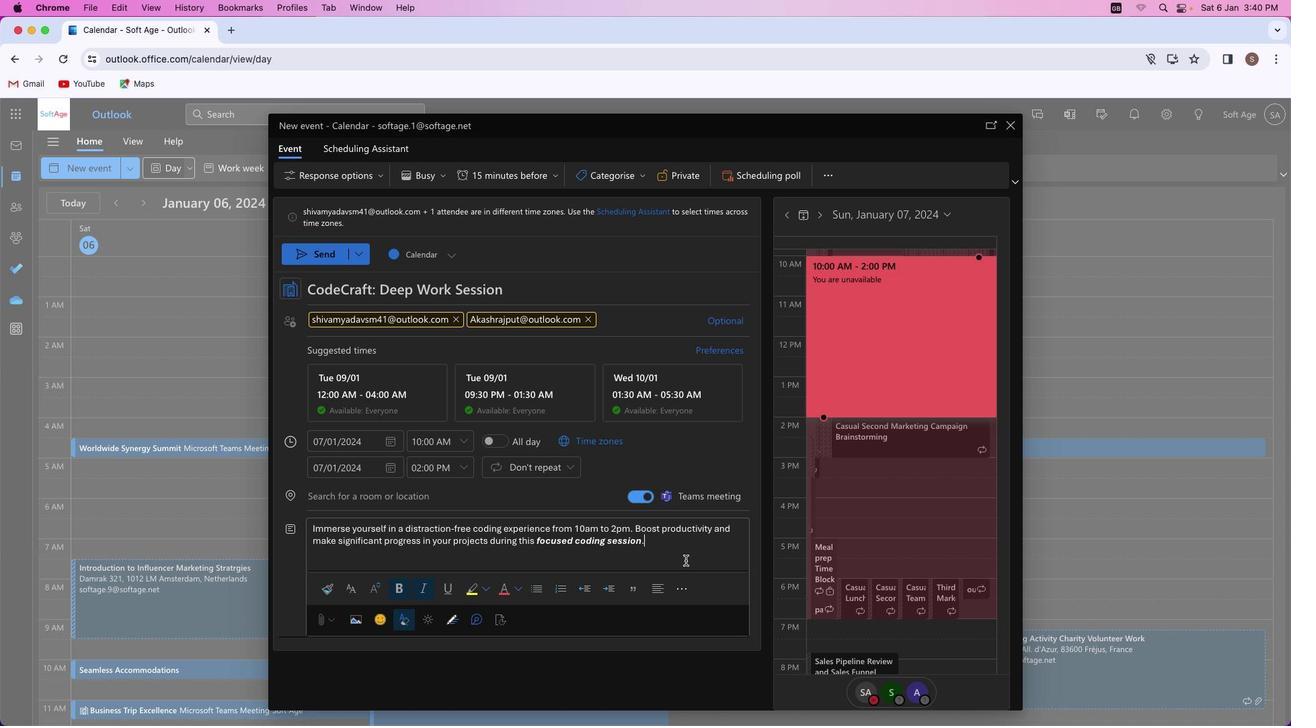 
Action: Mouse moved to (548, 527)
Screenshot: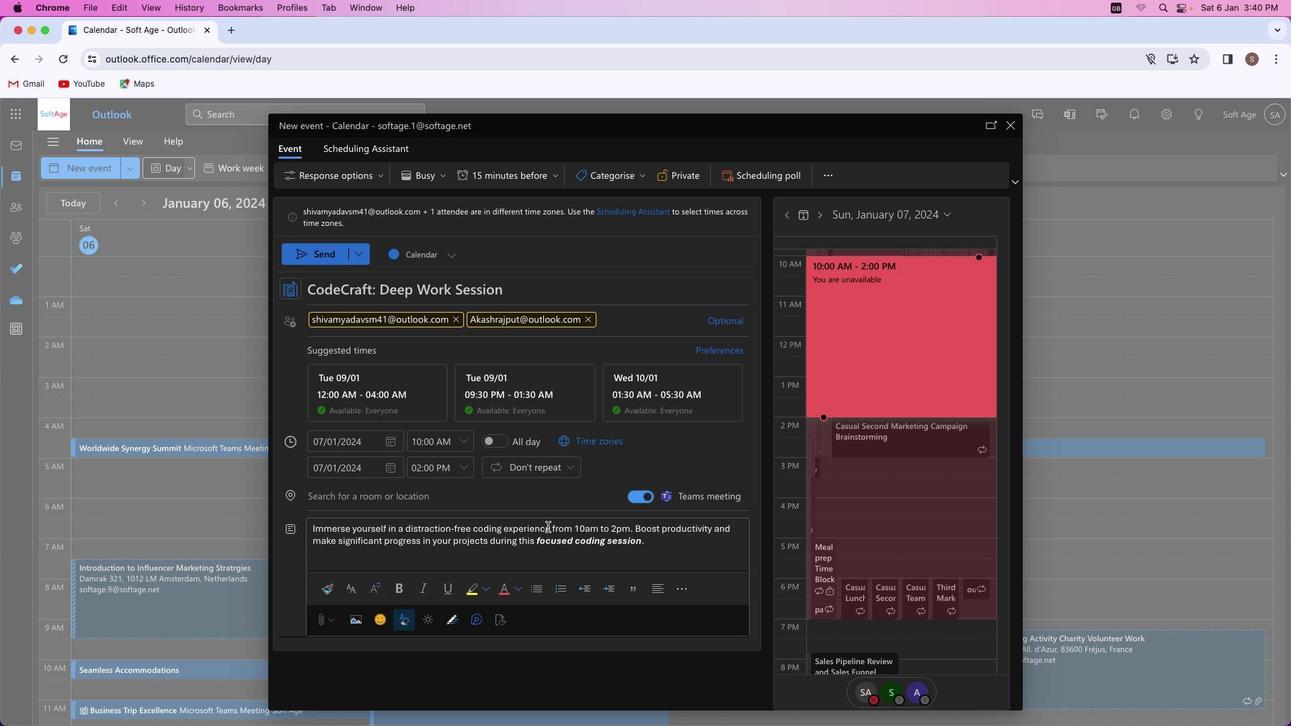 
Action: Mouse pressed left at (548, 527)
Screenshot: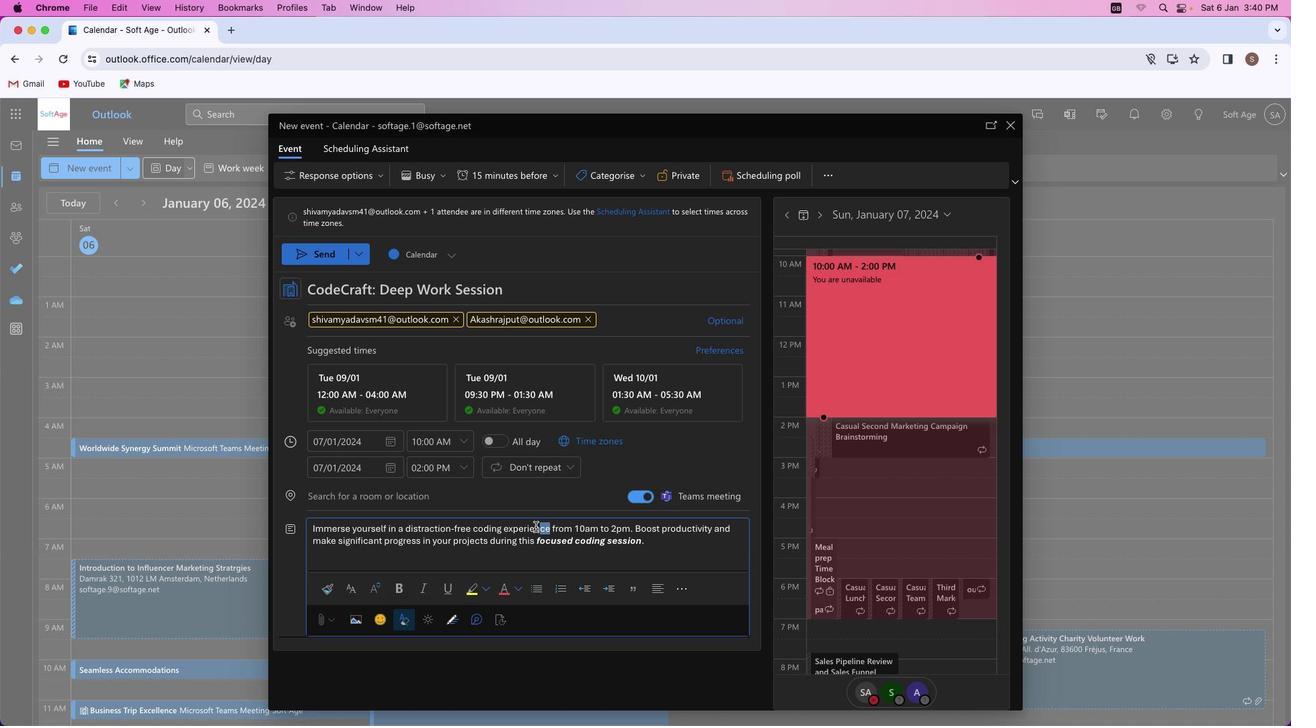
Action: Mouse moved to (416, 585)
Screenshot: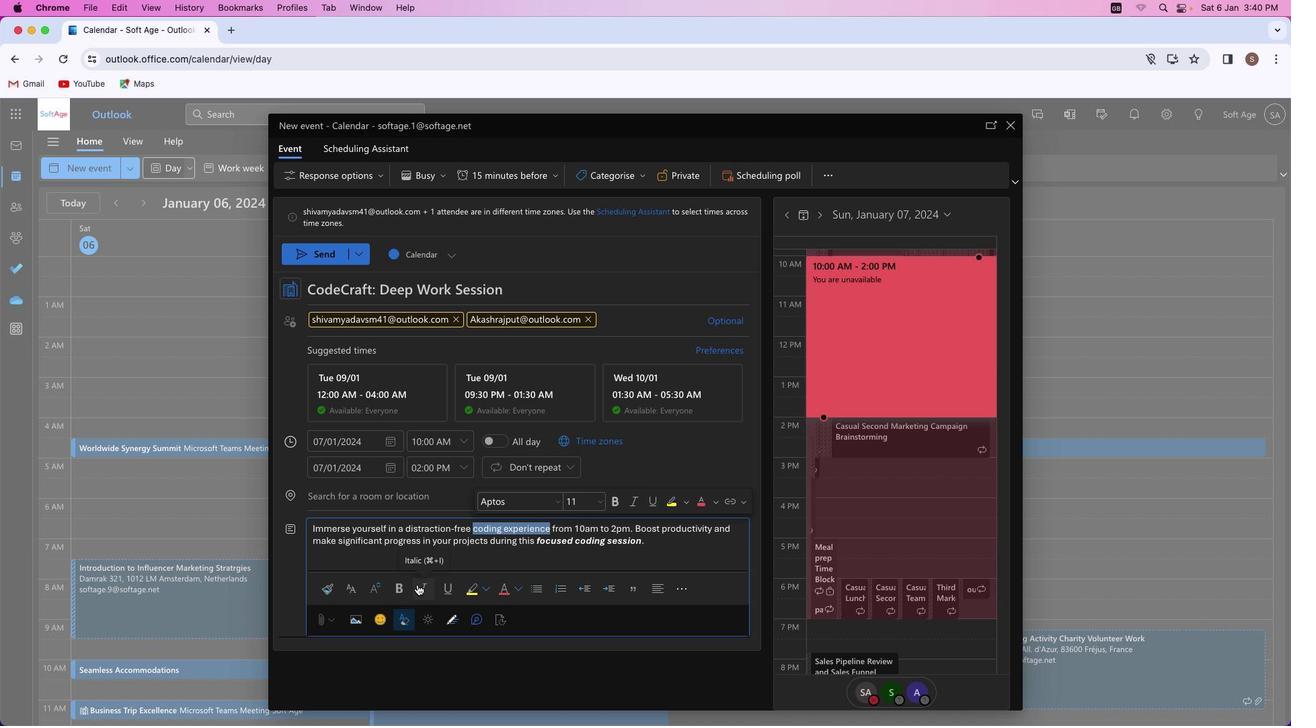 
Action: Mouse pressed left at (416, 585)
Screenshot: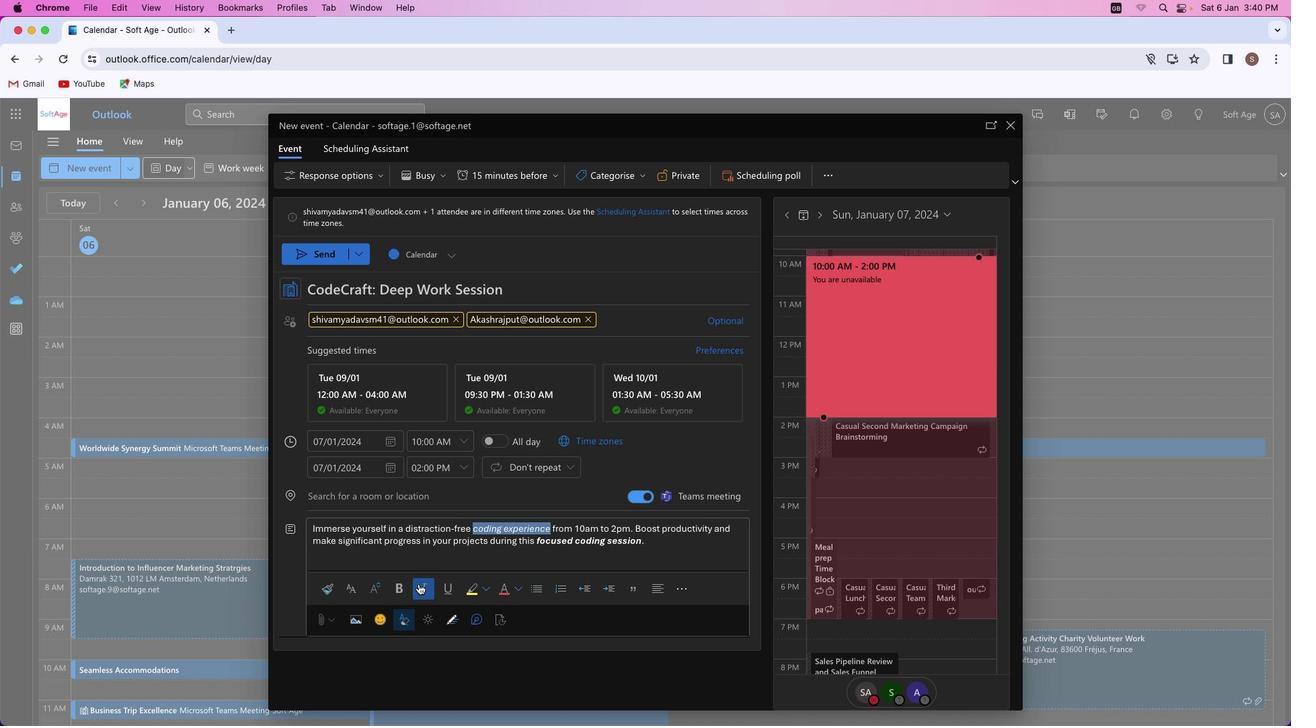 
Action: Mouse moved to (670, 559)
Screenshot: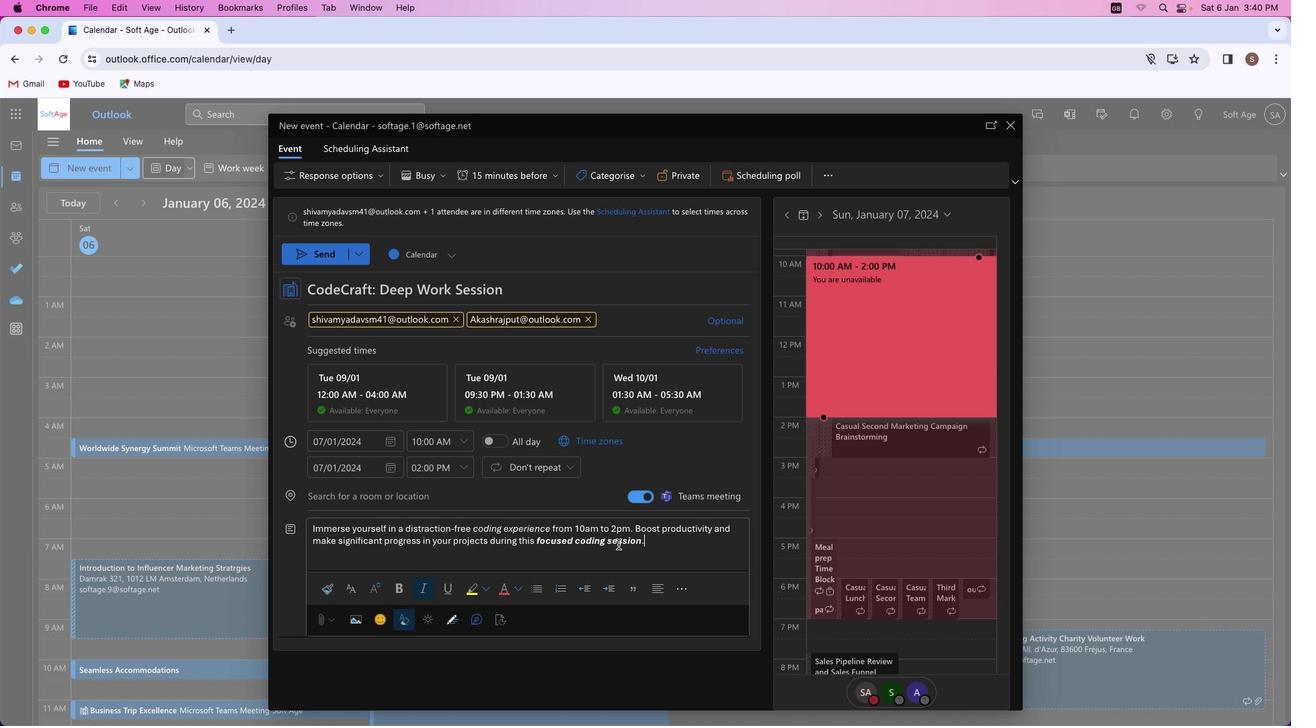 
Action: Mouse pressed left at (670, 559)
Screenshot: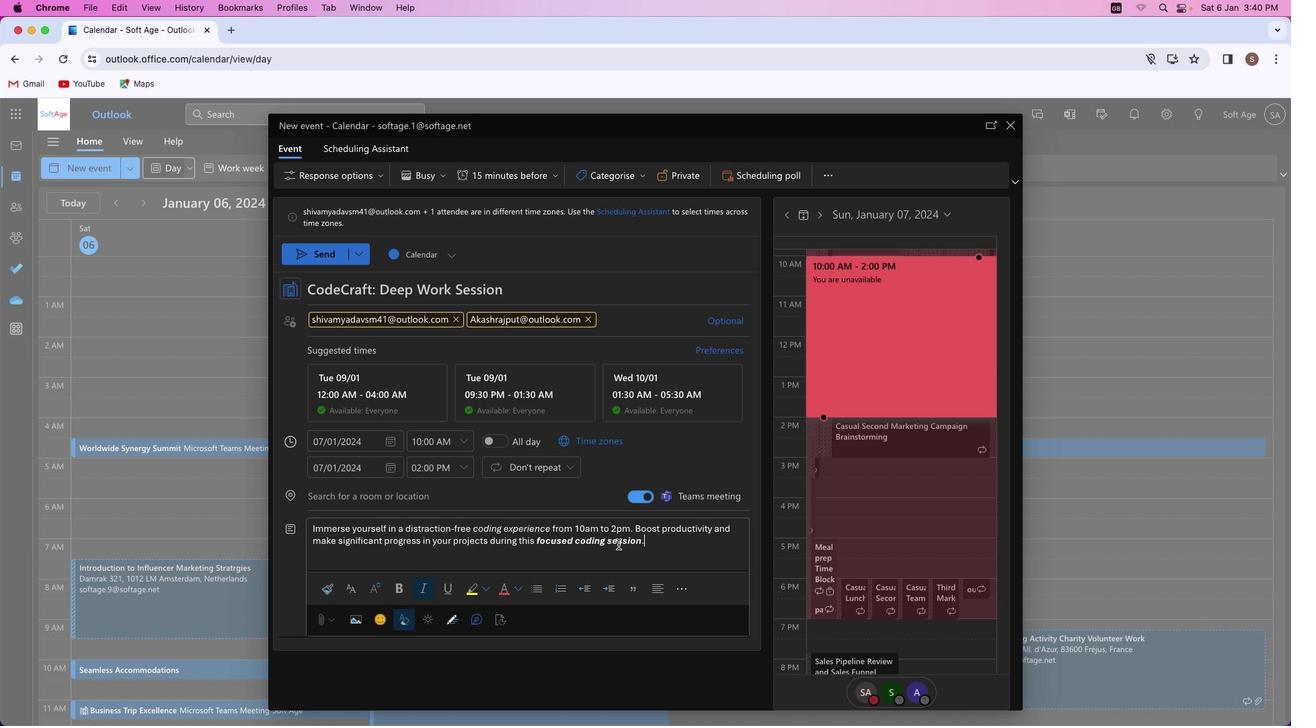 
Action: Mouse moved to (372, 495)
Screenshot: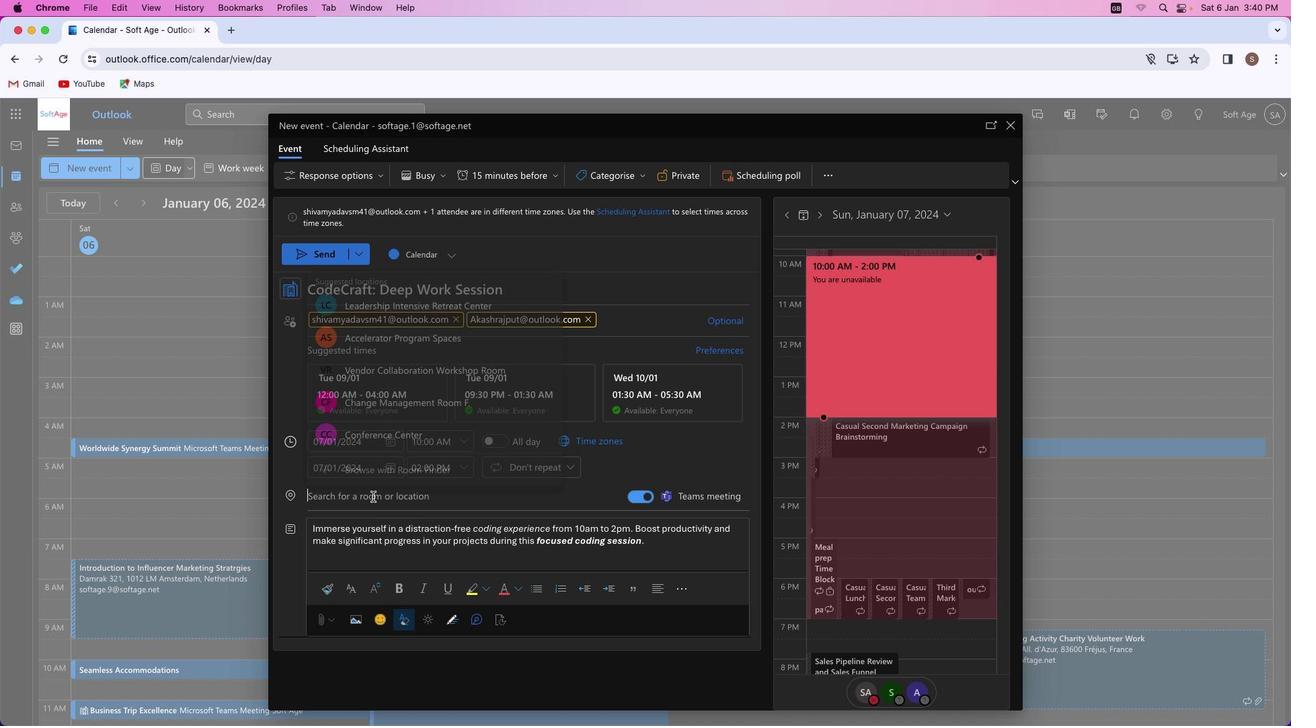 
Action: Mouse pressed left at (372, 495)
Screenshot: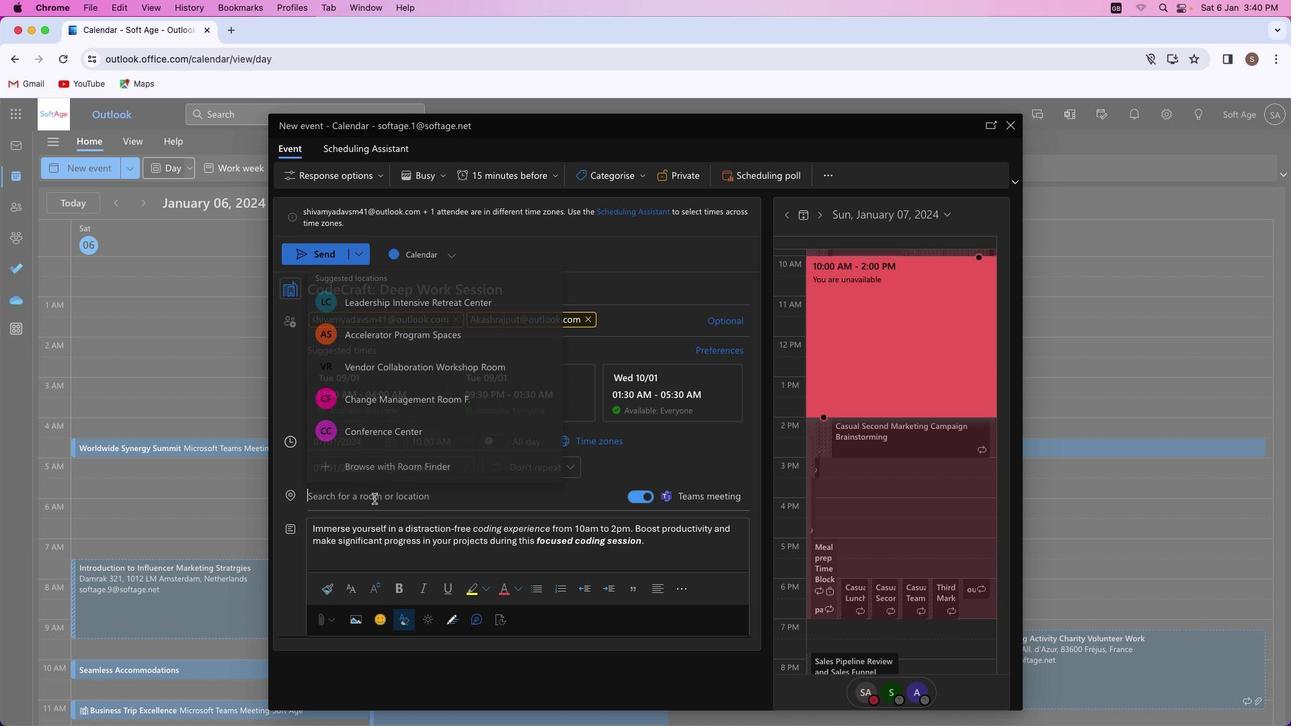 
Action: Mouse moved to (366, 489)
Screenshot: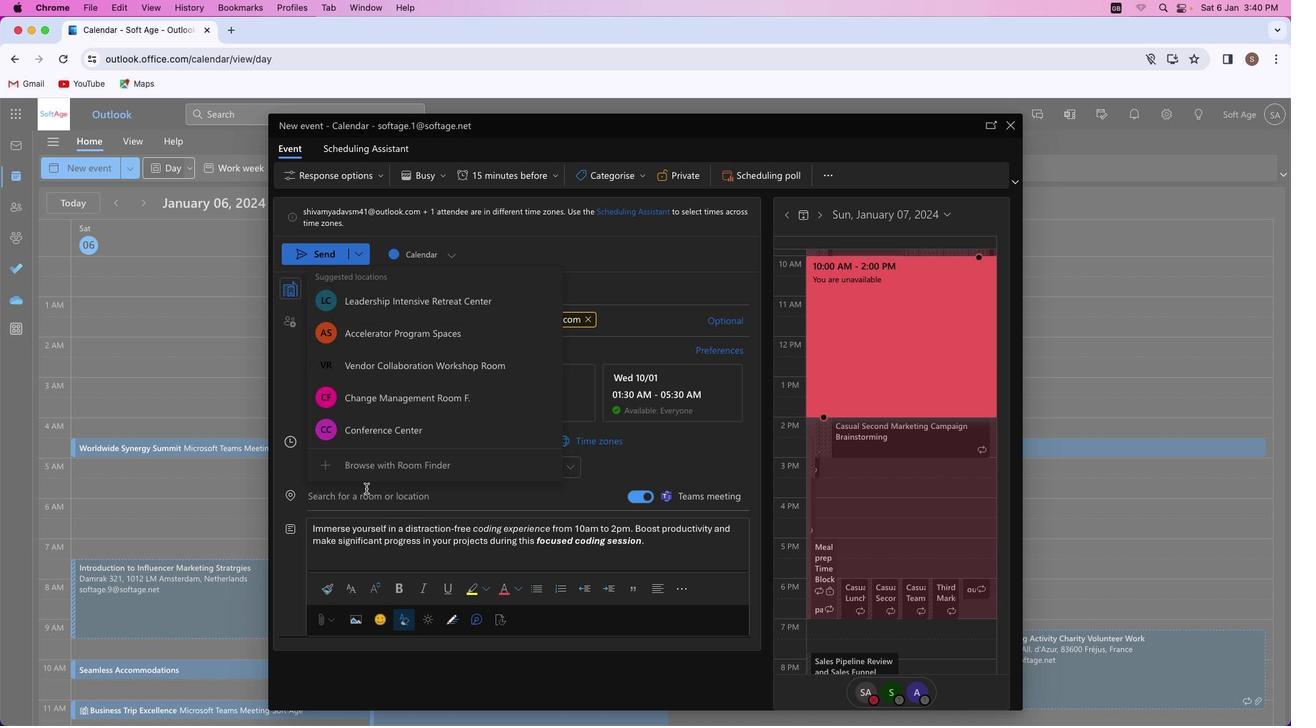 
Action: Key pressed Key.shift'S''o''f''t''a''g''e'
Screenshot: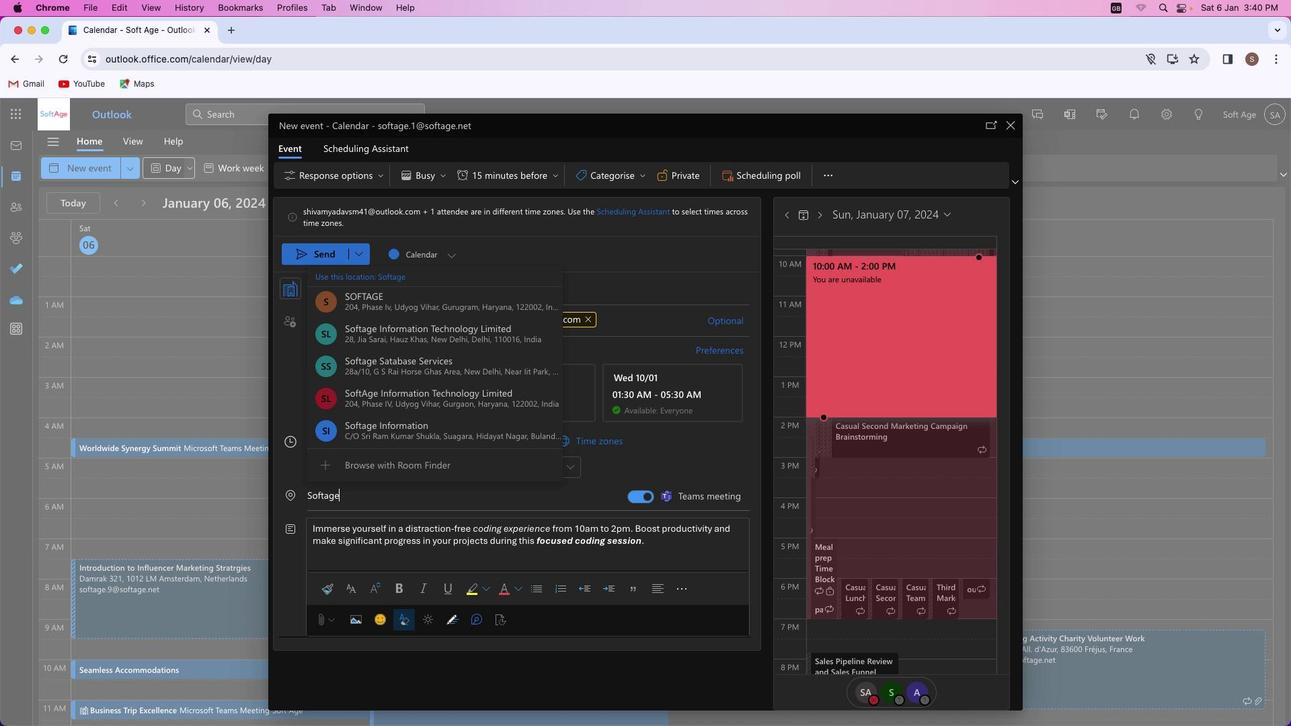 
Action: Mouse moved to (430, 344)
Screenshot: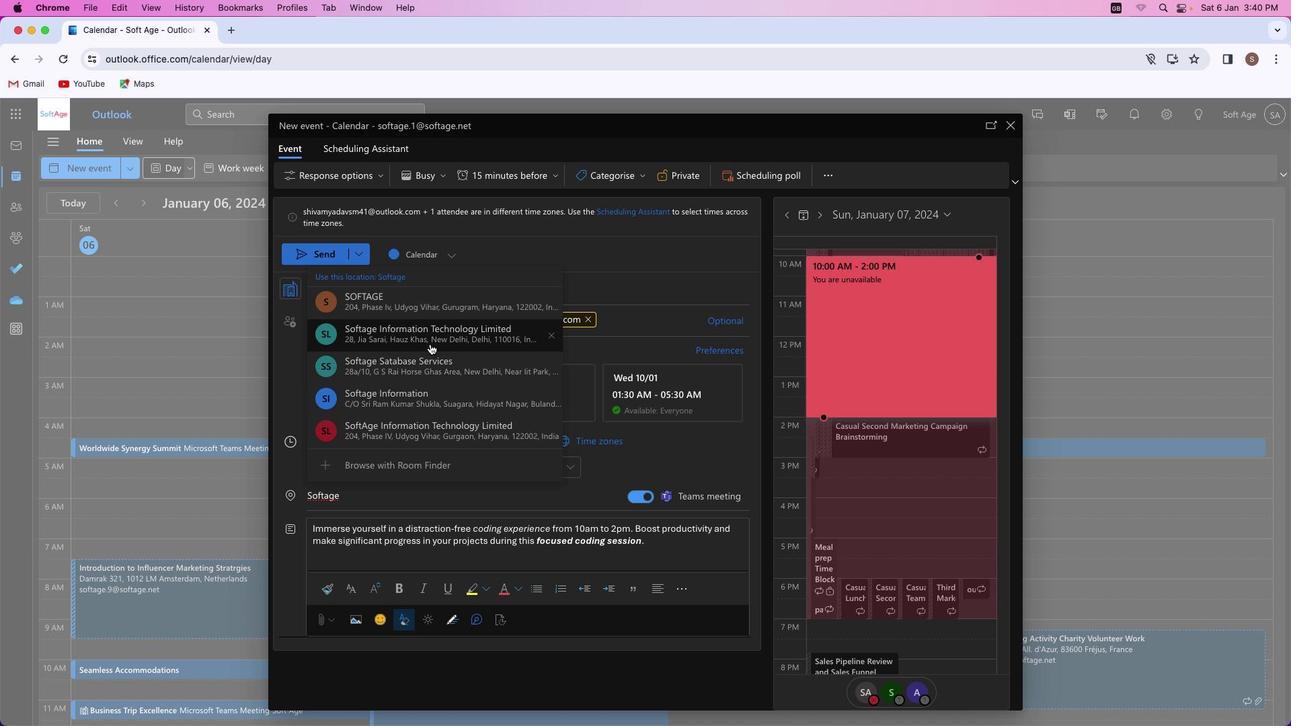
Action: Mouse pressed left at (430, 344)
Screenshot: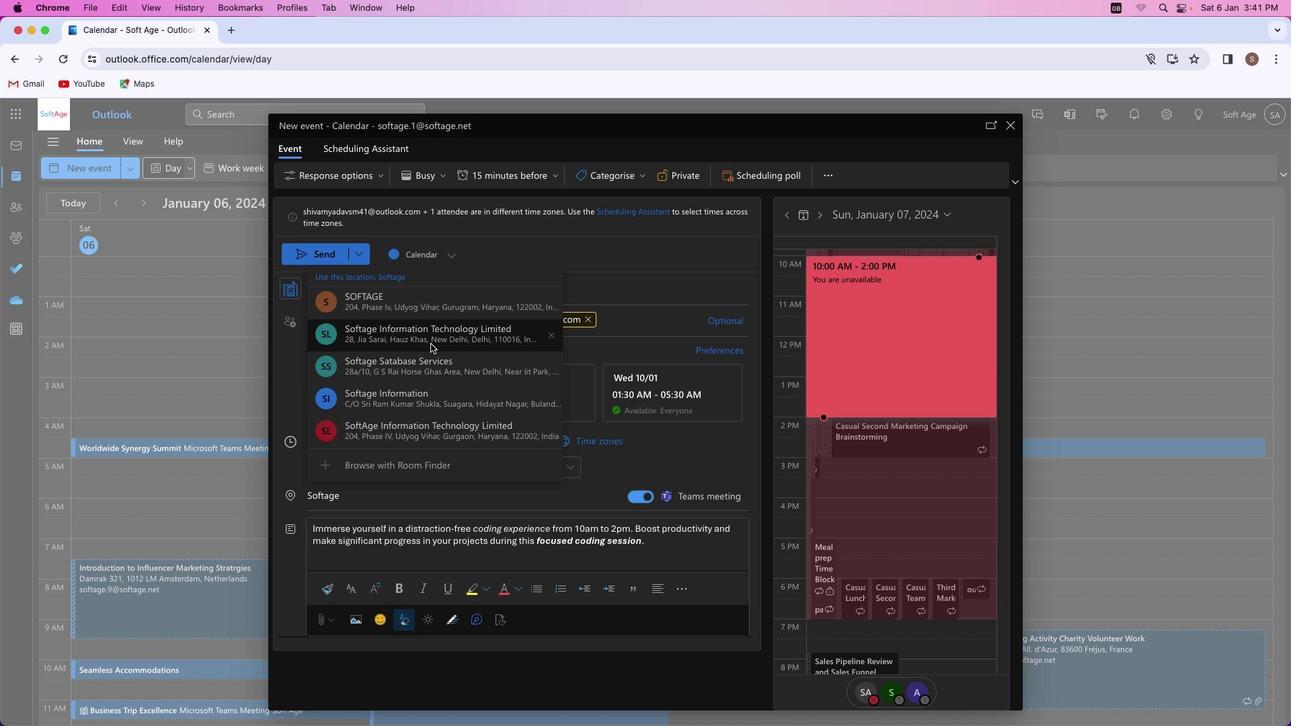 
Action: Mouse moved to (316, 251)
Screenshot: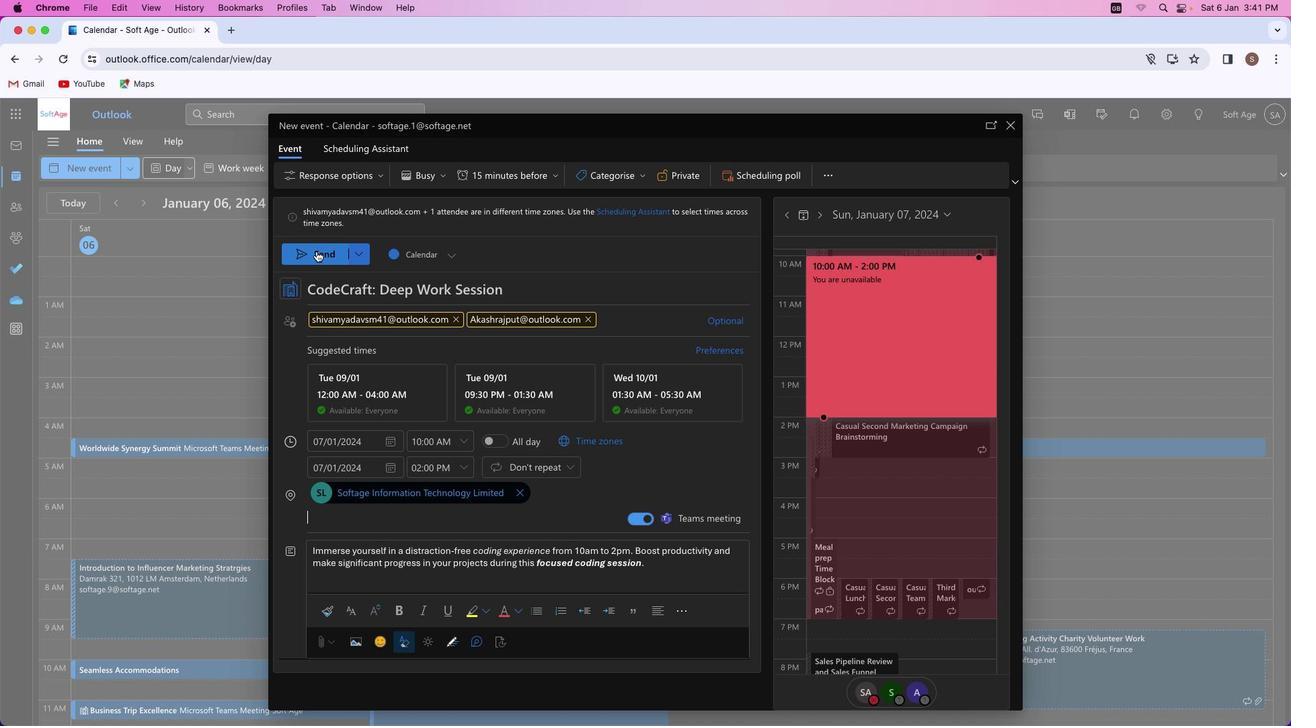 
Action: Mouse pressed left at (316, 251)
Screenshot: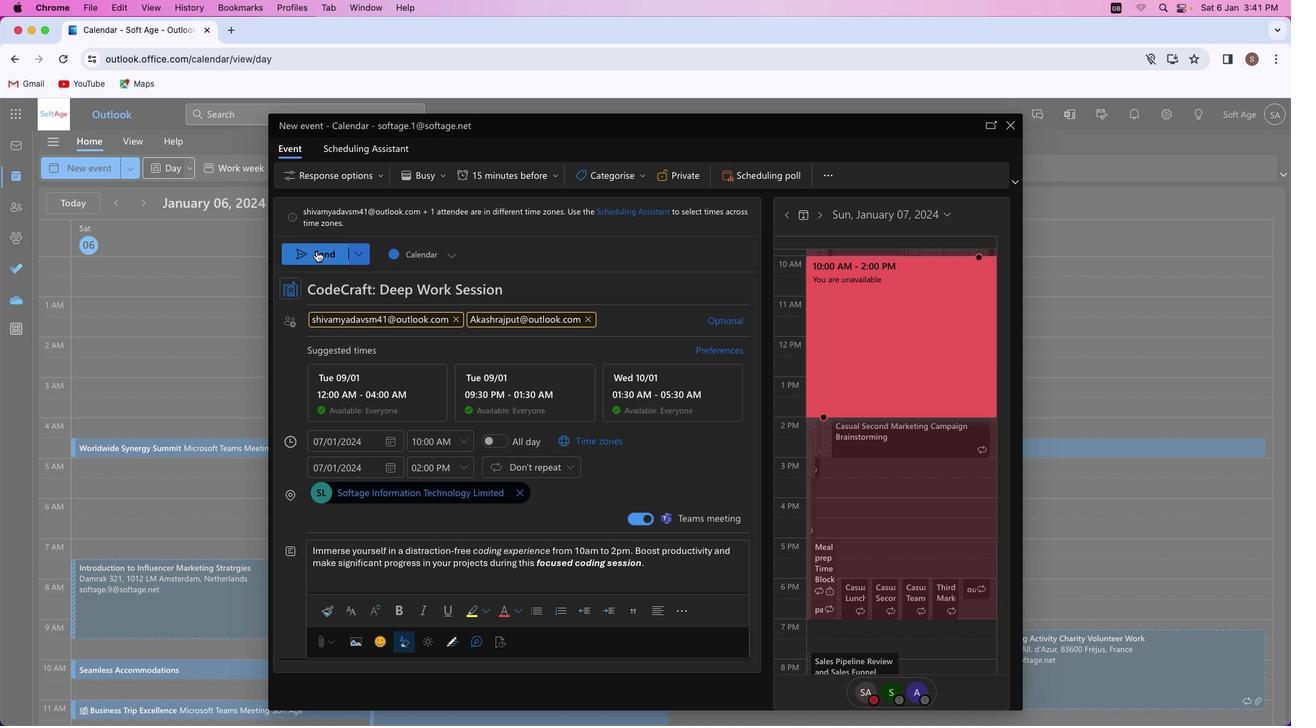 
Action: Mouse moved to (645, 308)
Screenshot: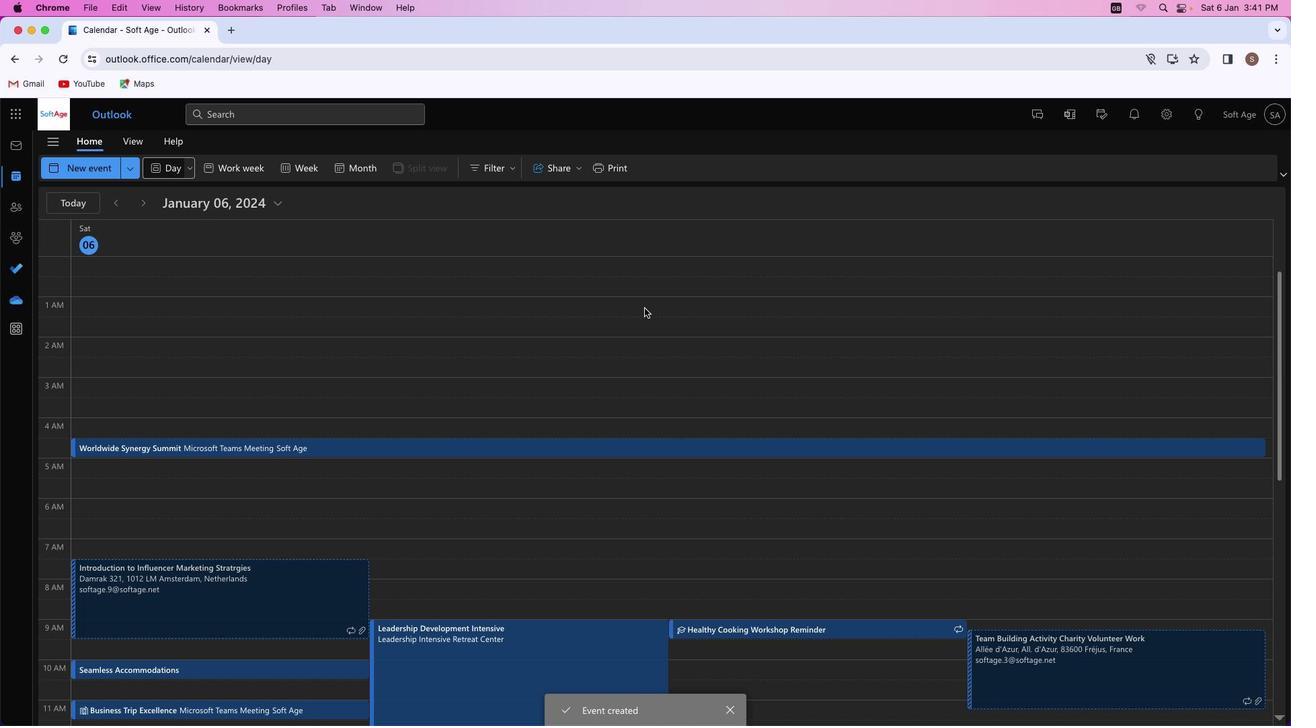 
